 Task: Search for a house in Madinat Sittah Uktubar, Egypt, for 6 guests from 6th to 15th September, with a price range of 8000 to 12000, including Wifi, Free parking, TV, Gym, Breakfast, and Self check-in, with English-speaking hosts.
Action: Mouse moved to (452, 92)
Screenshot: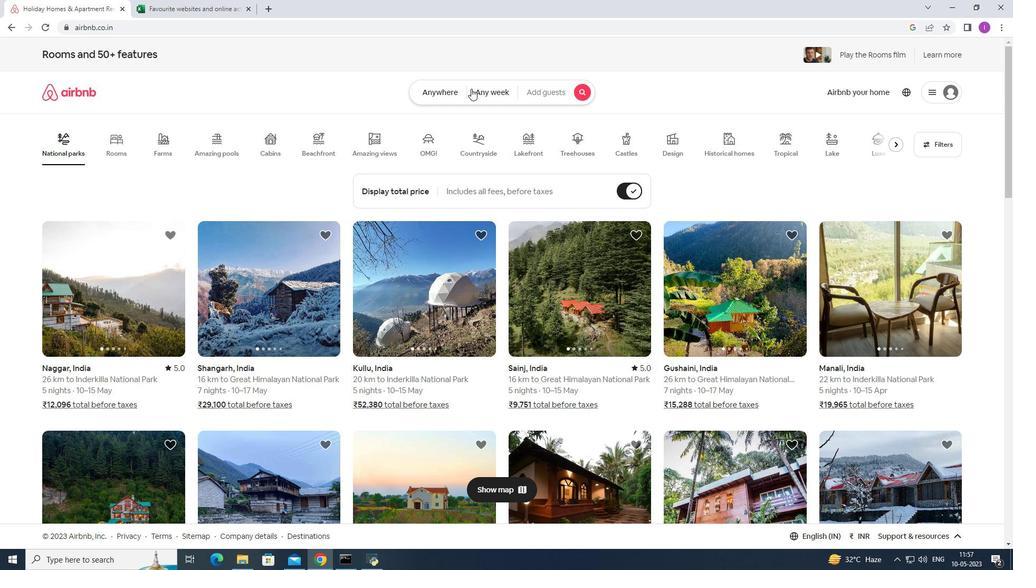 
Action: Mouse pressed left at (452, 92)
Screenshot: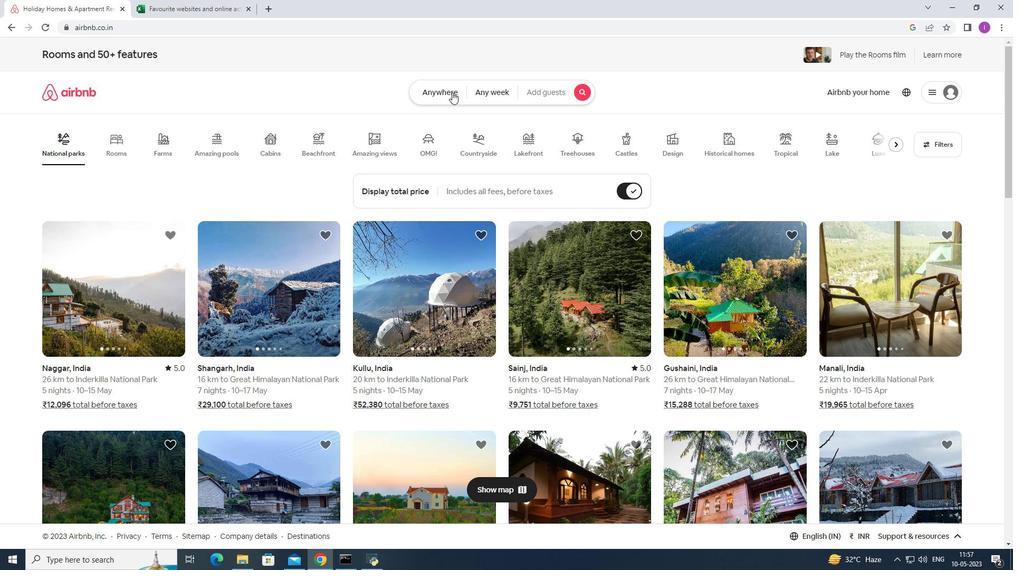 
Action: Mouse moved to (356, 131)
Screenshot: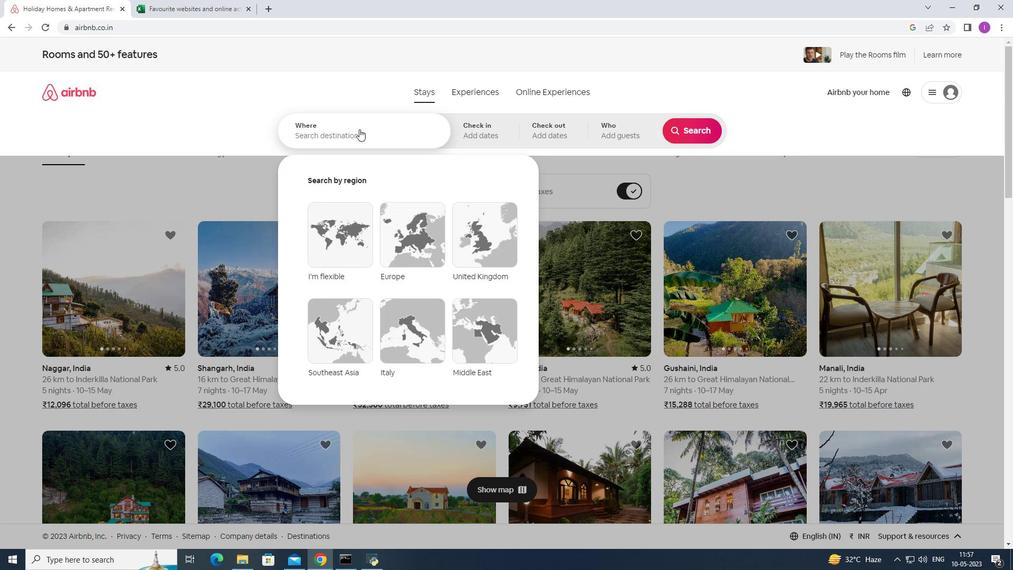 
Action: Mouse pressed left at (356, 131)
Screenshot: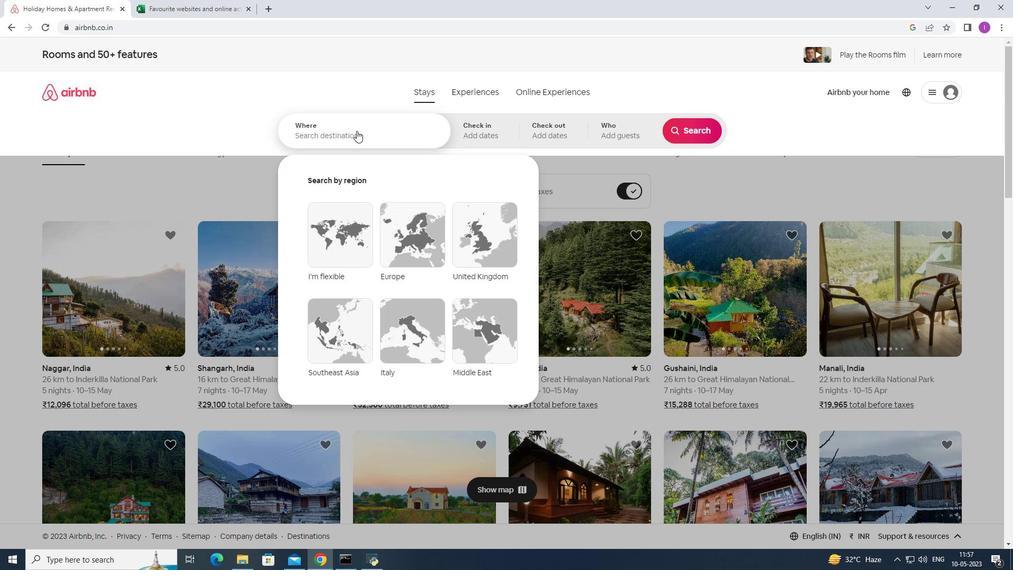 
Action: Mouse moved to (356, 126)
Screenshot: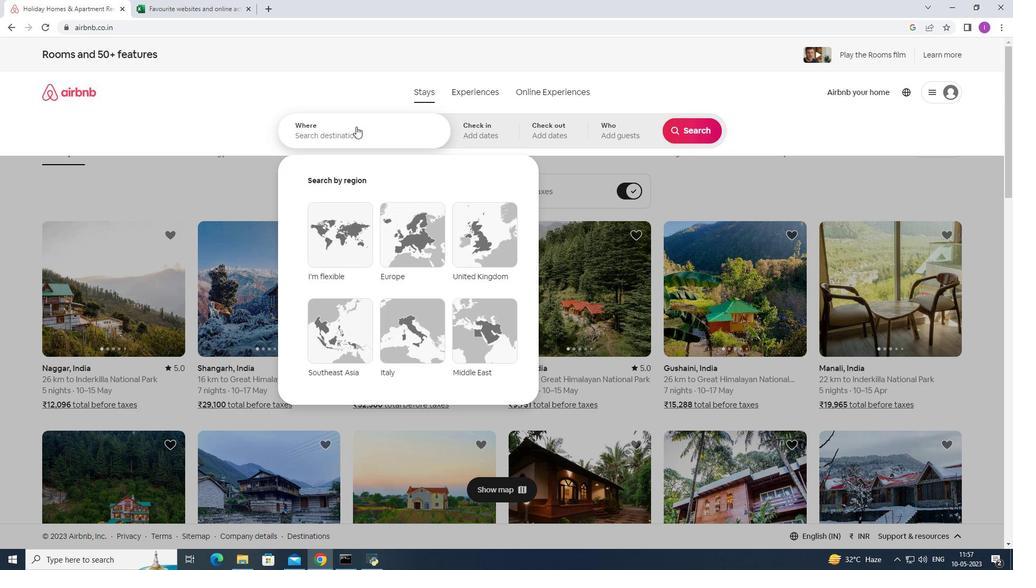 
Action: Key pressed <Key.shift>Madinat<Key.space><Key.shift>Sittah<Key.space><Key.shift>Uktubar,<Key.shift><Key.shift><Key.shift><Key.shift><Key.shift>Egypt
Screenshot: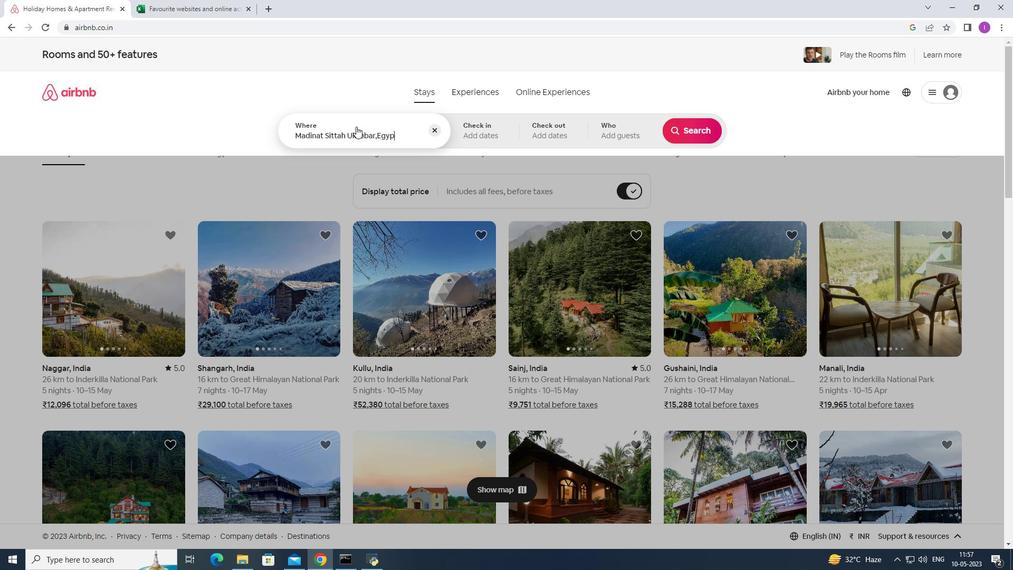 
Action: Mouse moved to (473, 138)
Screenshot: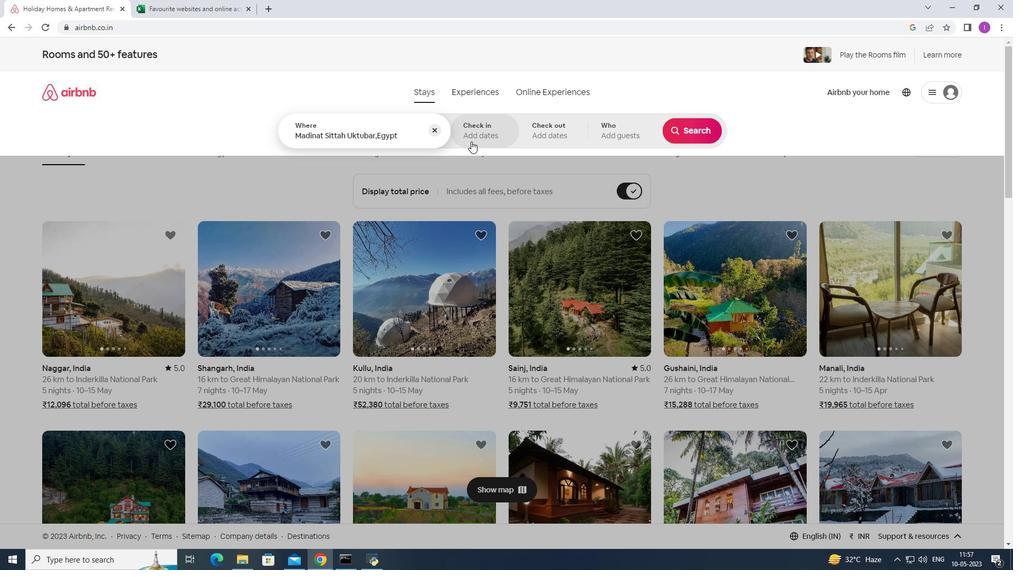 
Action: Mouse pressed left at (473, 138)
Screenshot: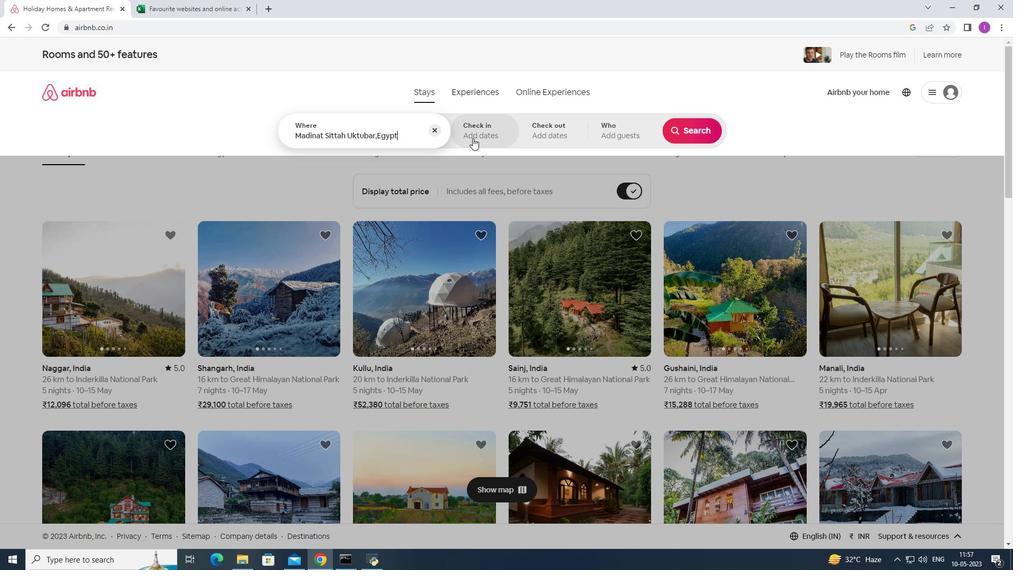 
Action: Mouse moved to (688, 220)
Screenshot: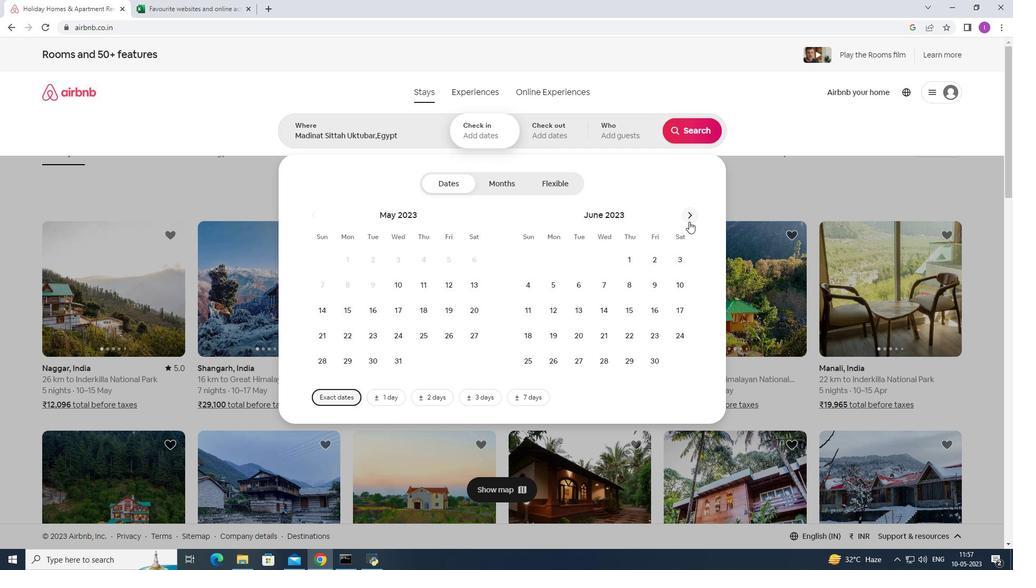 
Action: Mouse pressed left at (688, 220)
Screenshot: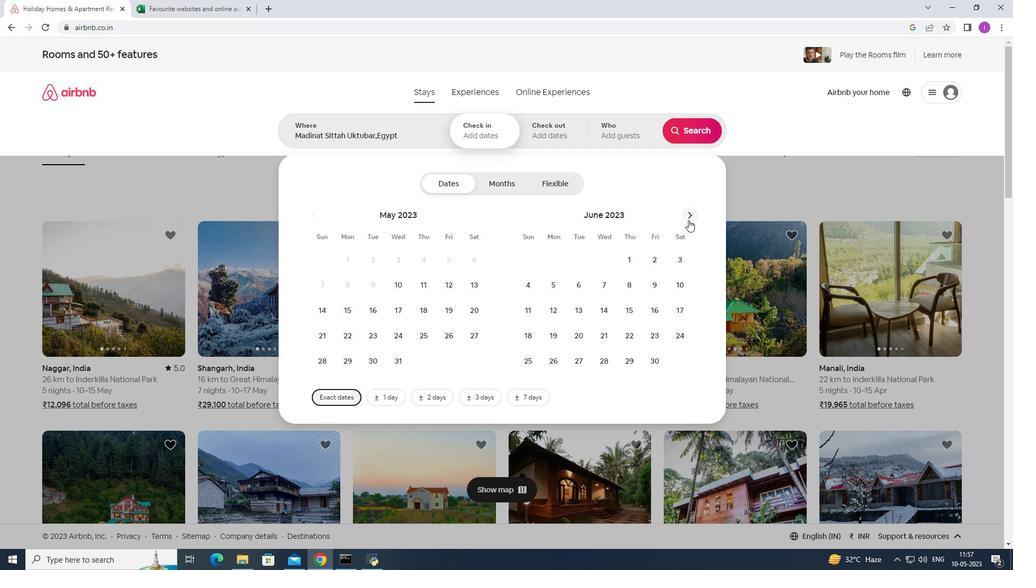 
Action: Mouse pressed left at (688, 220)
Screenshot: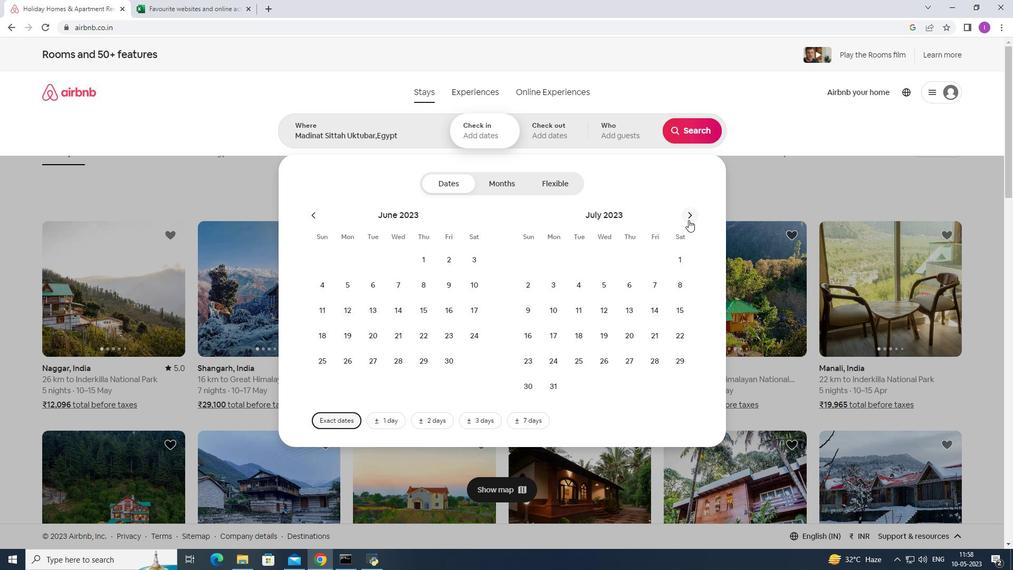 
Action: Mouse pressed left at (688, 220)
Screenshot: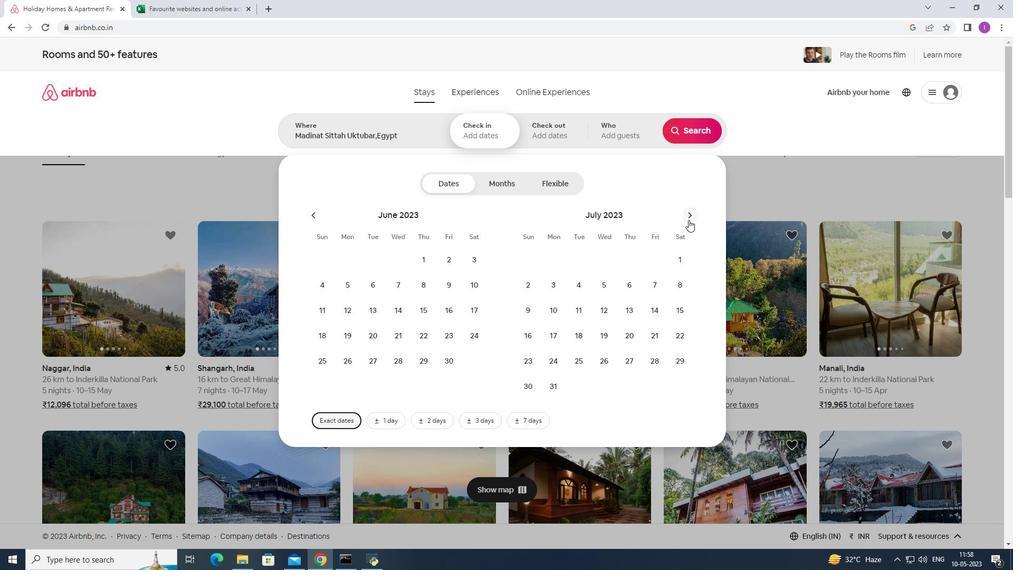 
Action: Mouse moved to (607, 285)
Screenshot: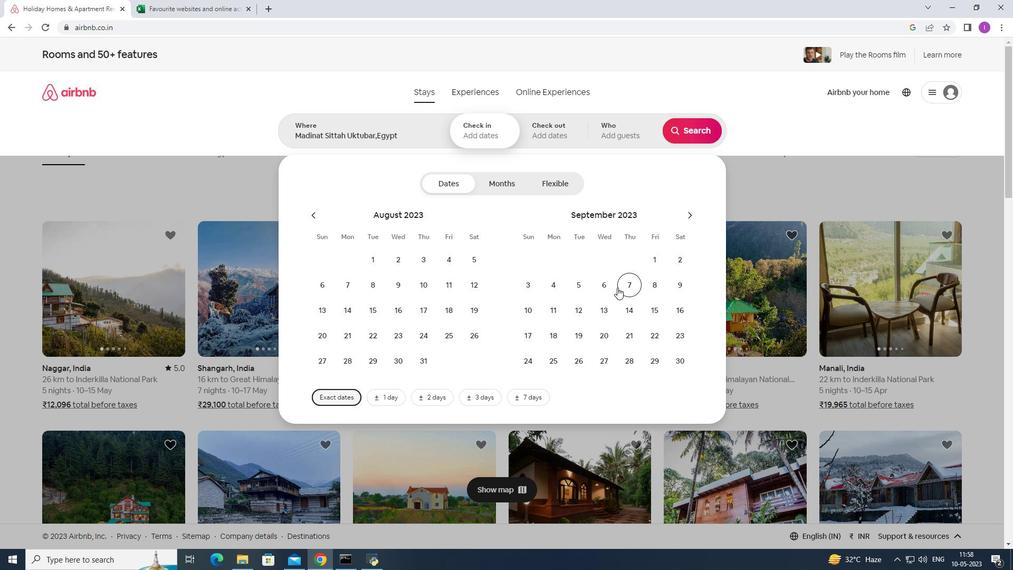 
Action: Mouse pressed left at (607, 285)
Screenshot: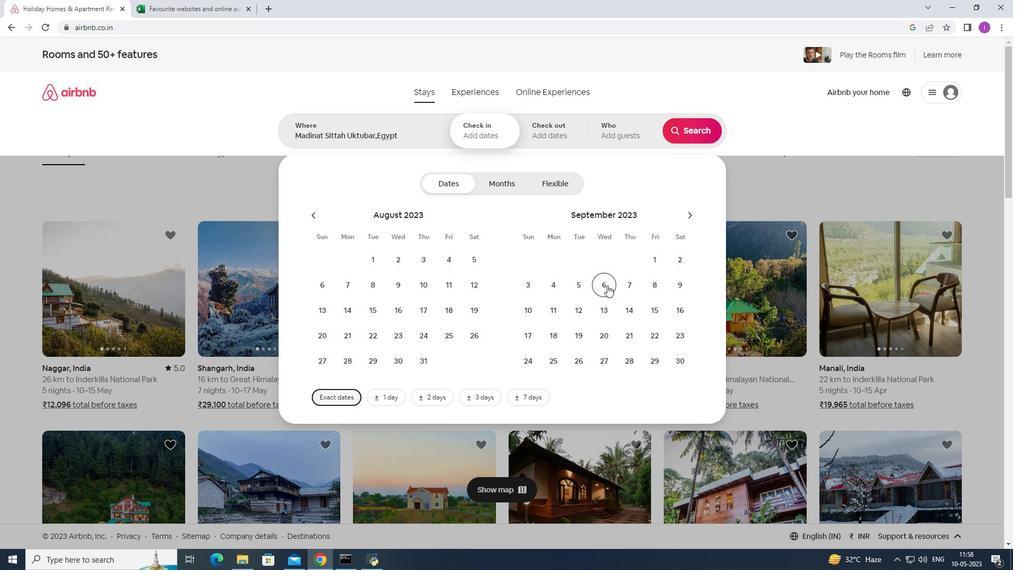 
Action: Mouse moved to (648, 313)
Screenshot: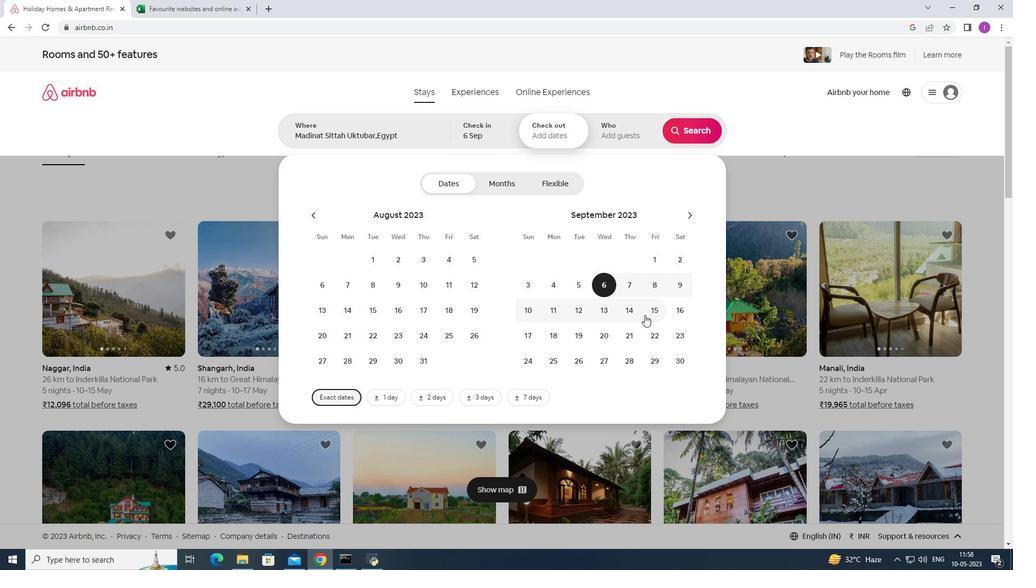 
Action: Mouse pressed left at (648, 313)
Screenshot: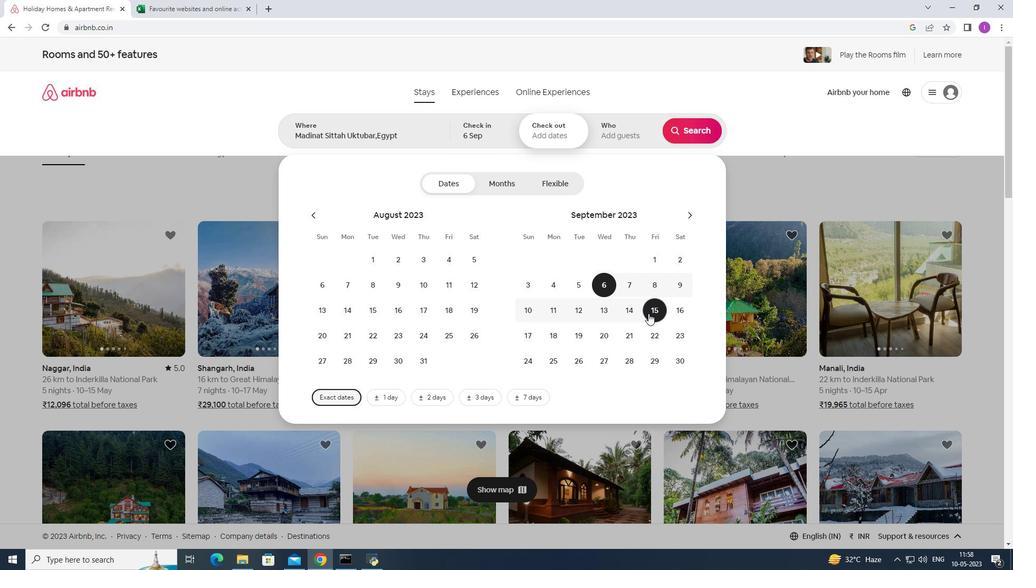 
Action: Mouse moved to (635, 137)
Screenshot: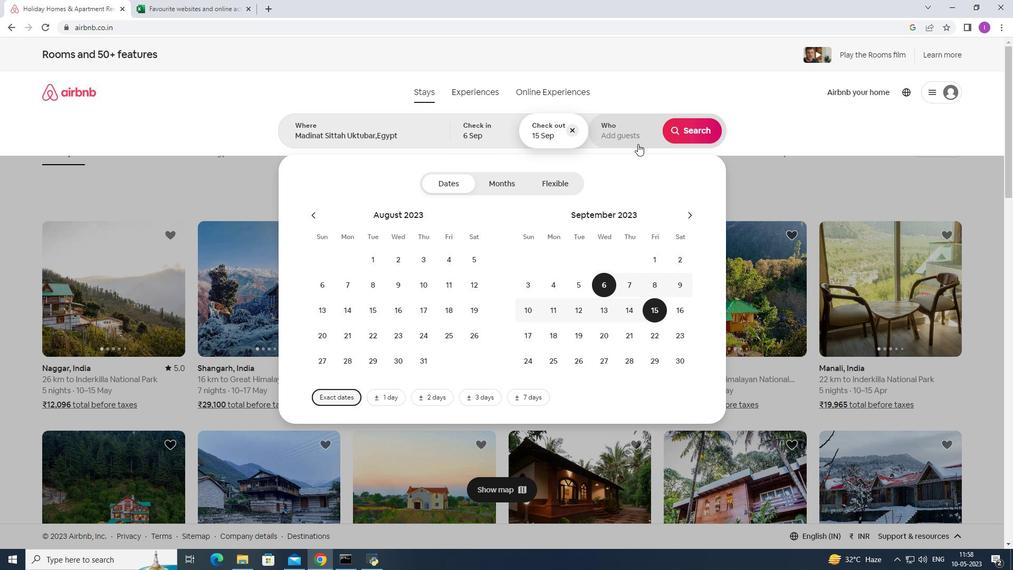 
Action: Mouse pressed left at (635, 137)
Screenshot: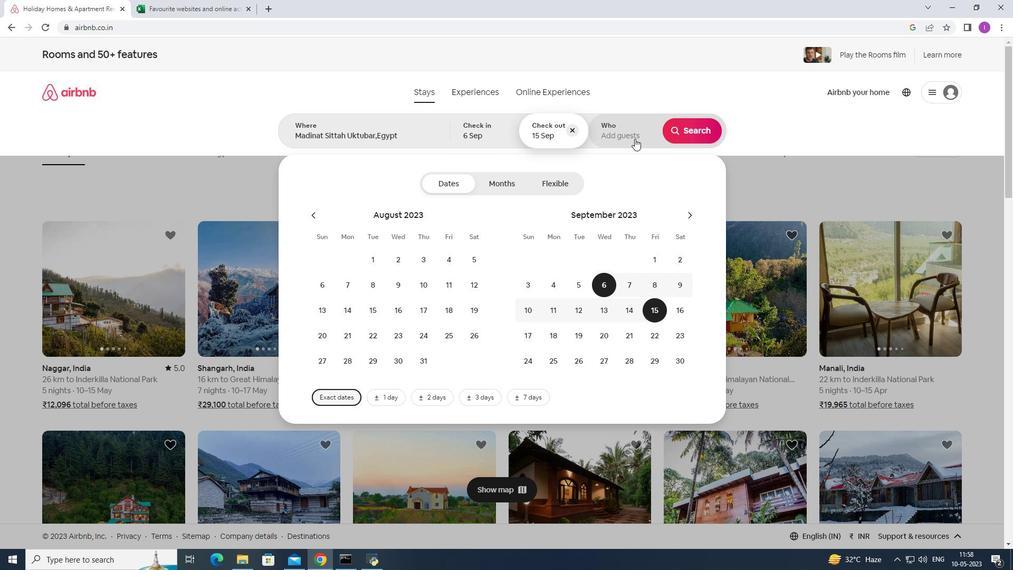 
Action: Mouse moved to (701, 185)
Screenshot: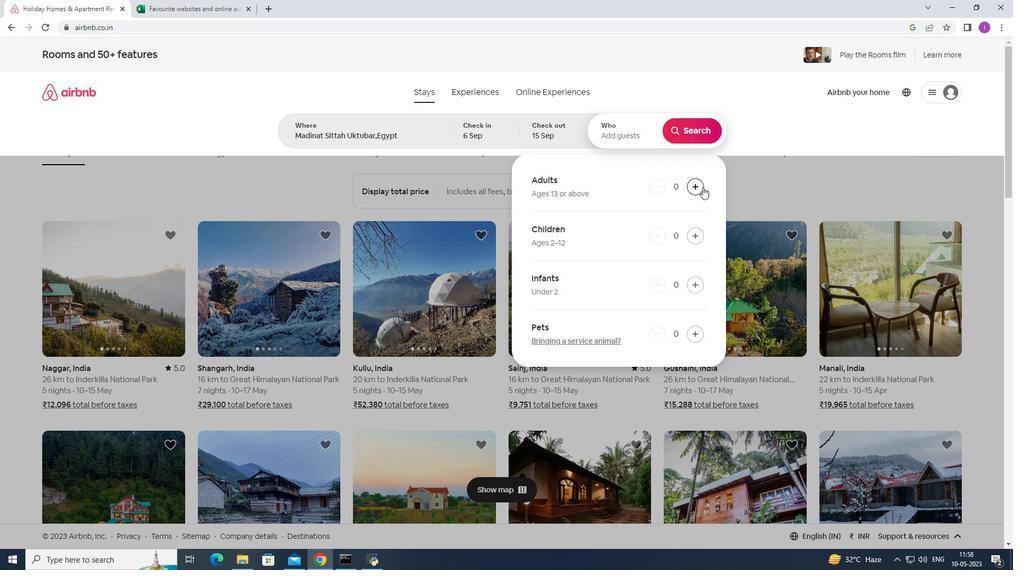 
Action: Mouse pressed left at (701, 185)
Screenshot: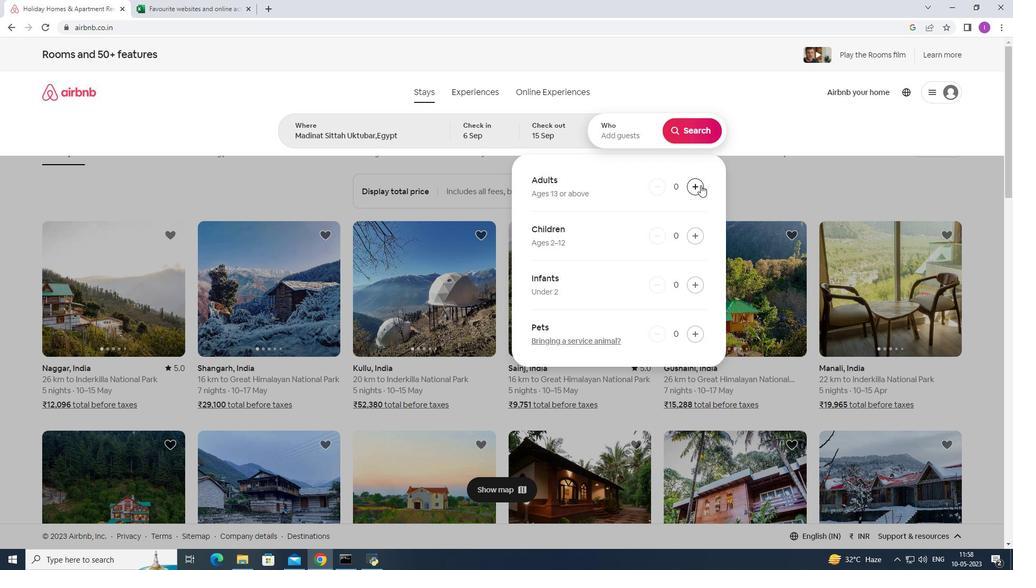 
Action: Mouse pressed left at (701, 185)
Screenshot: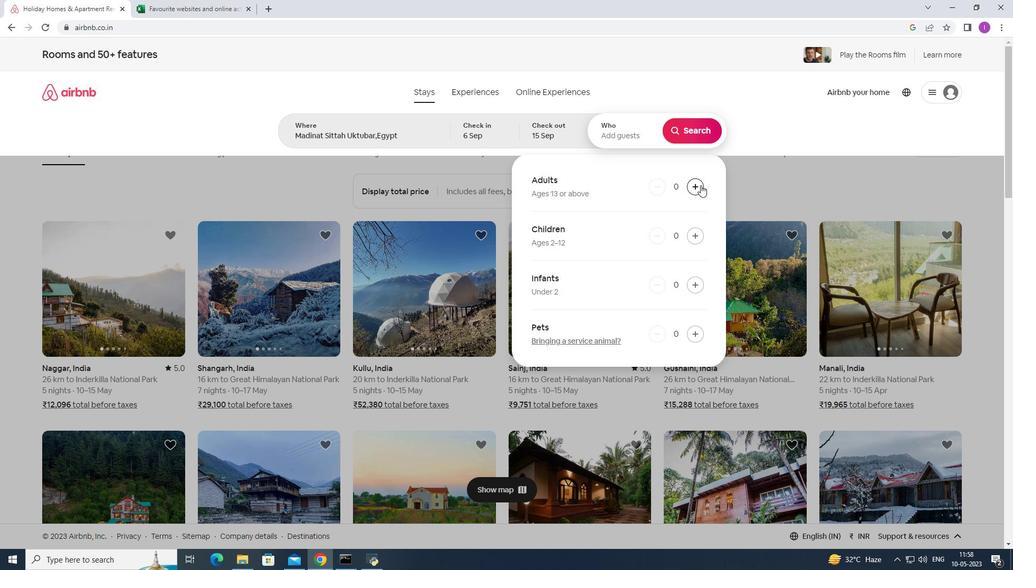 
Action: Mouse pressed left at (701, 185)
Screenshot: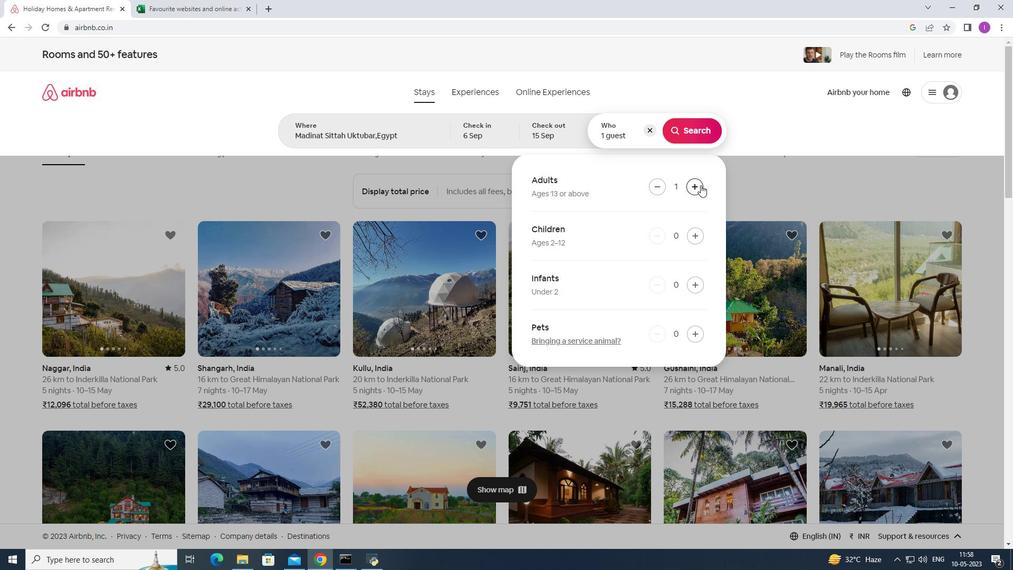 
Action: Mouse moved to (698, 185)
Screenshot: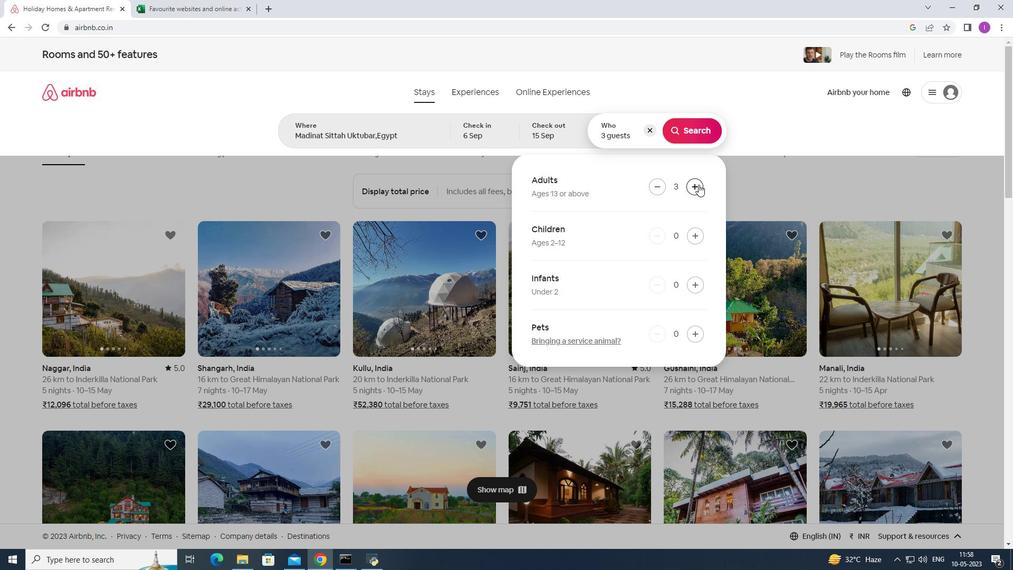 
Action: Mouse pressed left at (698, 185)
Screenshot: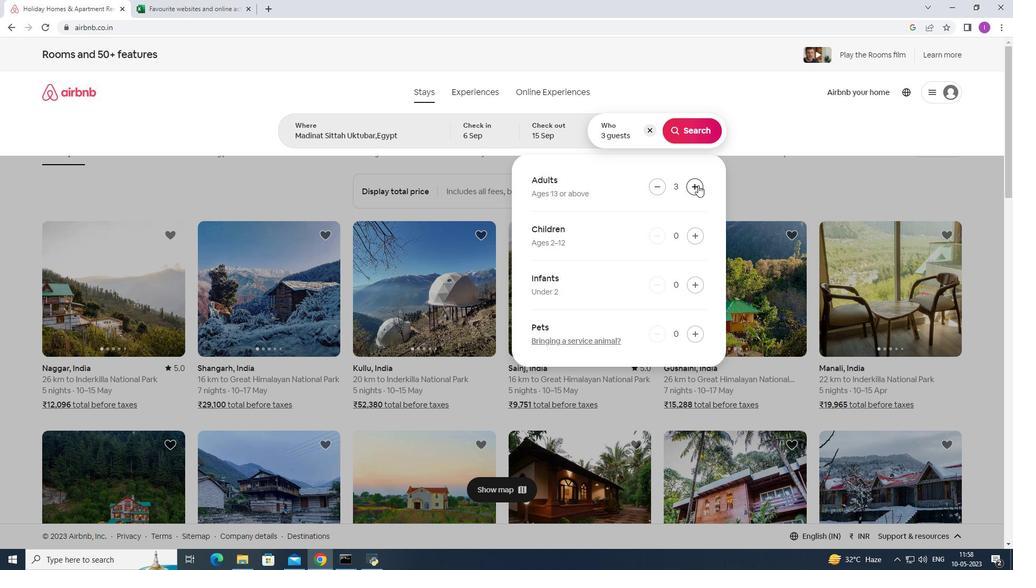 
Action: Mouse moved to (697, 186)
Screenshot: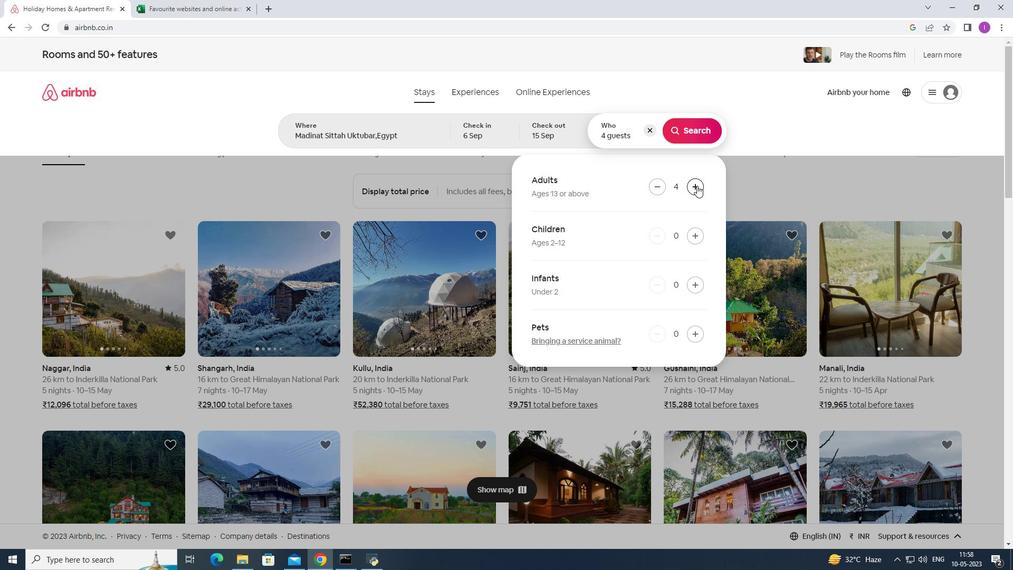 
Action: Mouse pressed left at (697, 186)
Screenshot: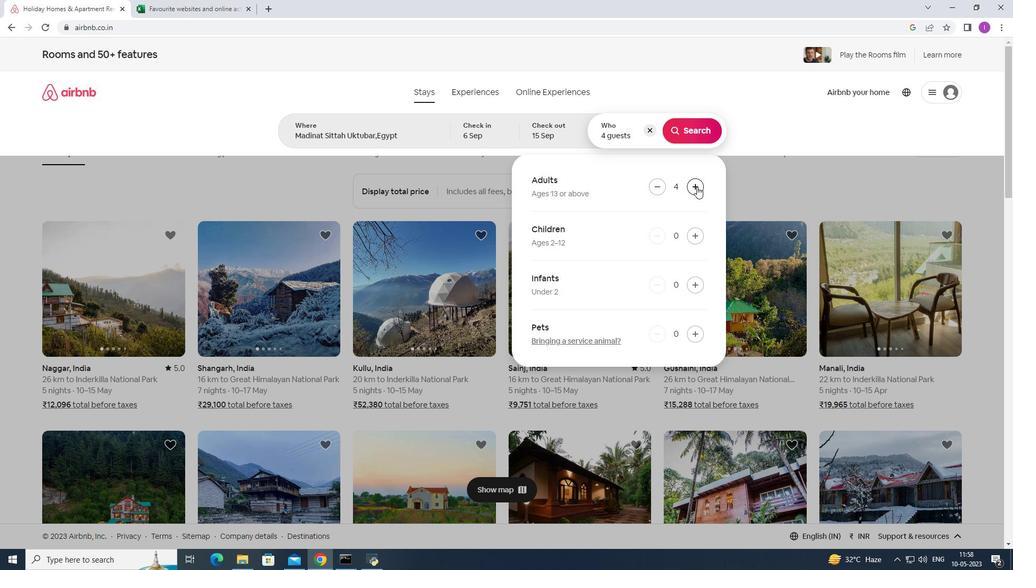 
Action: Mouse pressed left at (697, 186)
Screenshot: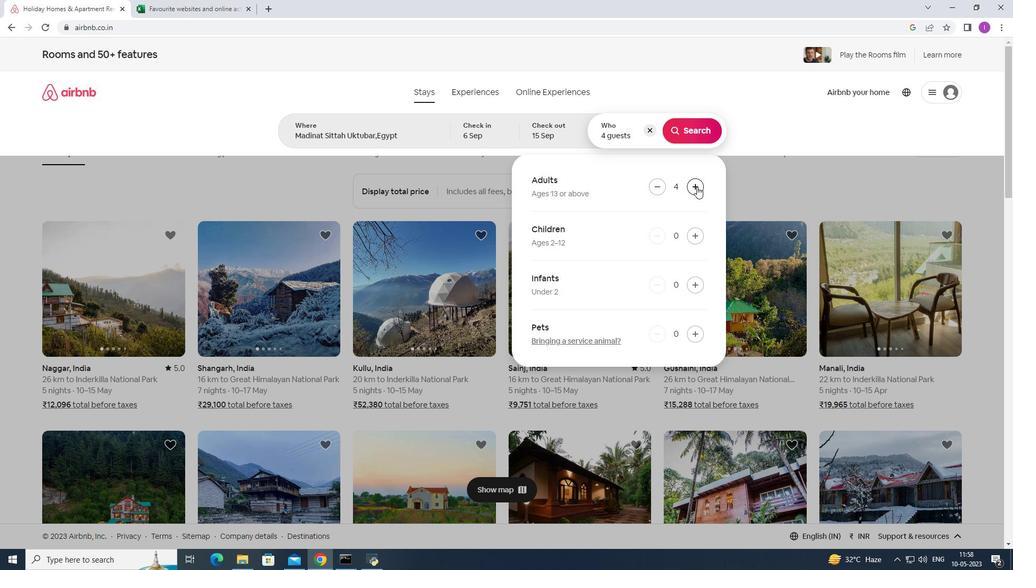 
Action: Mouse moved to (684, 133)
Screenshot: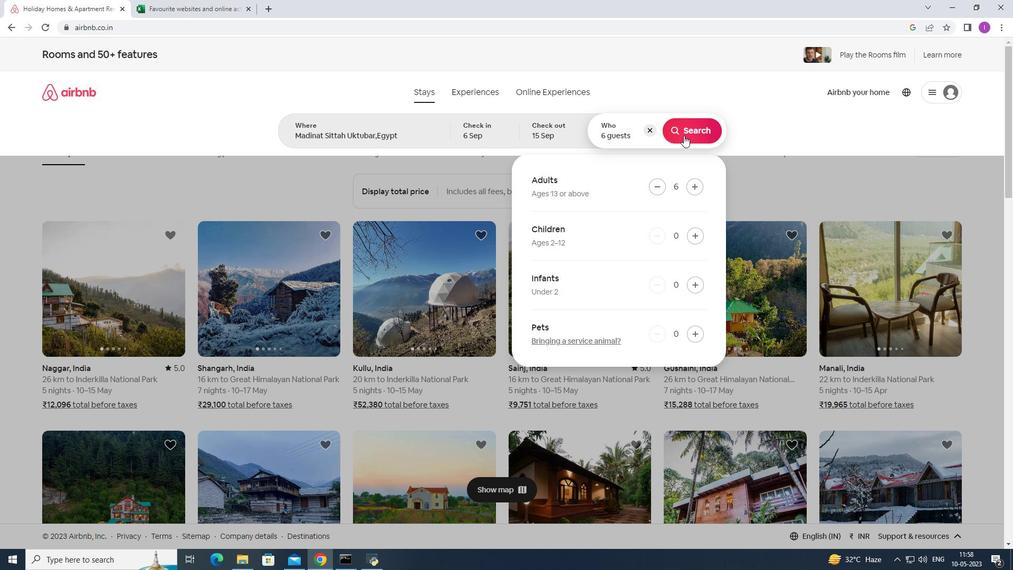 
Action: Mouse pressed left at (684, 133)
Screenshot: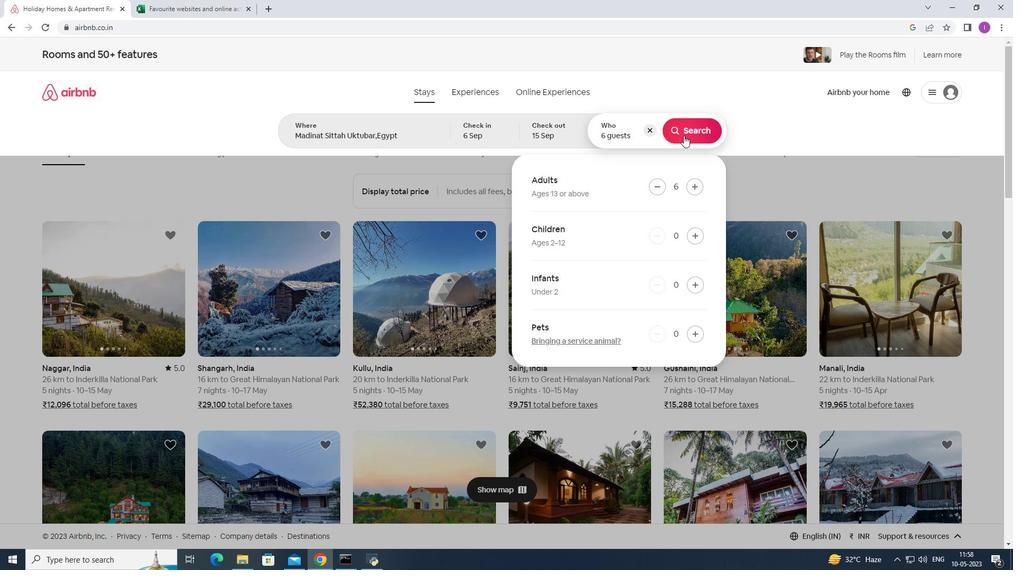 
Action: Mouse moved to (955, 96)
Screenshot: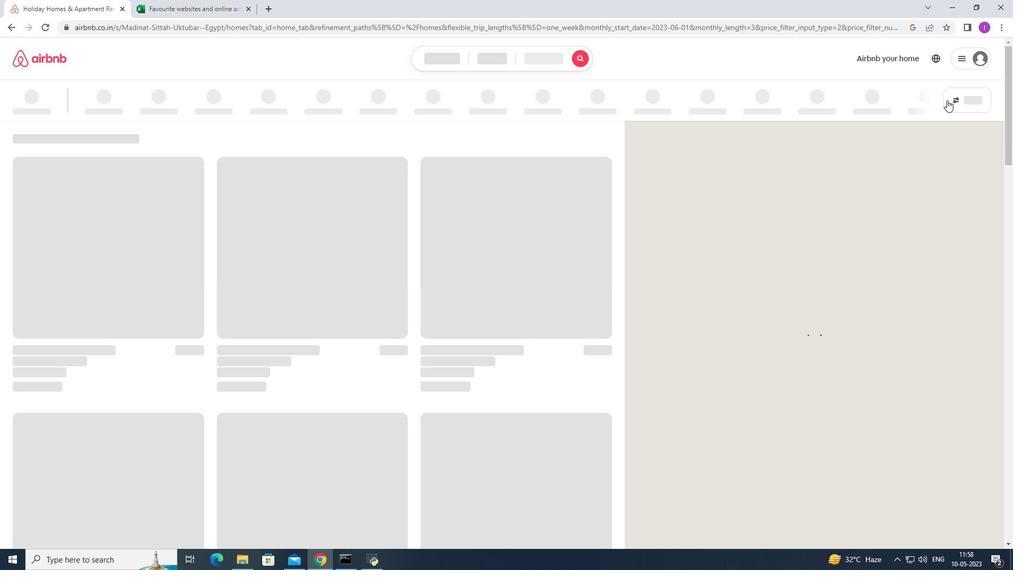 
Action: Mouse pressed left at (955, 96)
Screenshot: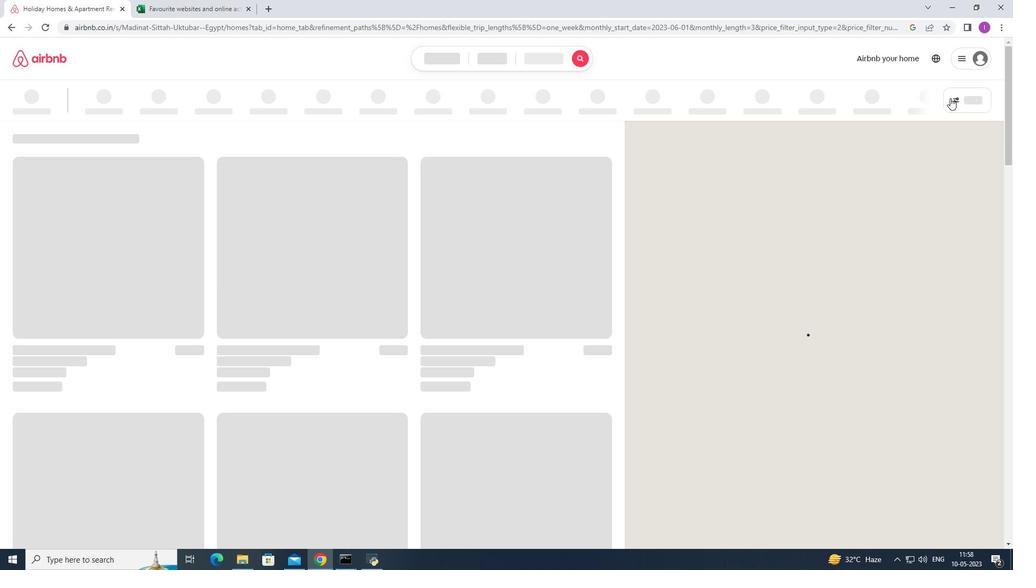 
Action: Mouse moved to (380, 361)
Screenshot: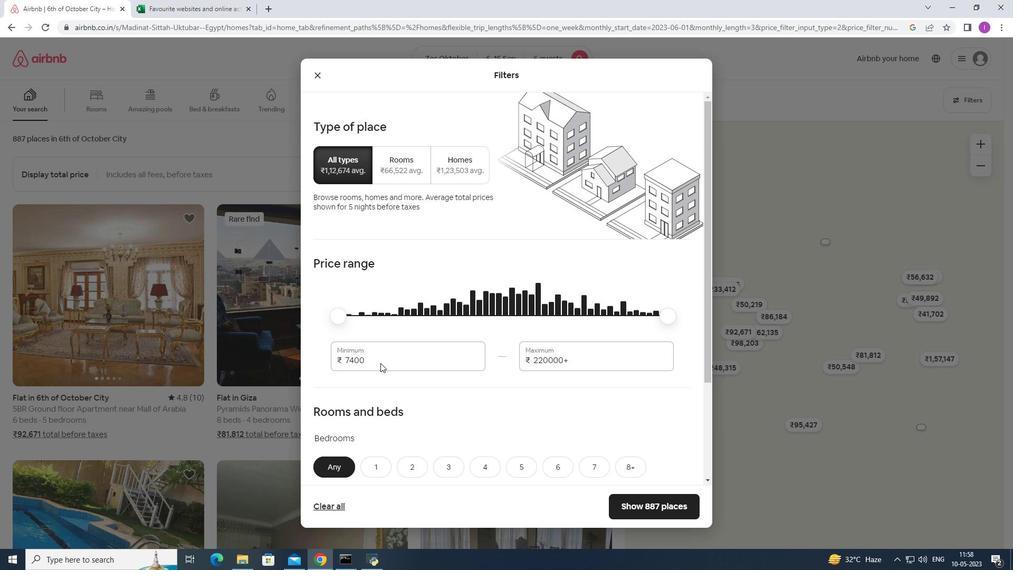 
Action: Mouse pressed left at (380, 361)
Screenshot: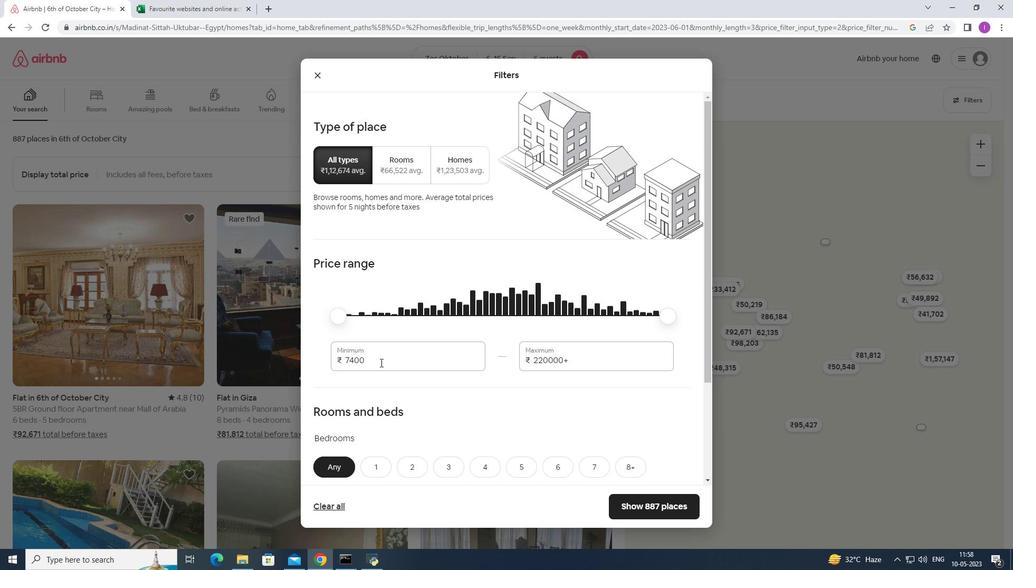 
Action: Mouse moved to (343, 338)
Screenshot: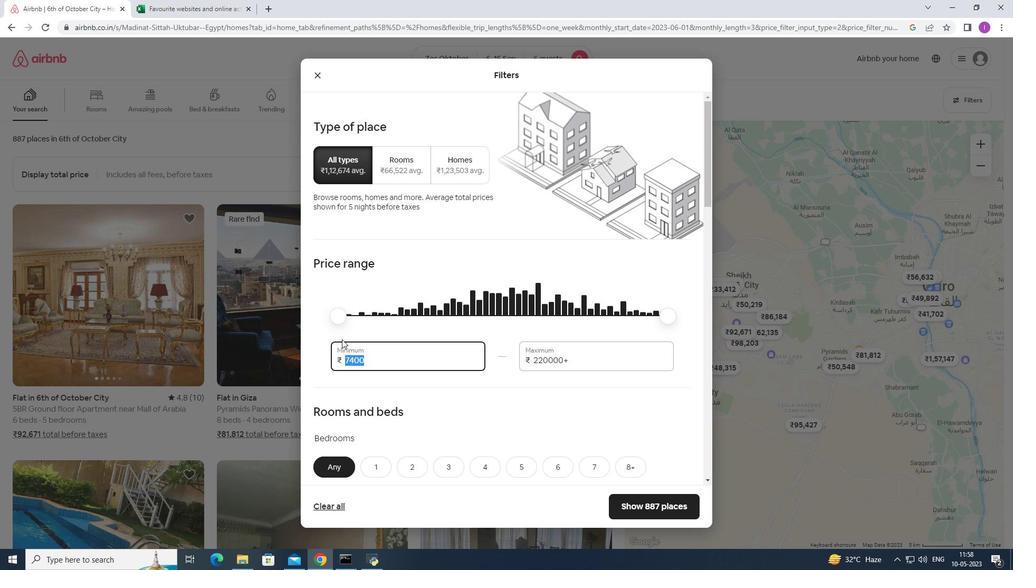 
Action: Key pressed 8000
Screenshot: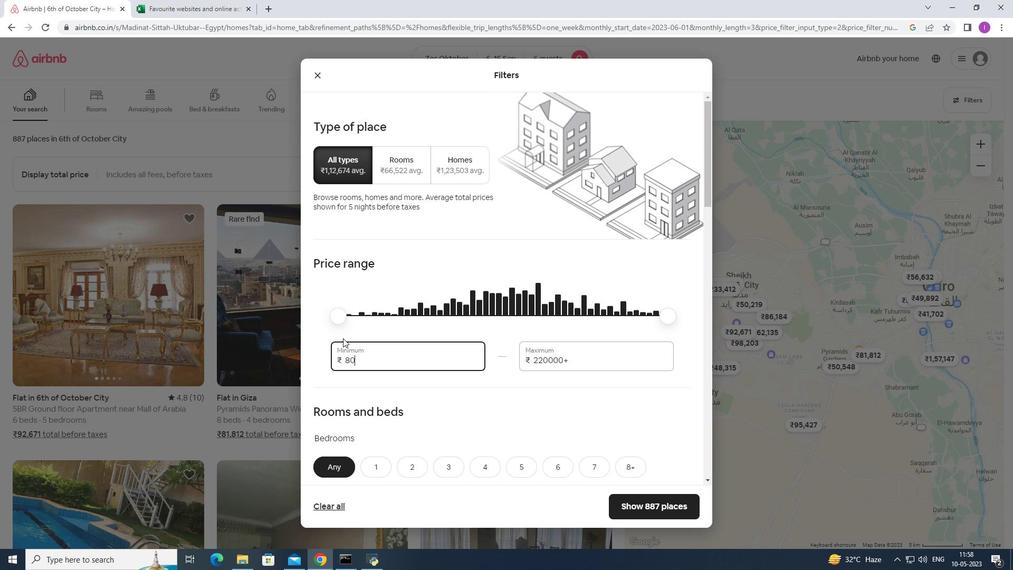 
Action: Mouse moved to (571, 357)
Screenshot: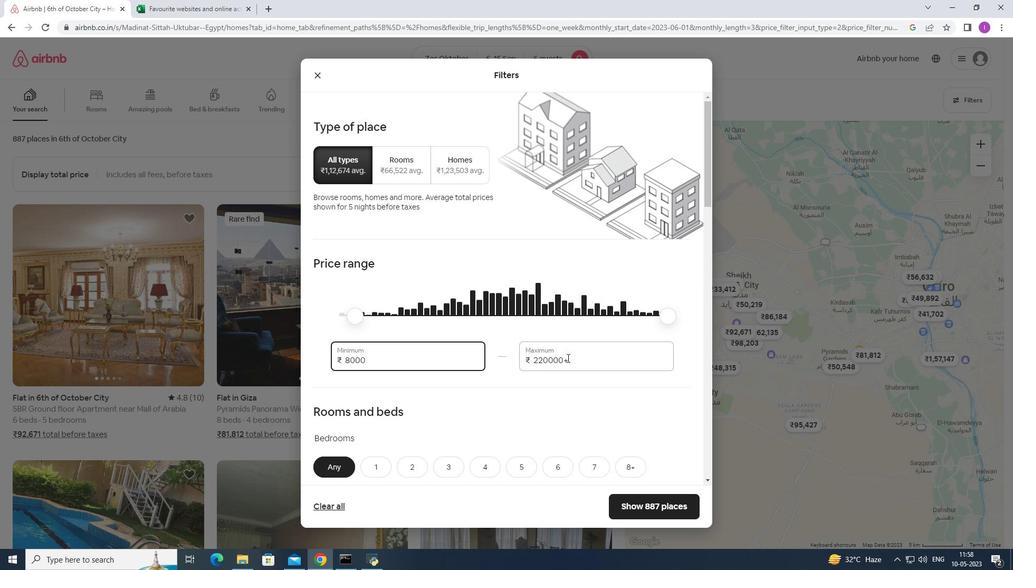 
Action: Mouse pressed left at (571, 357)
Screenshot: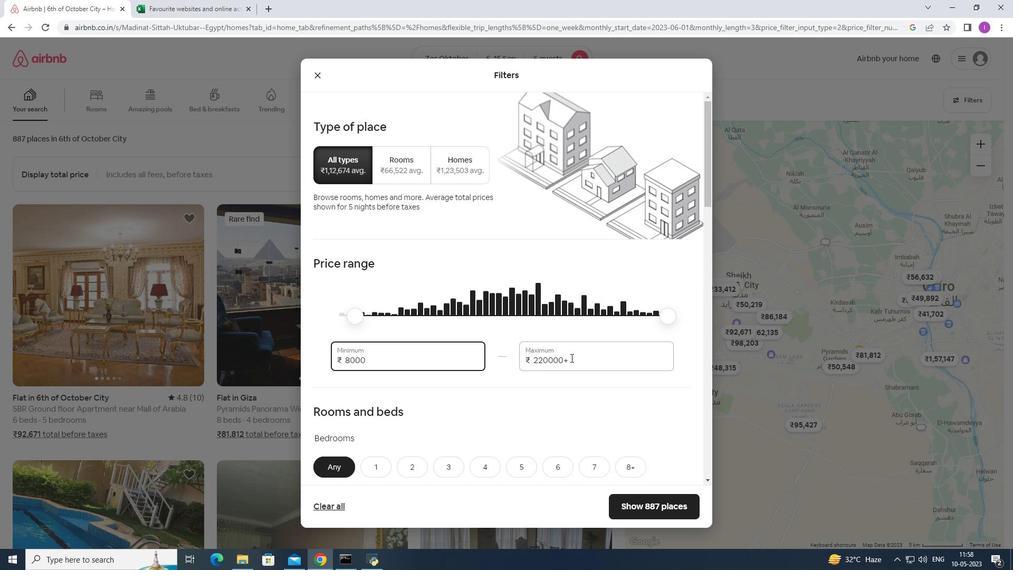 
Action: Mouse moved to (522, 375)
Screenshot: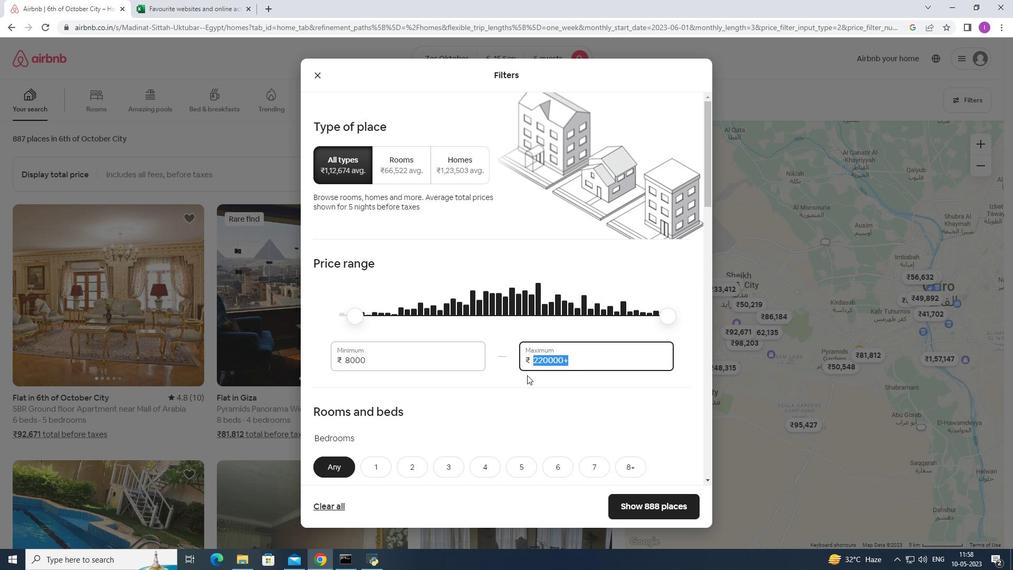 
Action: Key pressed 12
Screenshot: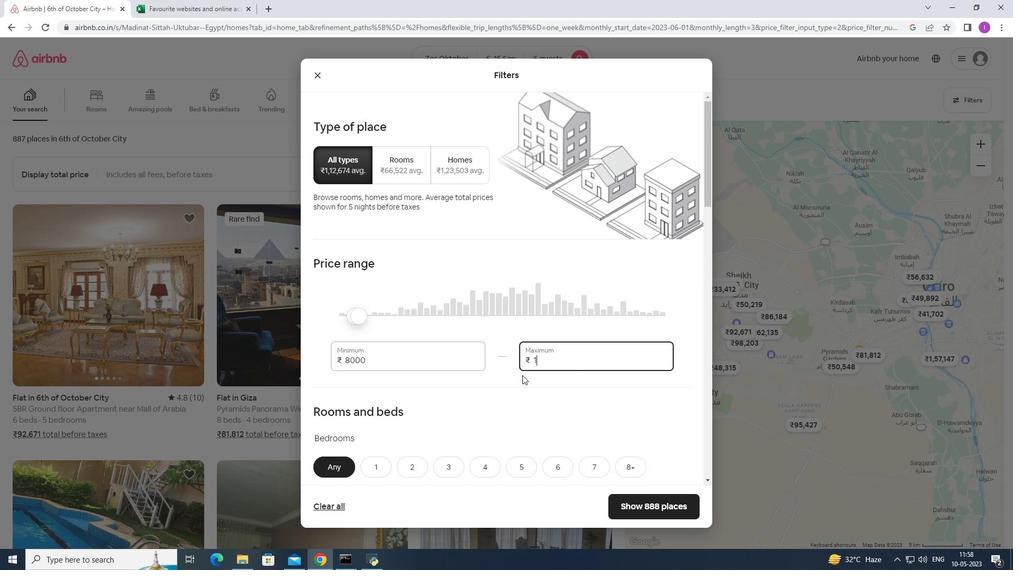 
Action: Mouse moved to (522, 379)
Screenshot: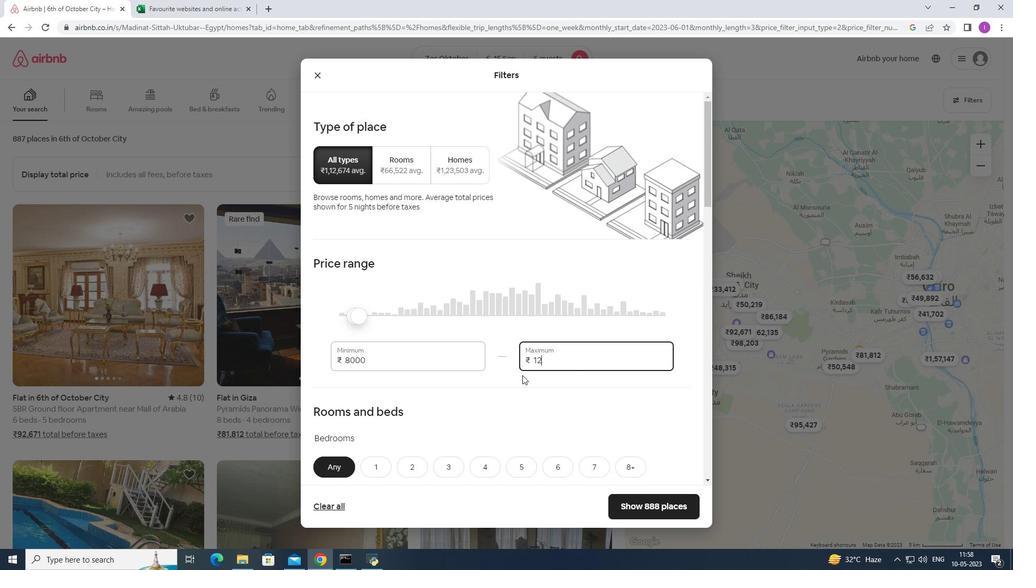
Action: Key pressed 000
Screenshot: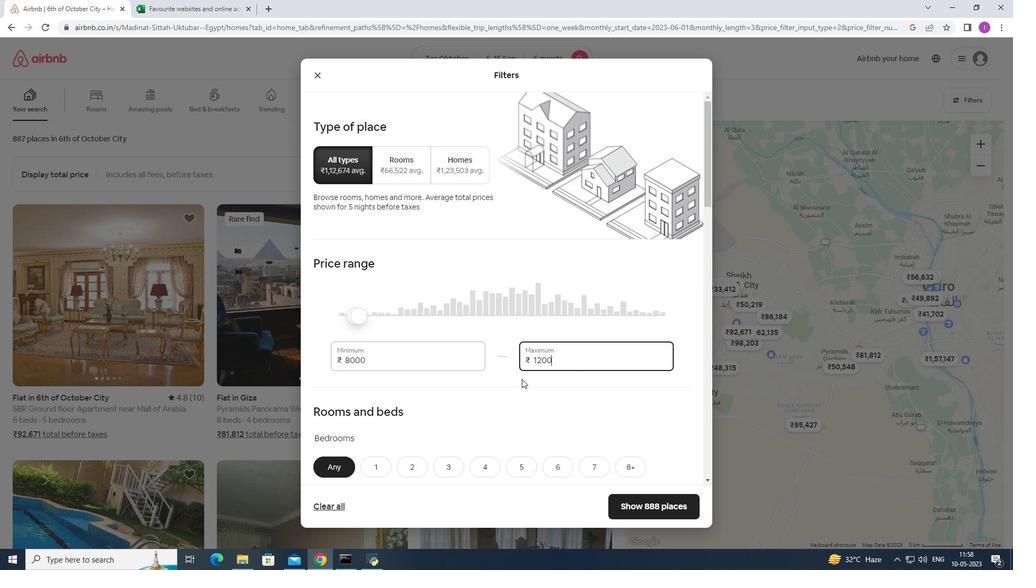 
Action: Mouse moved to (525, 436)
Screenshot: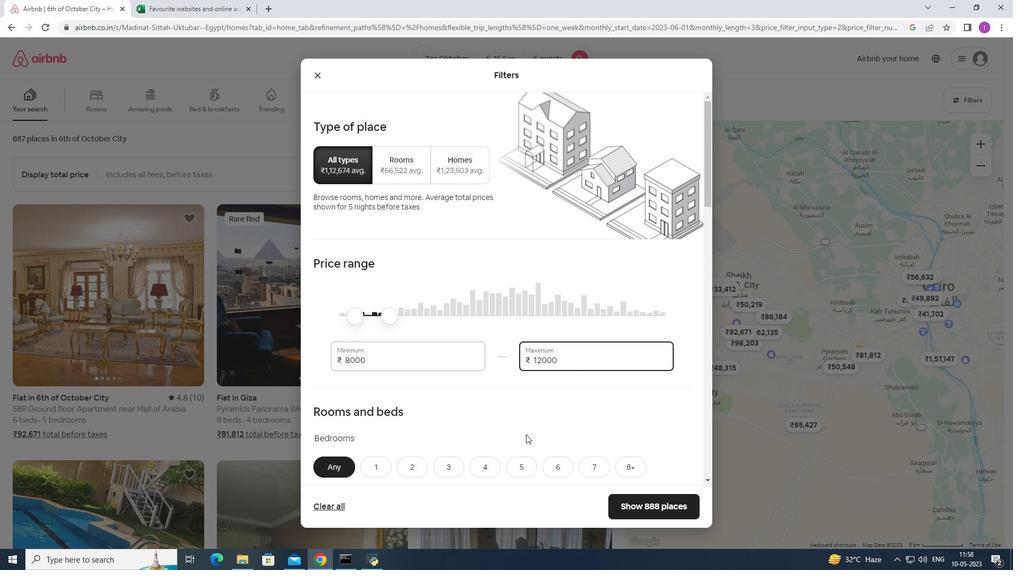 
Action: Mouse scrolled (525, 436) with delta (0, 0)
Screenshot: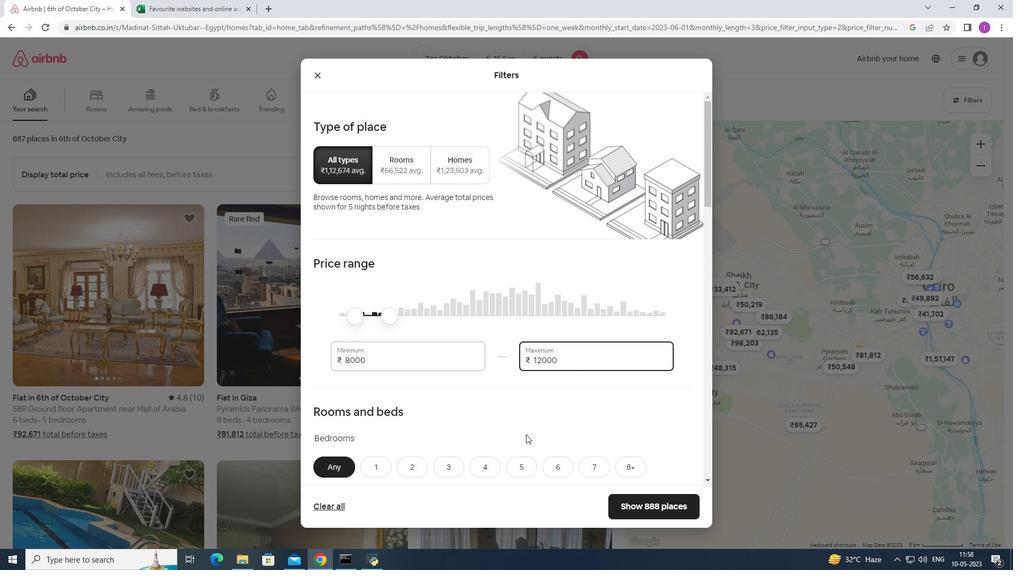 
Action: Mouse scrolled (525, 436) with delta (0, 0)
Screenshot: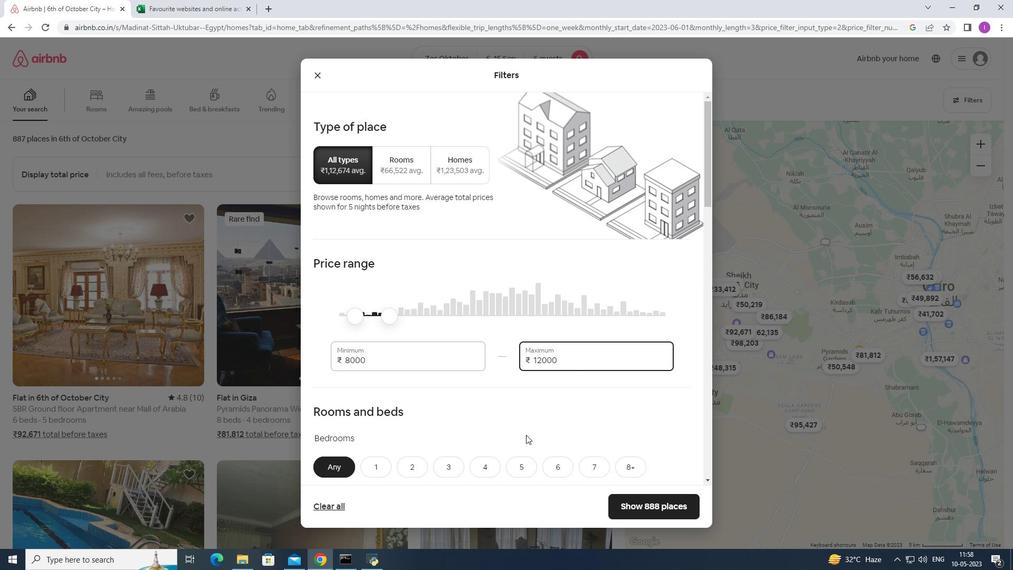 
Action: Mouse moved to (525, 430)
Screenshot: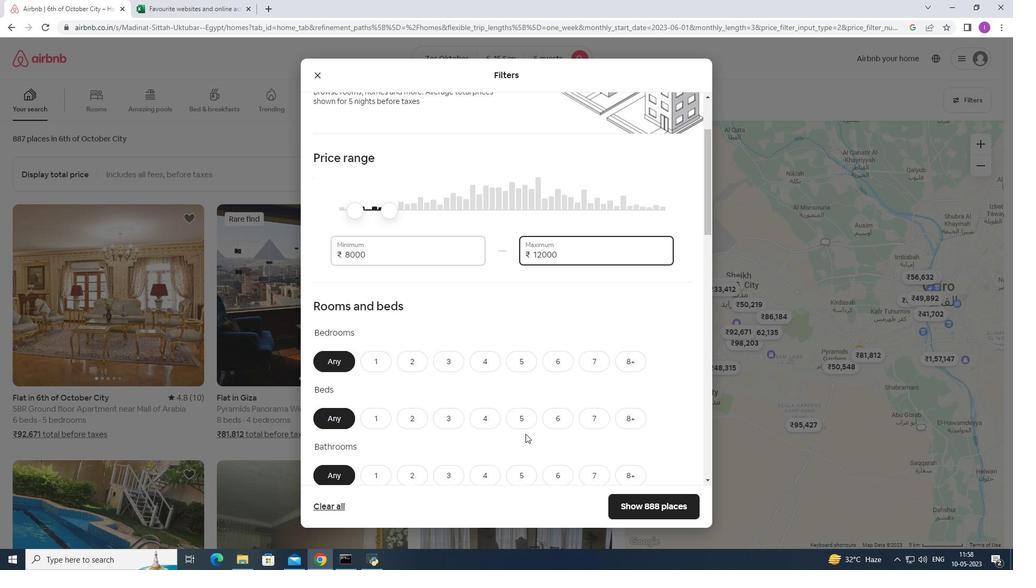 
Action: Mouse scrolled (525, 429) with delta (0, 0)
Screenshot: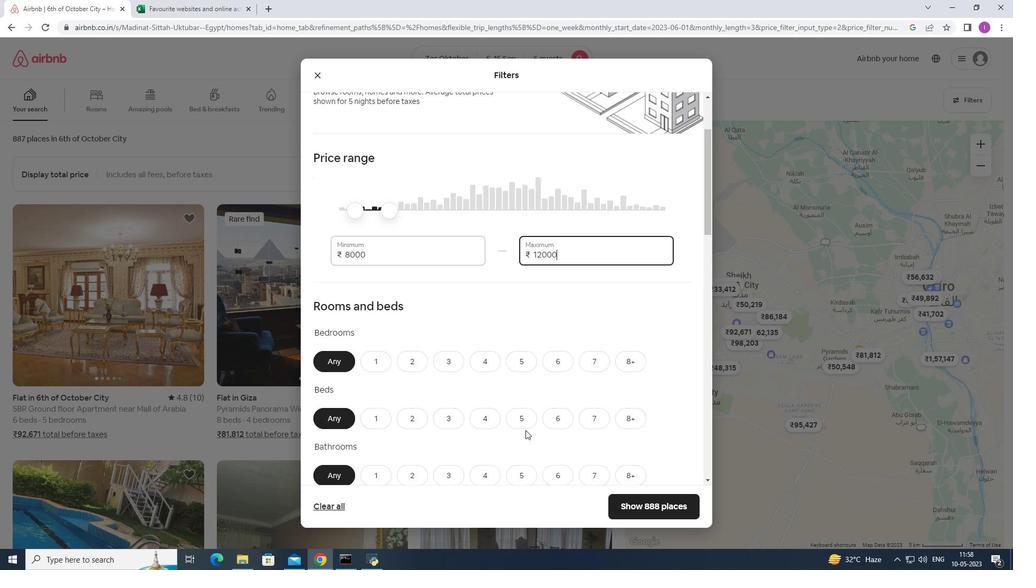 
Action: Mouse moved to (525, 429)
Screenshot: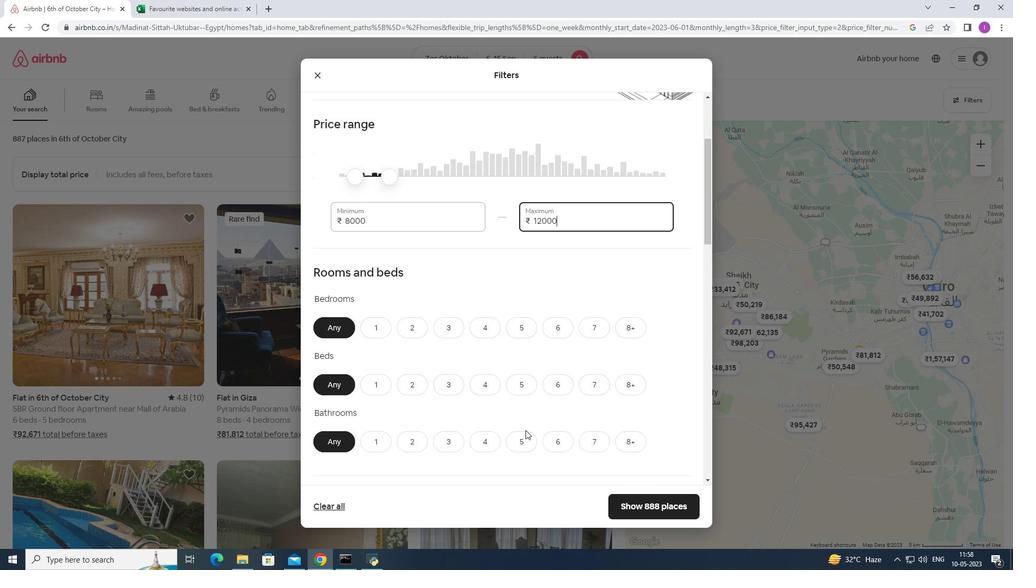 
Action: Mouse scrolled (525, 429) with delta (0, 0)
Screenshot: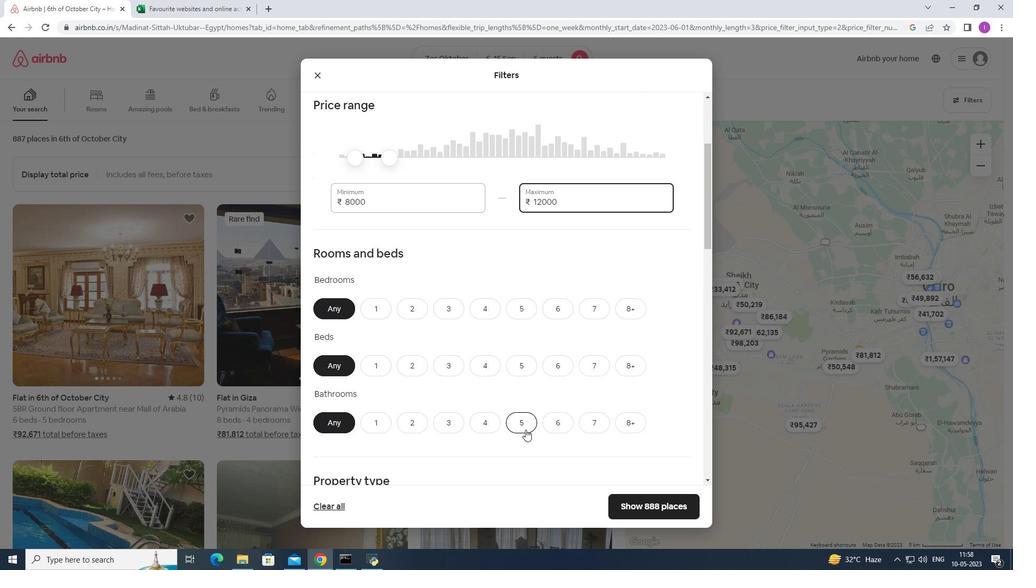 
Action: Mouse scrolled (525, 429) with delta (0, 0)
Screenshot: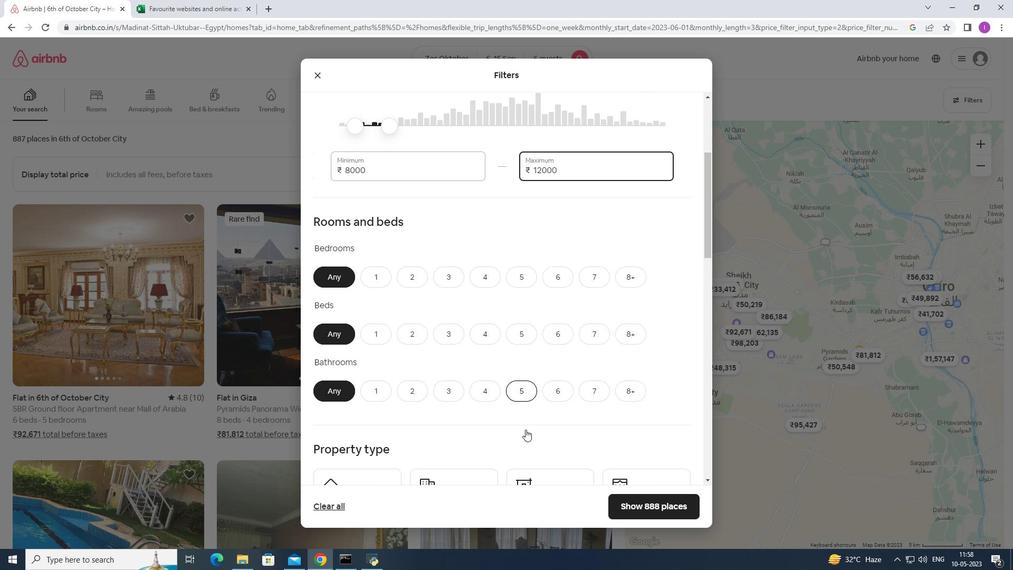 
Action: Mouse scrolled (525, 429) with delta (0, 0)
Screenshot: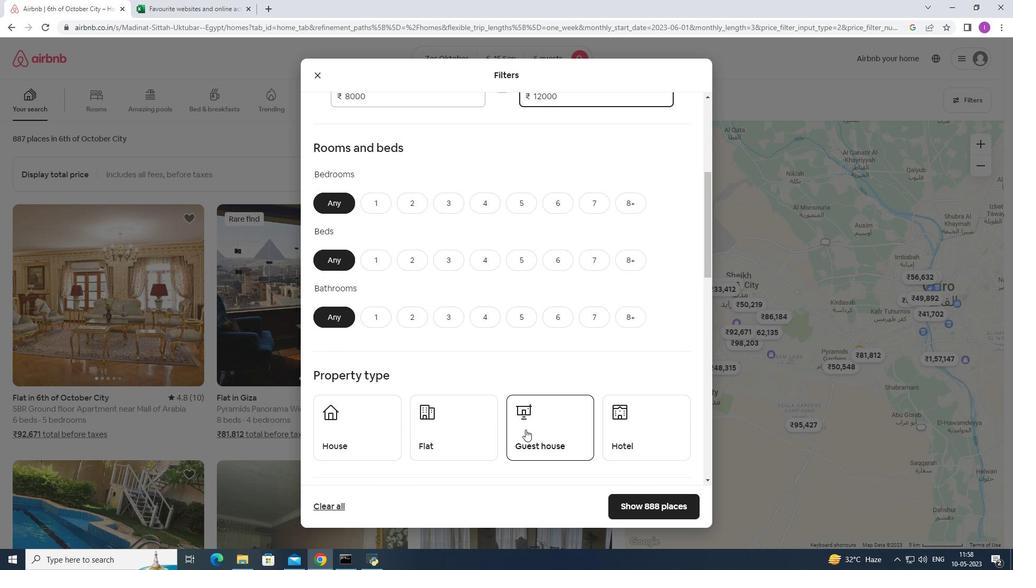 
Action: Mouse moved to (560, 152)
Screenshot: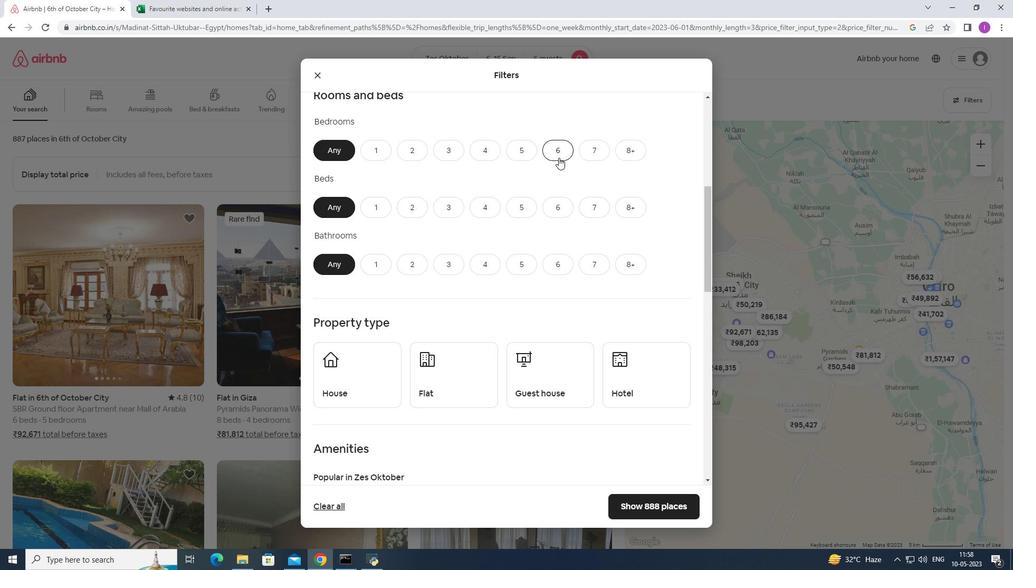 
Action: Mouse pressed left at (560, 152)
Screenshot: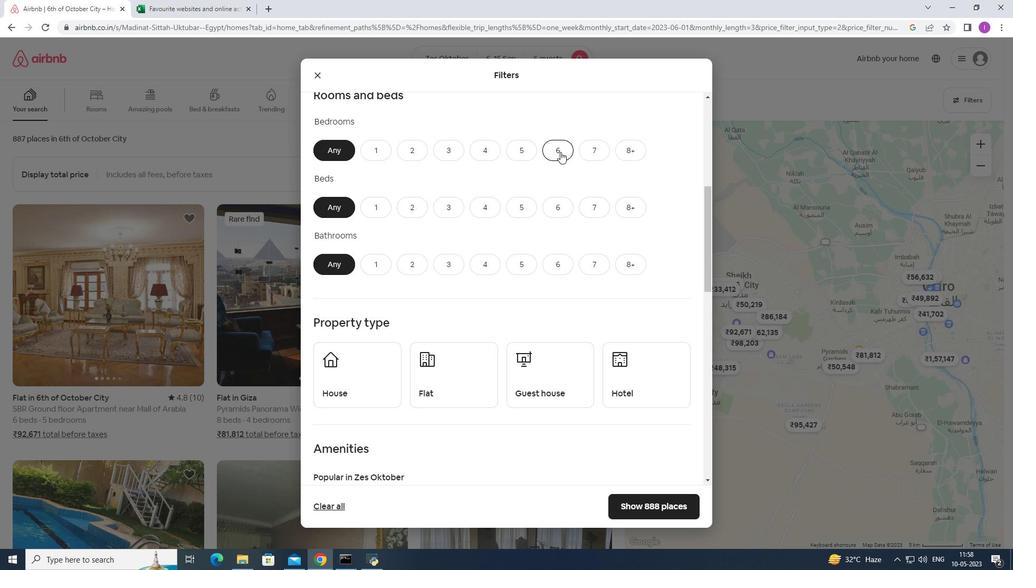 
Action: Mouse moved to (556, 212)
Screenshot: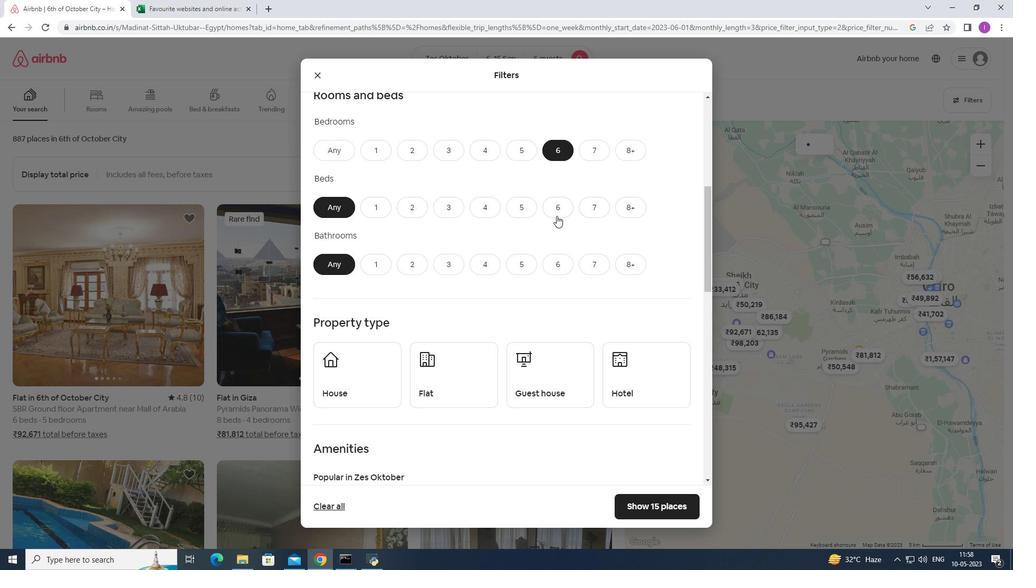 
Action: Mouse pressed left at (556, 212)
Screenshot: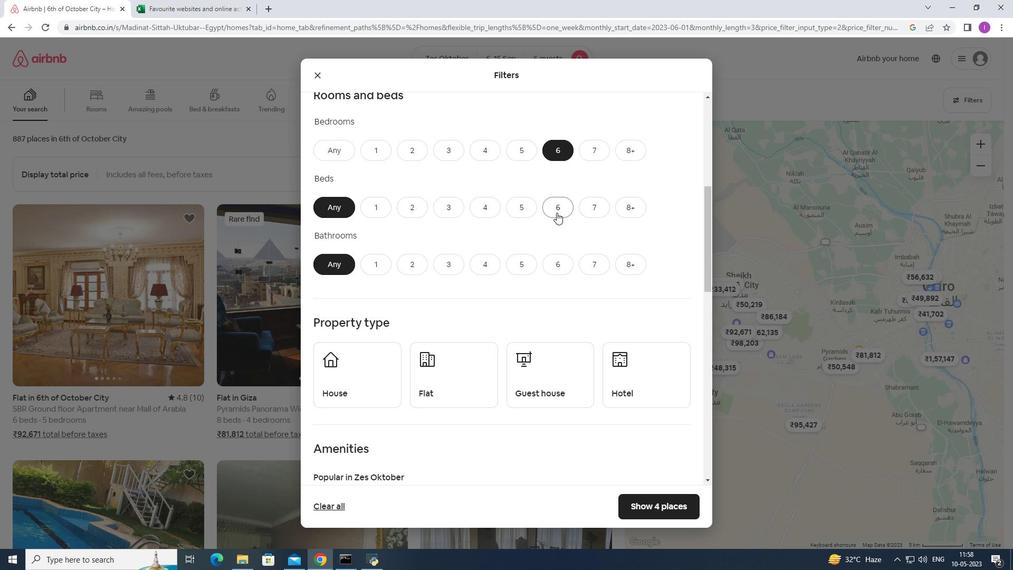 
Action: Mouse moved to (561, 260)
Screenshot: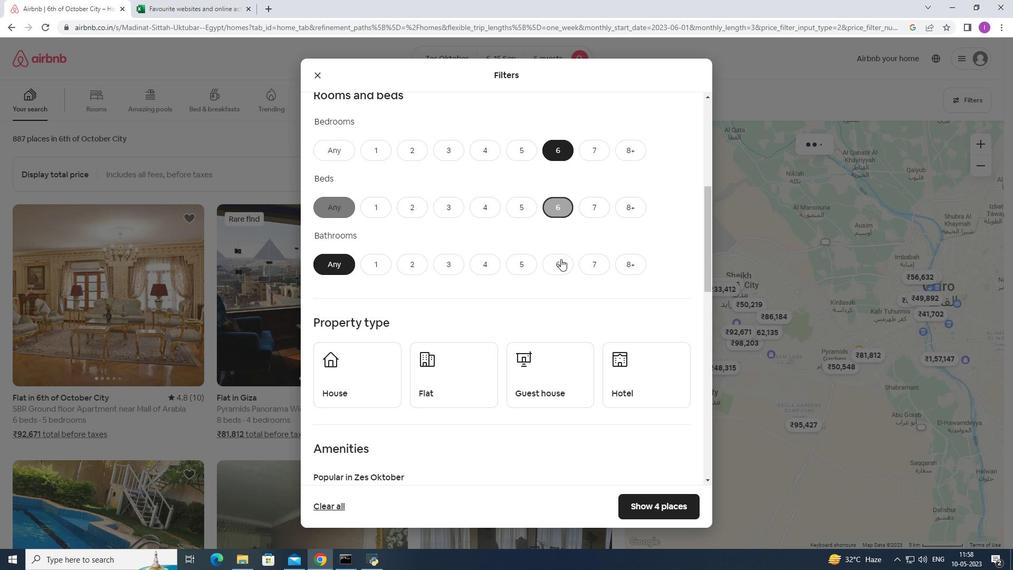 
Action: Mouse pressed left at (561, 260)
Screenshot: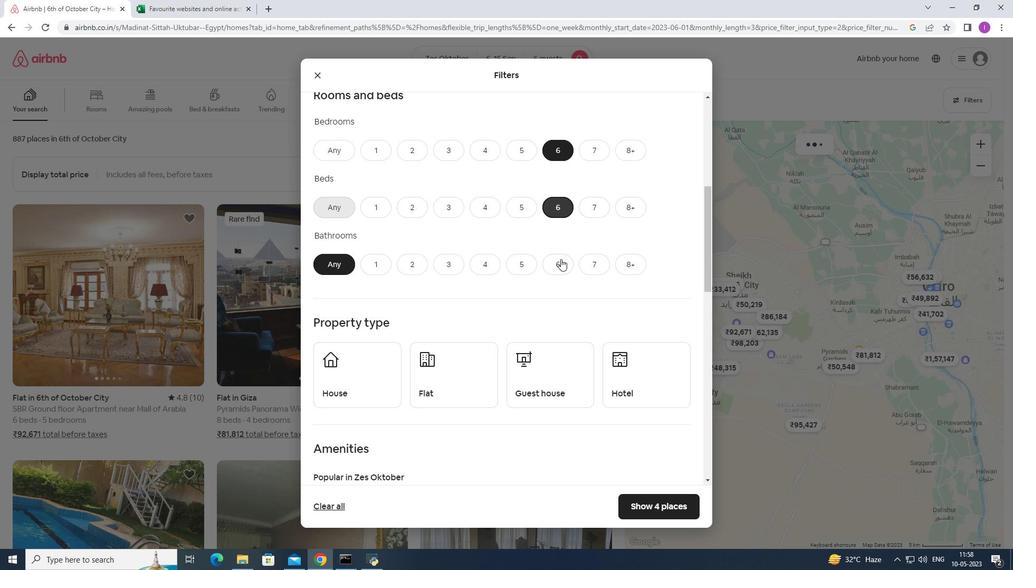 
Action: Mouse moved to (393, 371)
Screenshot: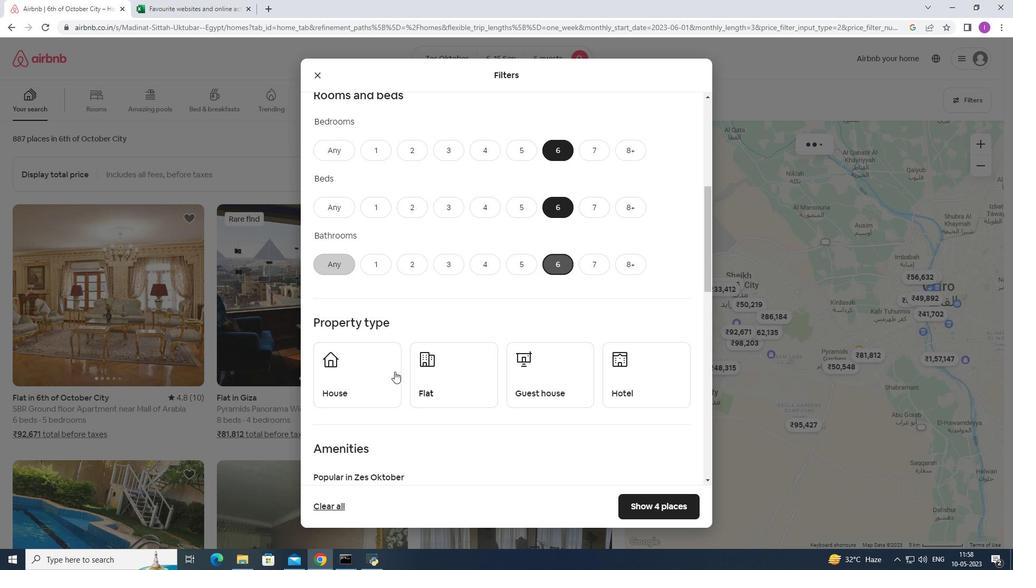 
Action: Mouse scrolled (393, 371) with delta (0, 0)
Screenshot: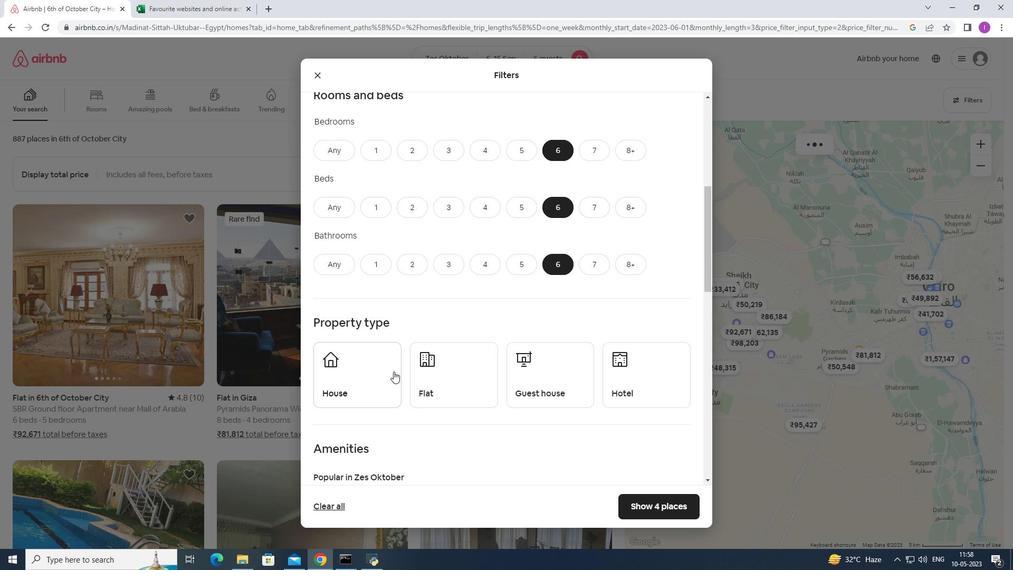 
Action: Mouse scrolled (393, 371) with delta (0, 0)
Screenshot: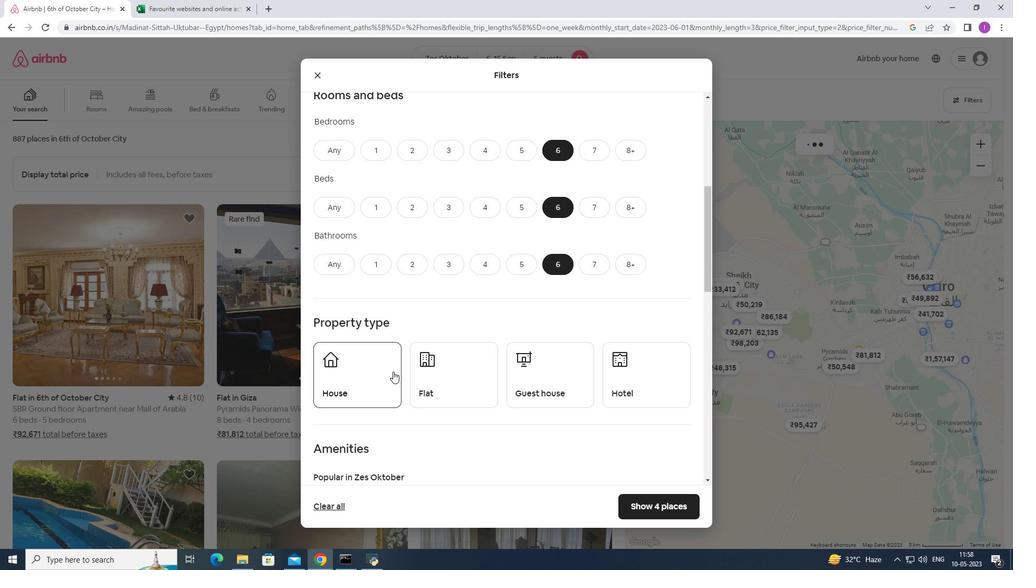 
Action: Mouse scrolled (393, 371) with delta (0, 0)
Screenshot: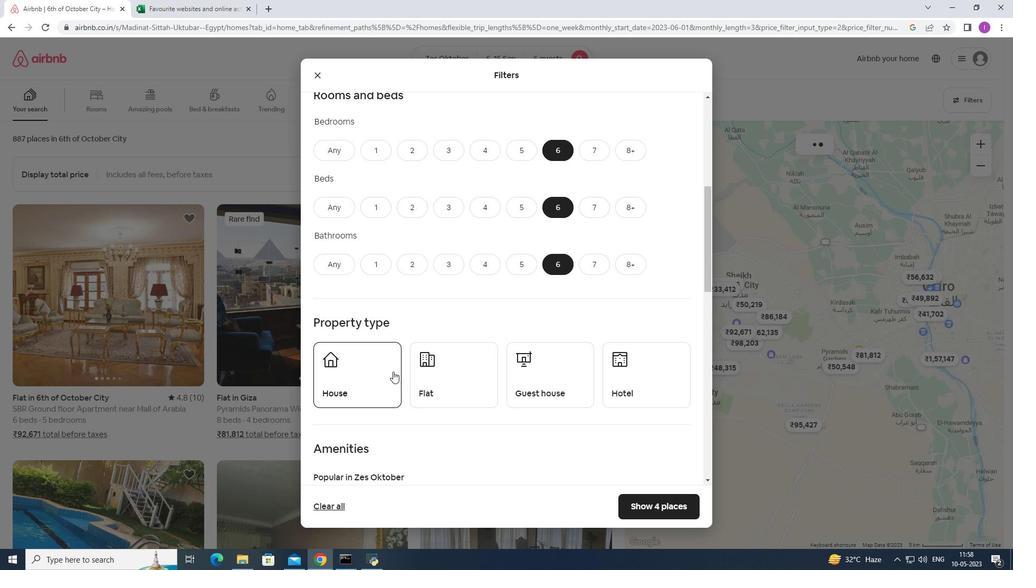 
Action: Mouse moved to (360, 209)
Screenshot: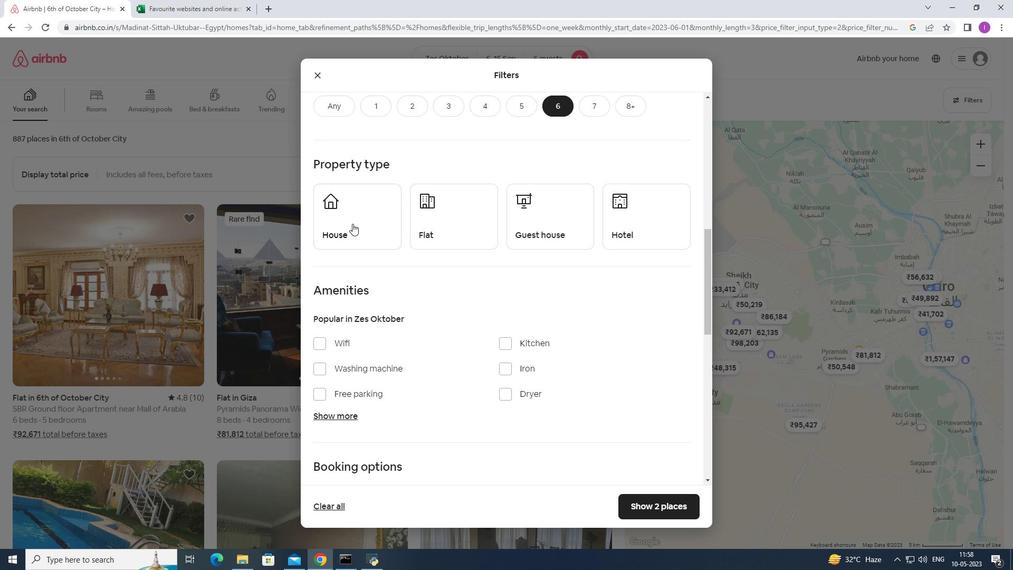 
Action: Mouse pressed left at (360, 209)
Screenshot: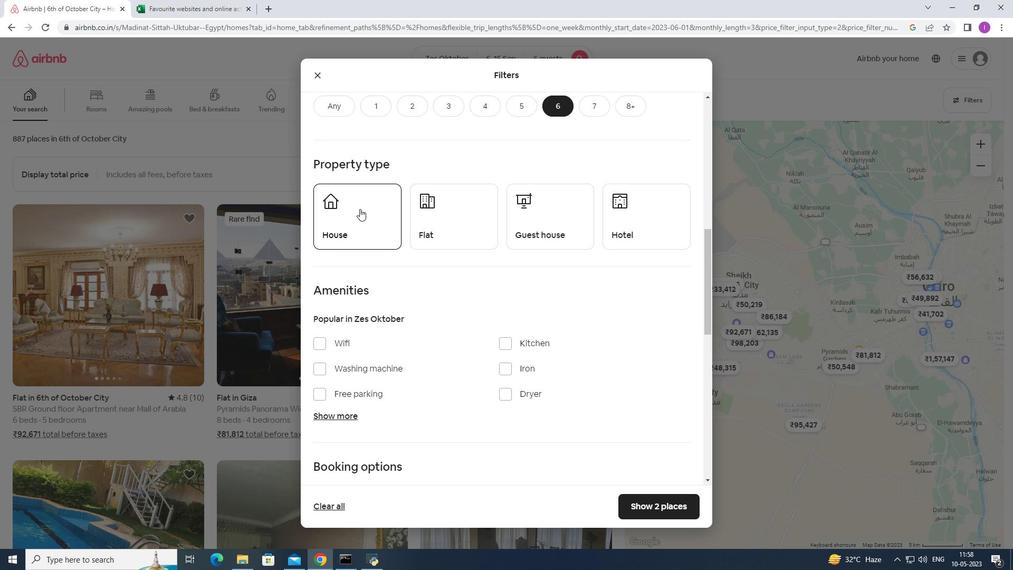 
Action: Mouse moved to (456, 230)
Screenshot: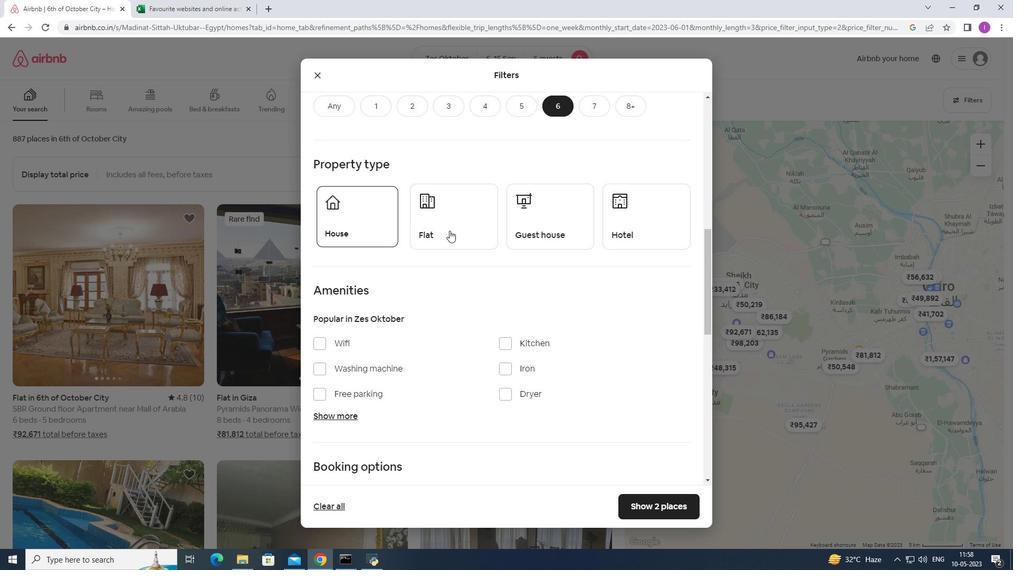 
Action: Mouse pressed left at (456, 230)
Screenshot: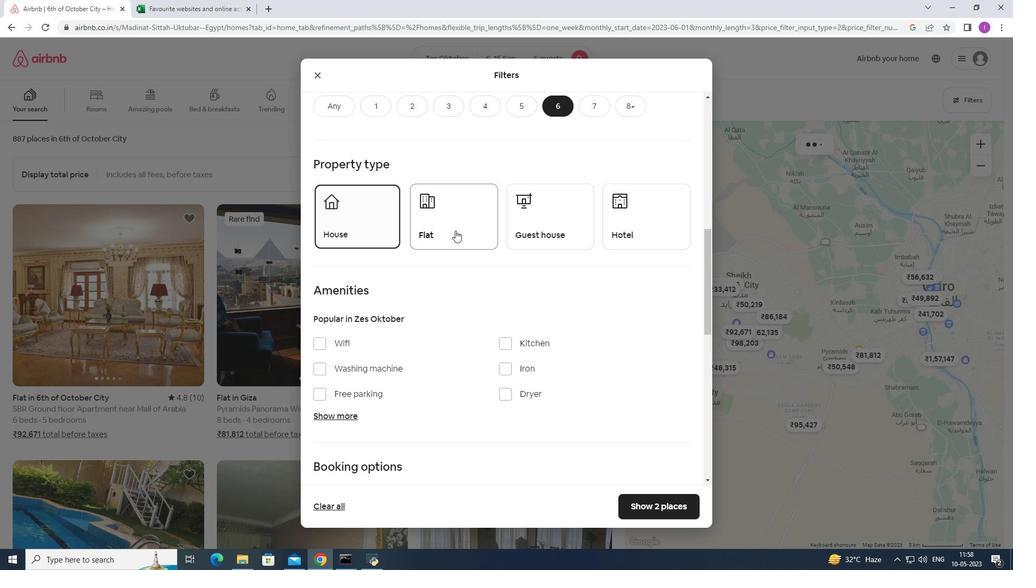 
Action: Mouse moved to (561, 230)
Screenshot: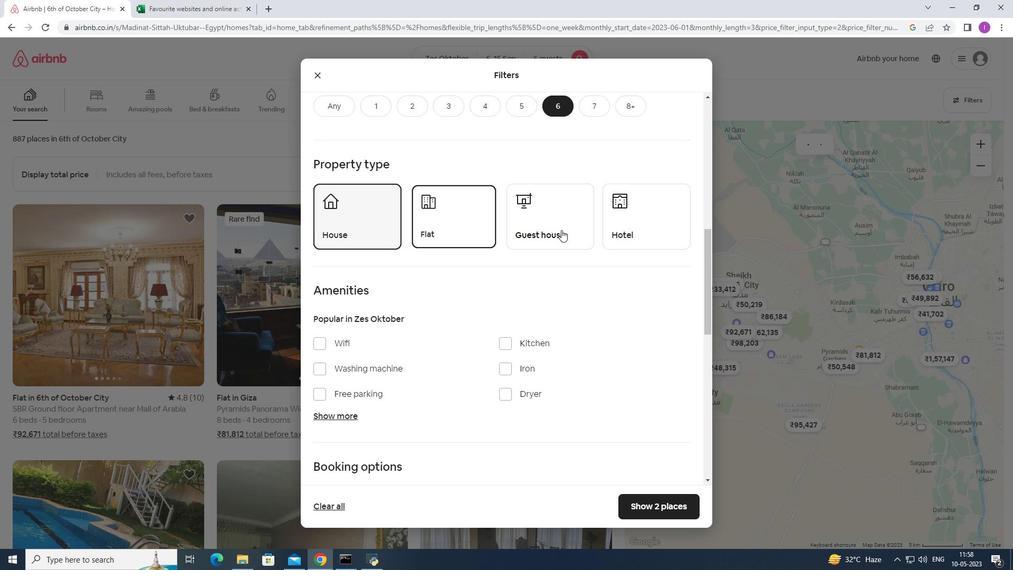 
Action: Mouse pressed left at (561, 230)
Screenshot: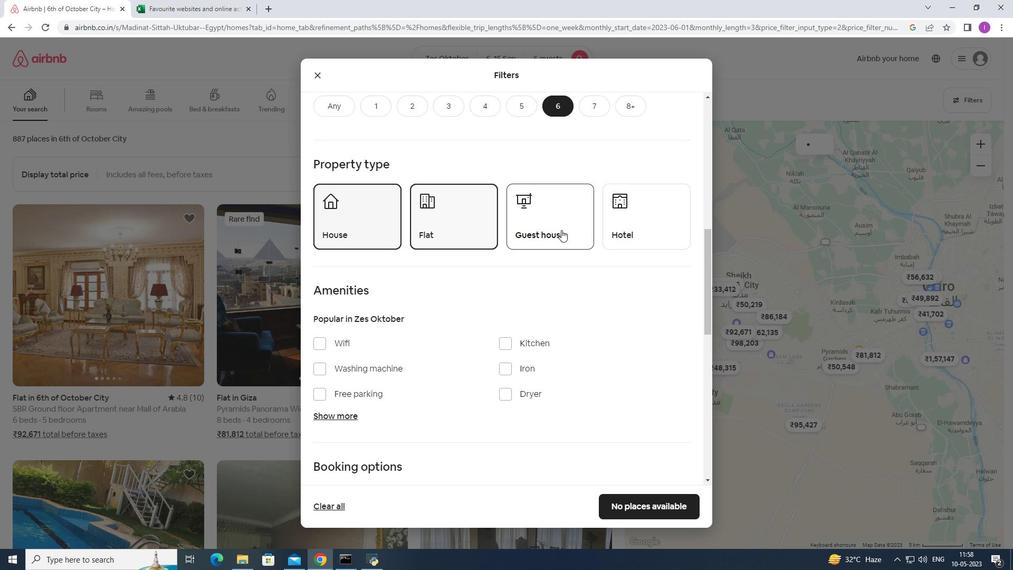 
Action: Mouse moved to (625, 306)
Screenshot: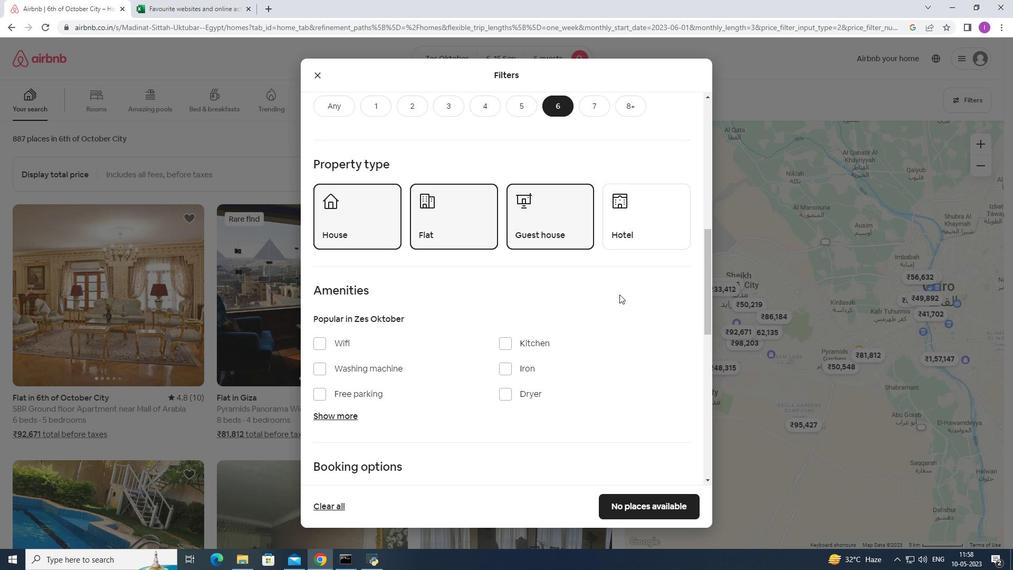 
Action: Mouse scrolled (625, 305) with delta (0, 0)
Screenshot: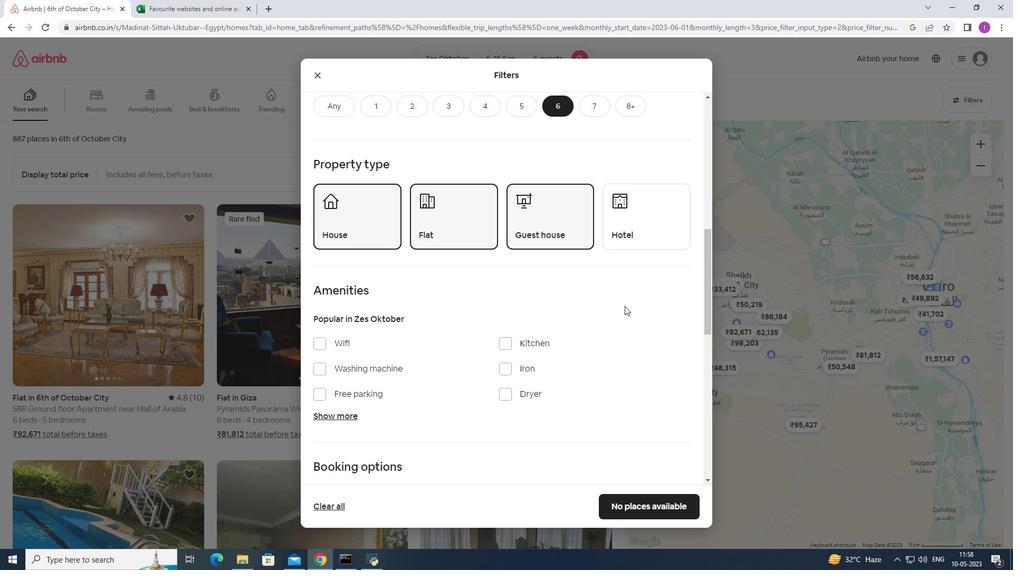
Action: Mouse moved to (624, 308)
Screenshot: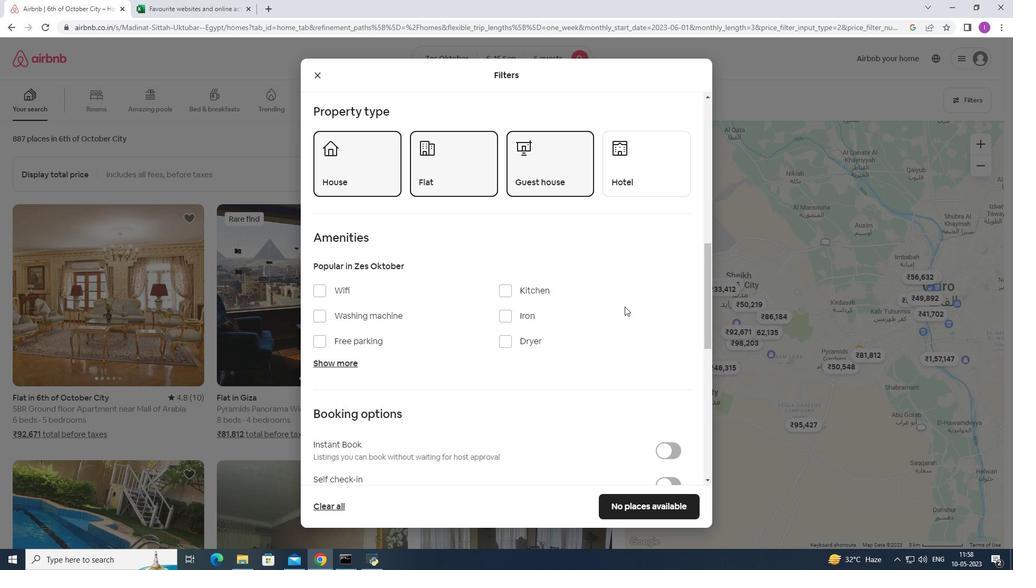 
Action: Mouse scrolled (624, 307) with delta (0, 0)
Screenshot: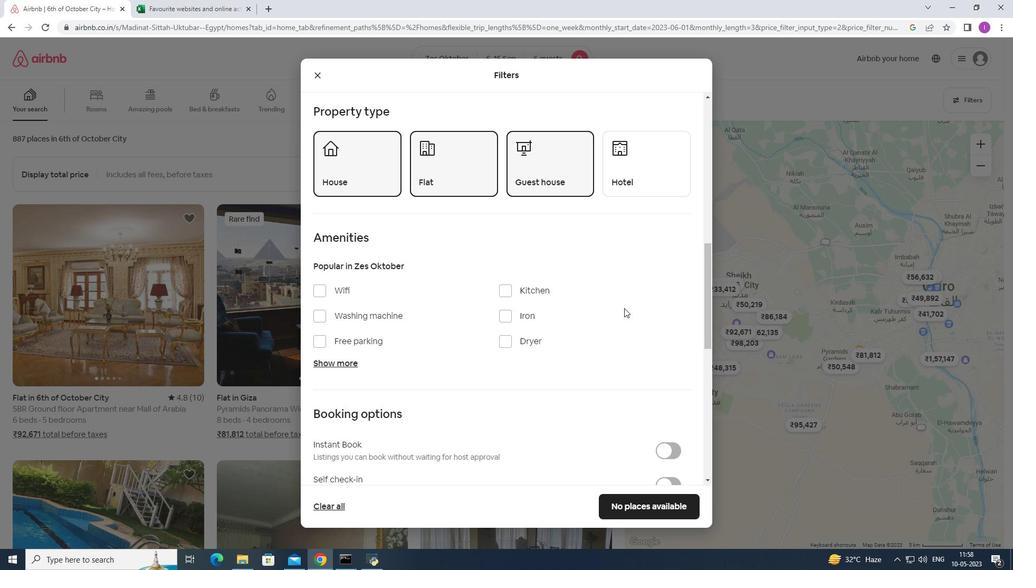 
Action: Mouse moved to (624, 304)
Screenshot: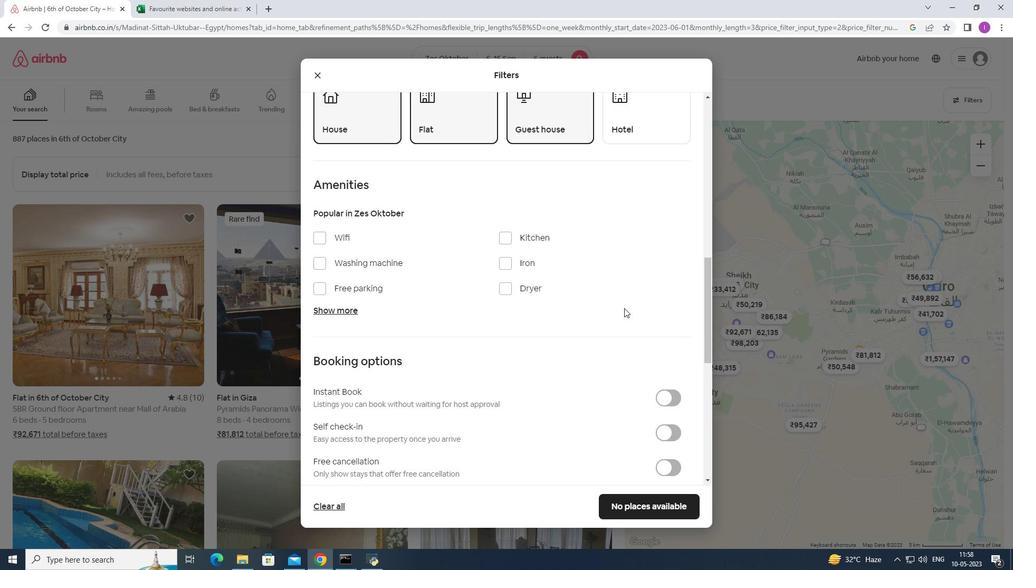 
Action: Mouse scrolled (624, 303) with delta (0, 0)
Screenshot: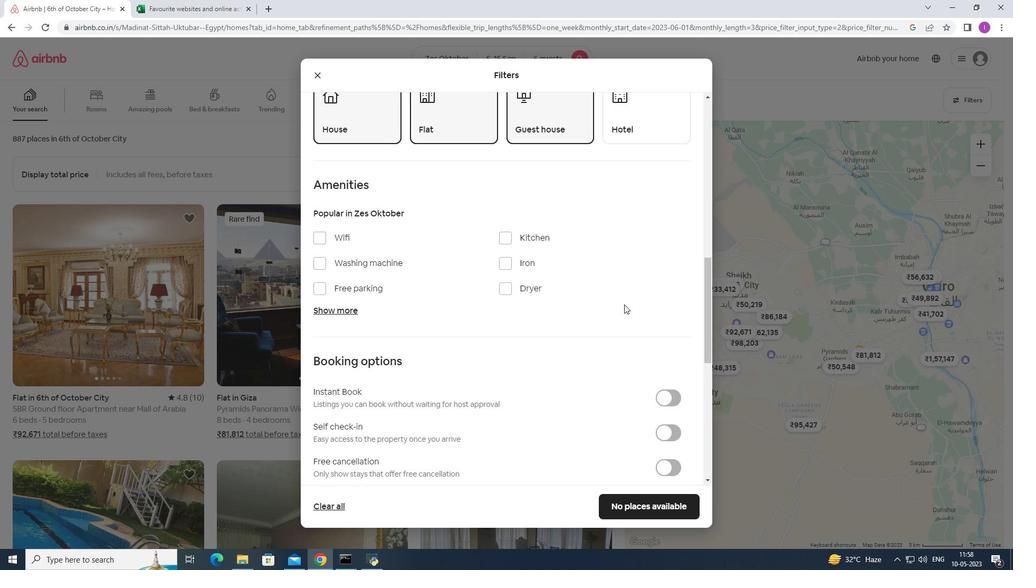 
Action: Mouse moved to (325, 183)
Screenshot: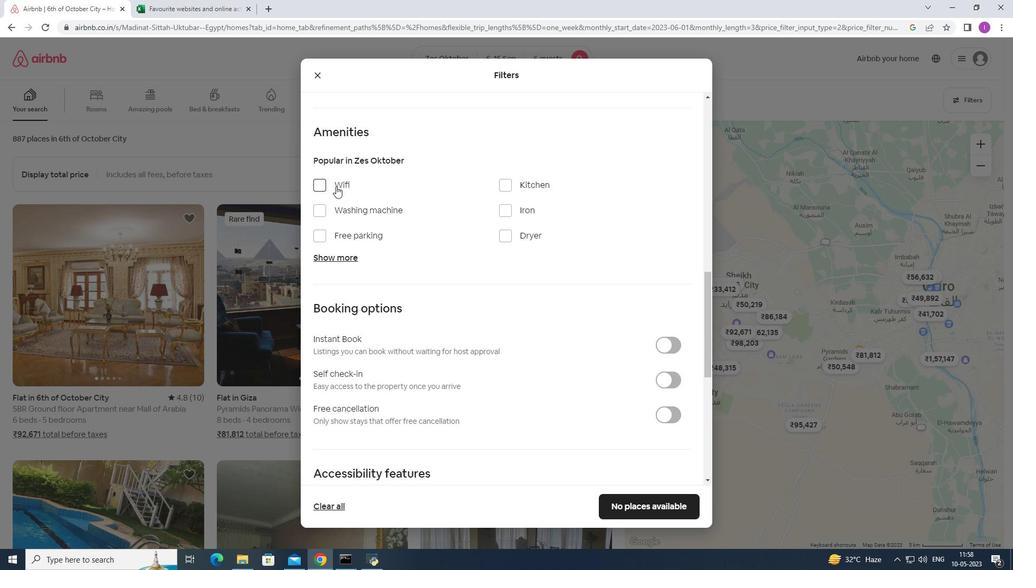 
Action: Mouse pressed left at (325, 183)
Screenshot: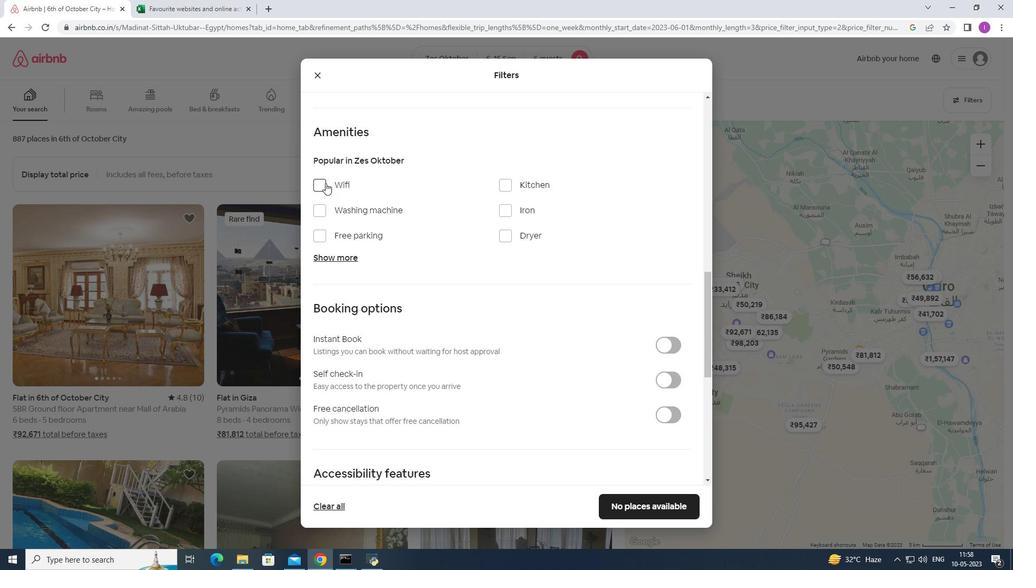 
Action: Mouse moved to (340, 231)
Screenshot: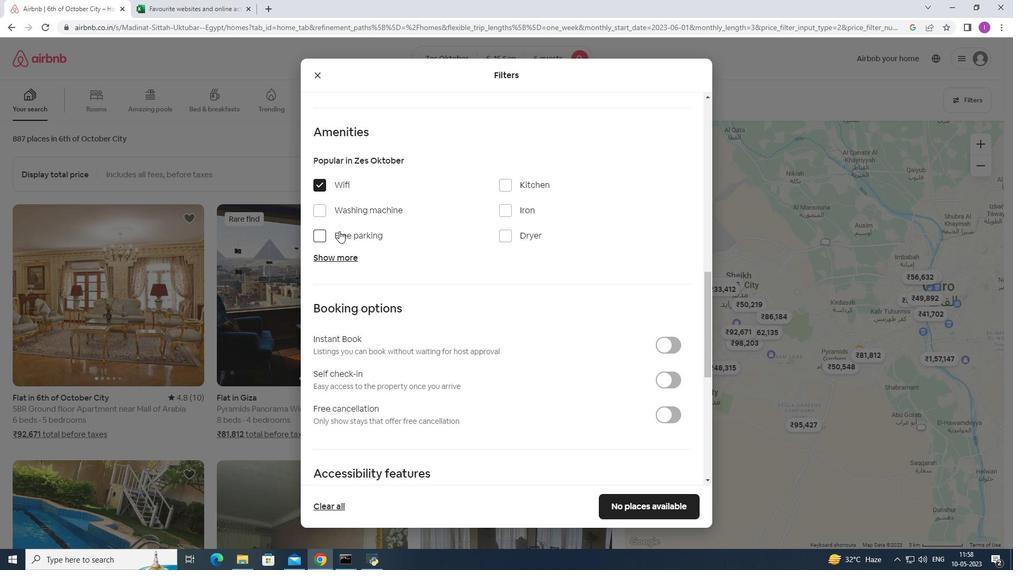
Action: Mouse scrolled (340, 231) with delta (0, 0)
Screenshot: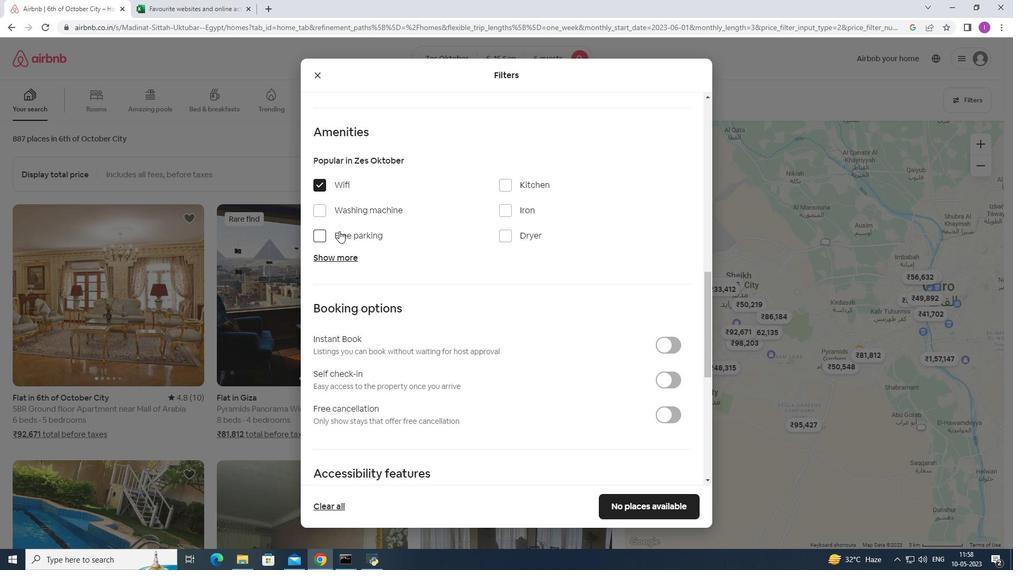 
Action: Mouse moved to (333, 182)
Screenshot: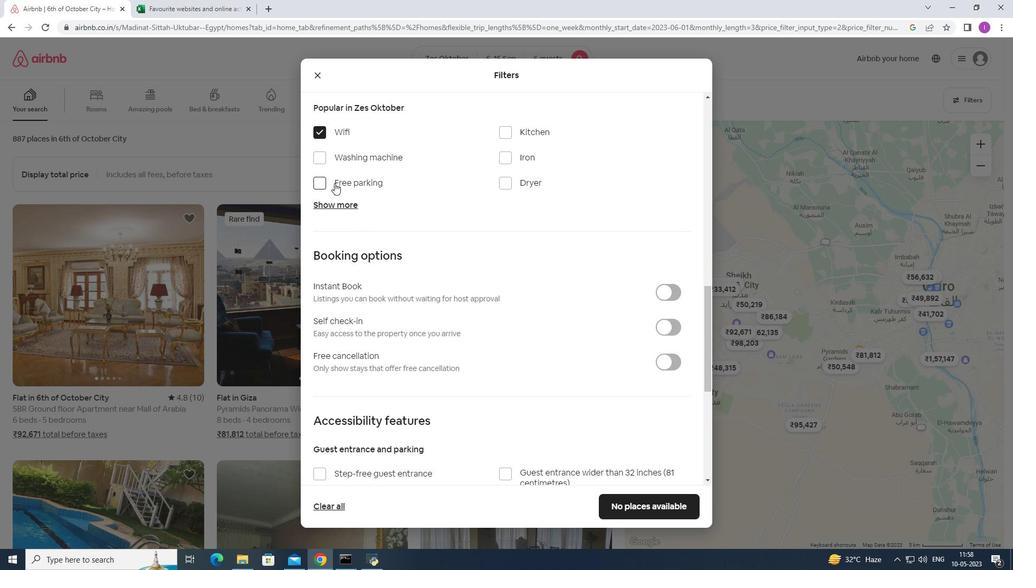 
Action: Mouse pressed left at (333, 182)
Screenshot: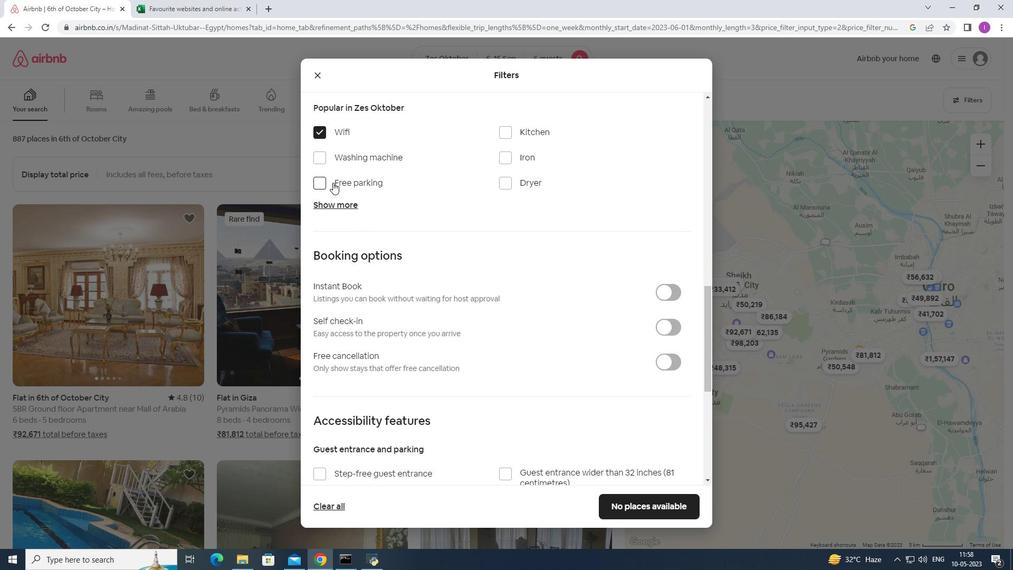
Action: Mouse moved to (331, 203)
Screenshot: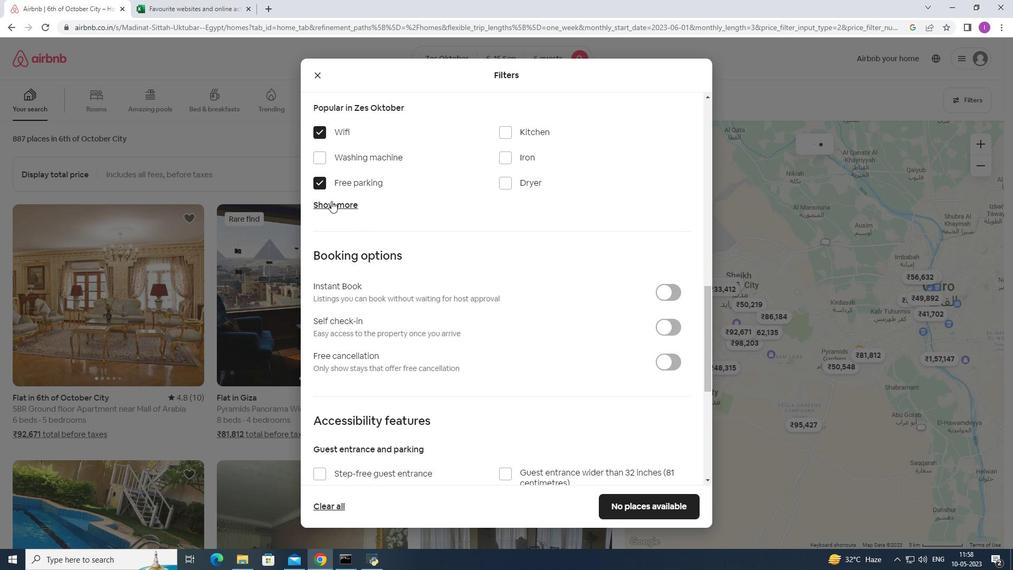 
Action: Mouse pressed left at (331, 203)
Screenshot: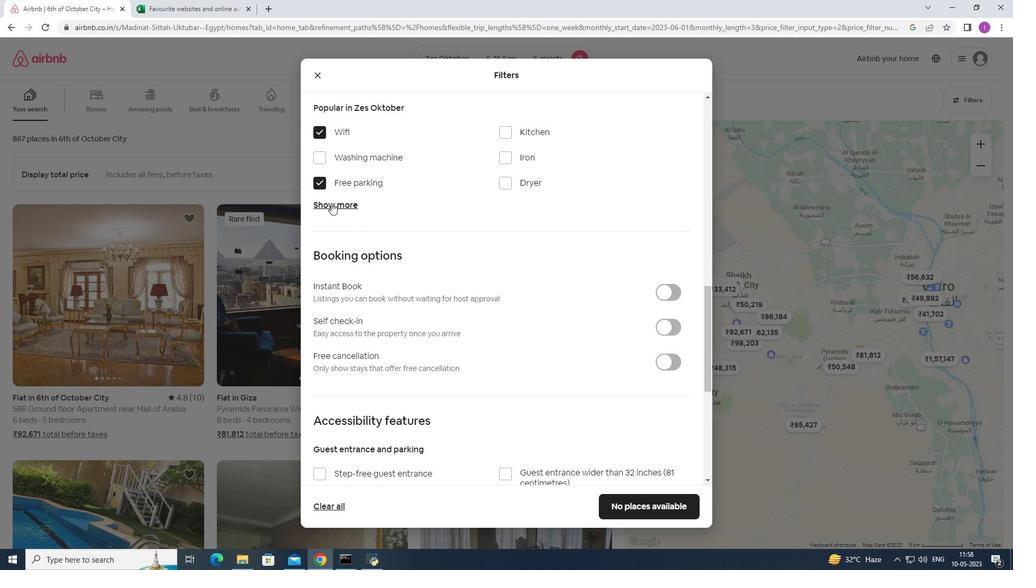 
Action: Mouse moved to (506, 267)
Screenshot: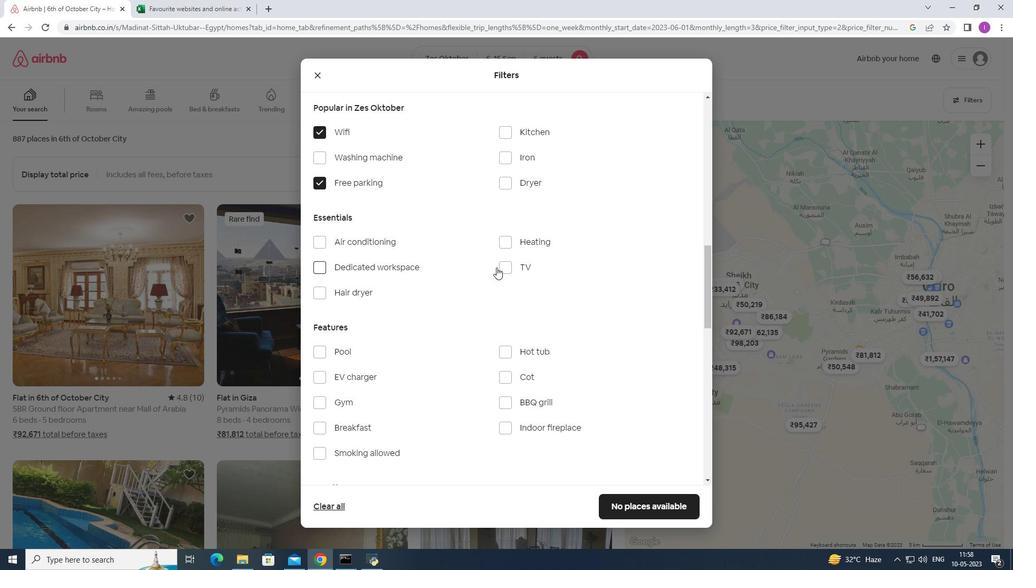 
Action: Mouse pressed left at (506, 267)
Screenshot: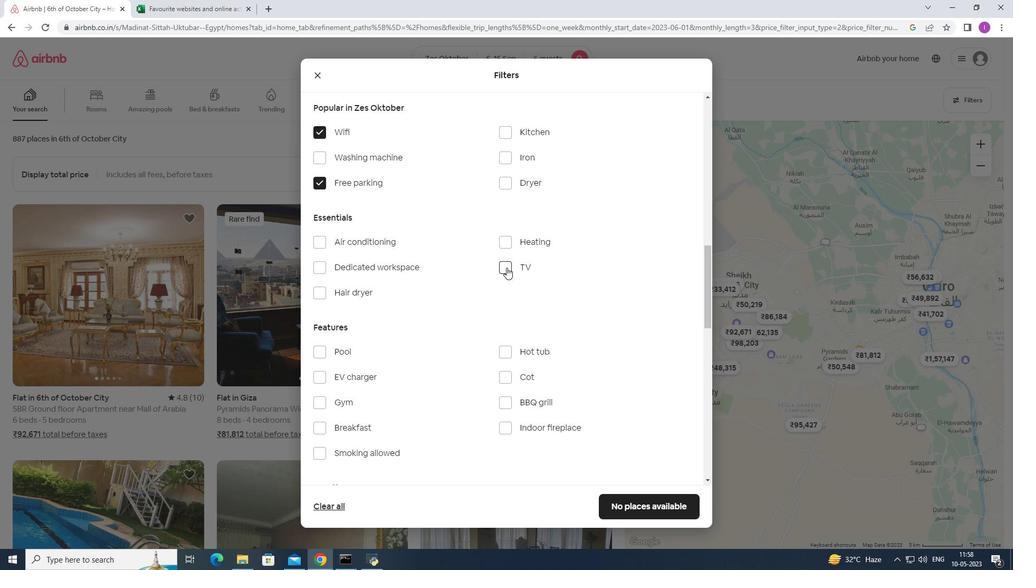 
Action: Mouse moved to (313, 398)
Screenshot: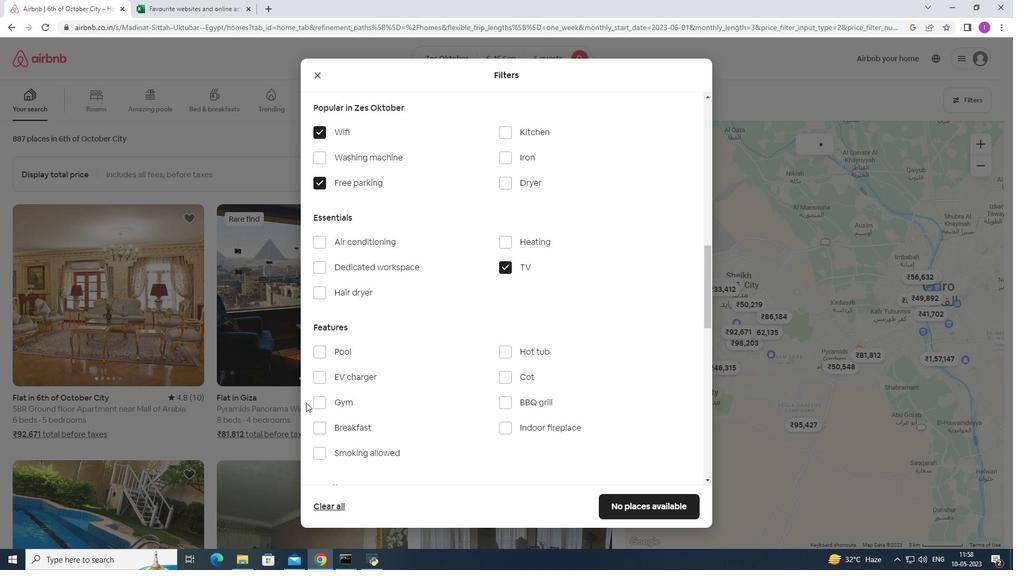 
Action: Mouse pressed left at (313, 398)
Screenshot: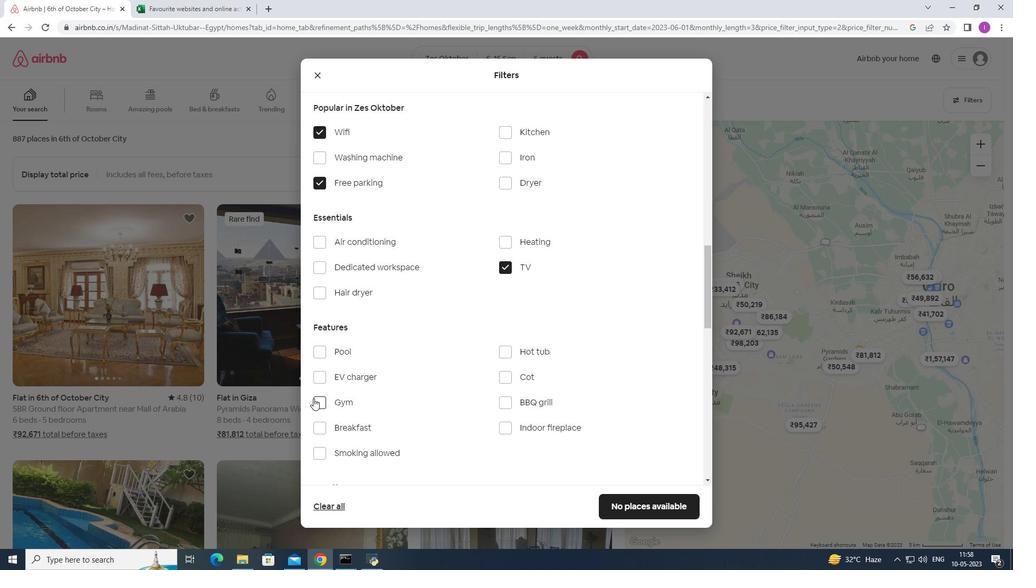 
Action: Mouse moved to (314, 424)
Screenshot: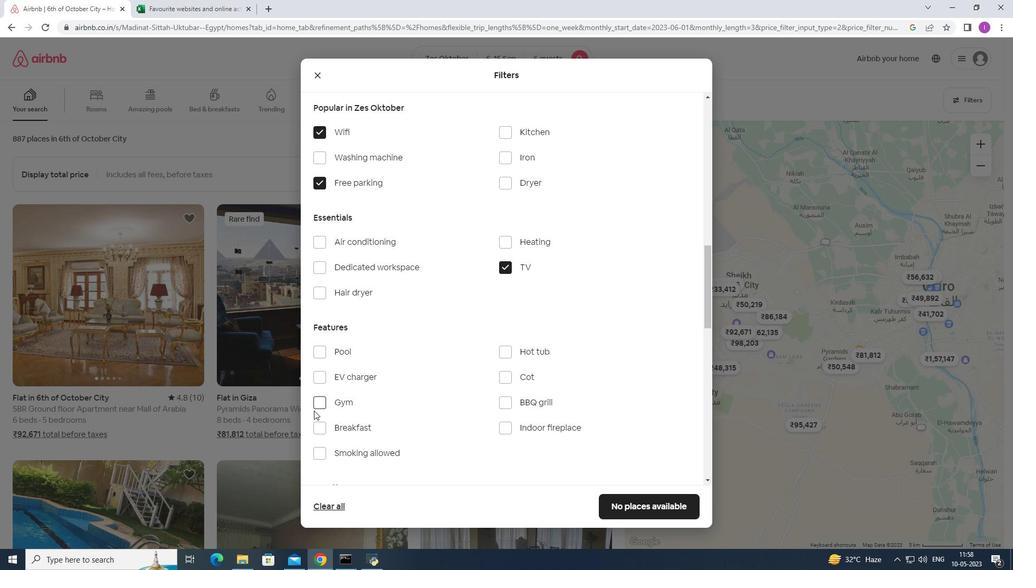 
Action: Mouse pressed left at (314, 424)
Screenshot: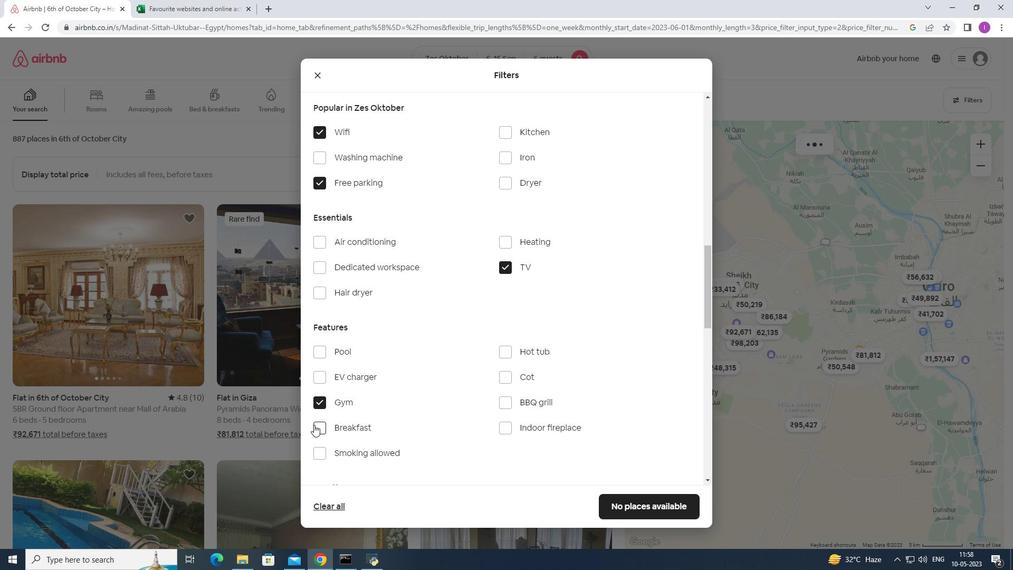 
Action: Mouse moved to (313, 412)
Screenshot: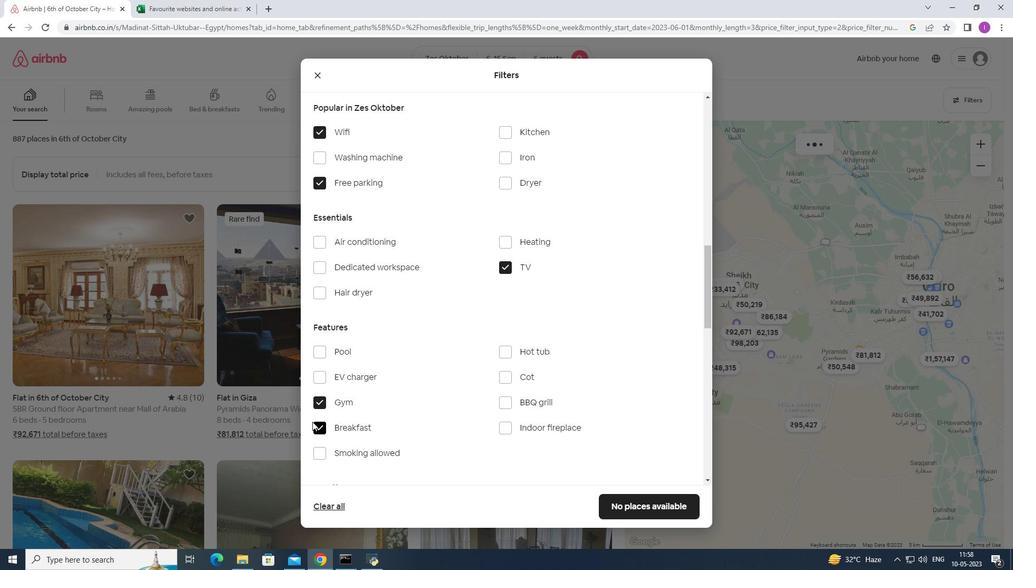 
Action: Mouse scrolled (313, 412) with delta (0, 0)
Screenshot: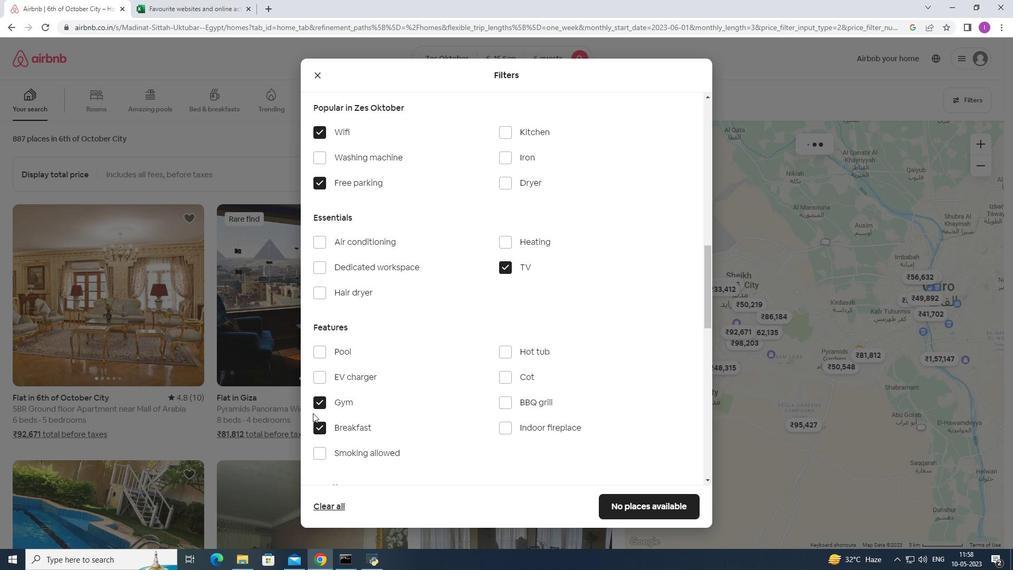 
Action: Mouse scrolled (313, 412) with delta (0, 0)
Screenshot: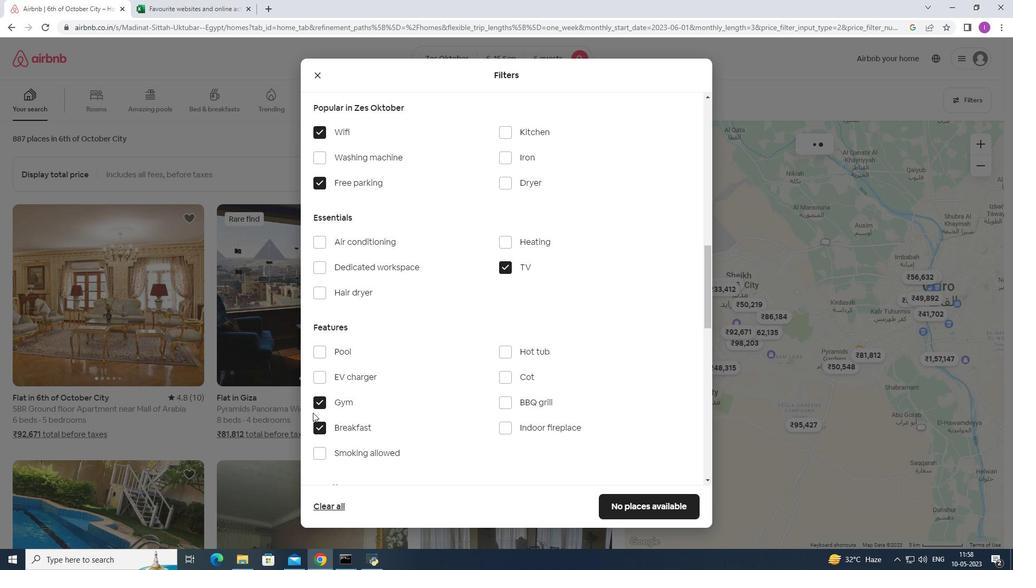 
Action: Mouse scrolled (313, 412) with delta (0, 0)
Screenshot: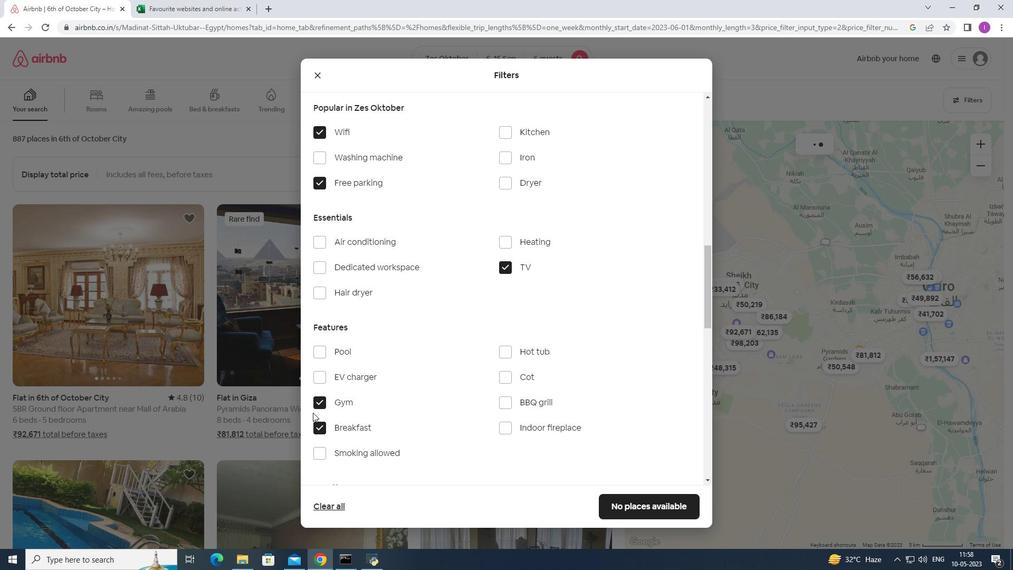 
Action: Mouse moved to (317, 403)
Screenshot: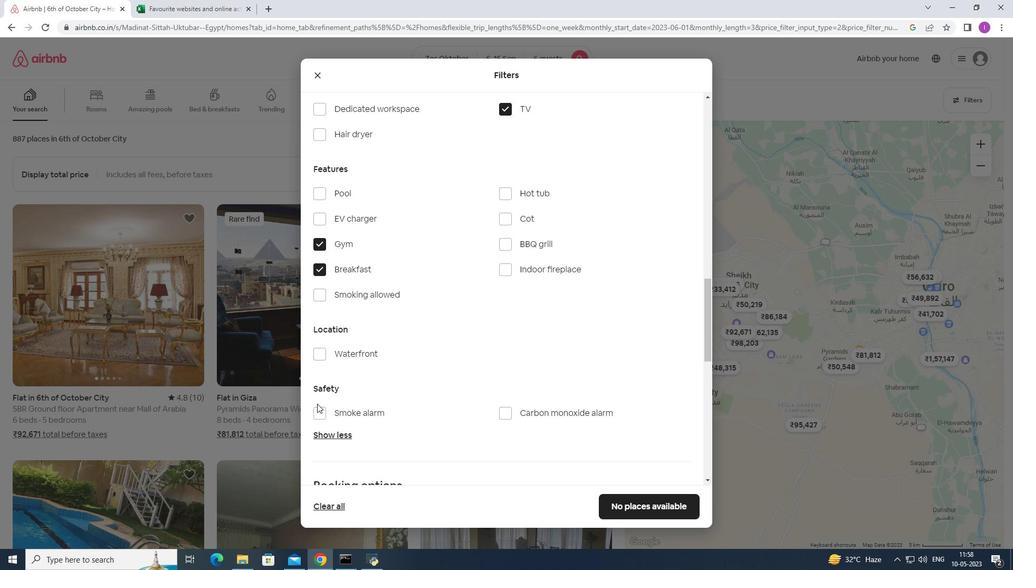 
Action: Mouse scrolled (317, 402) with delta (0, 0)
Screenshot: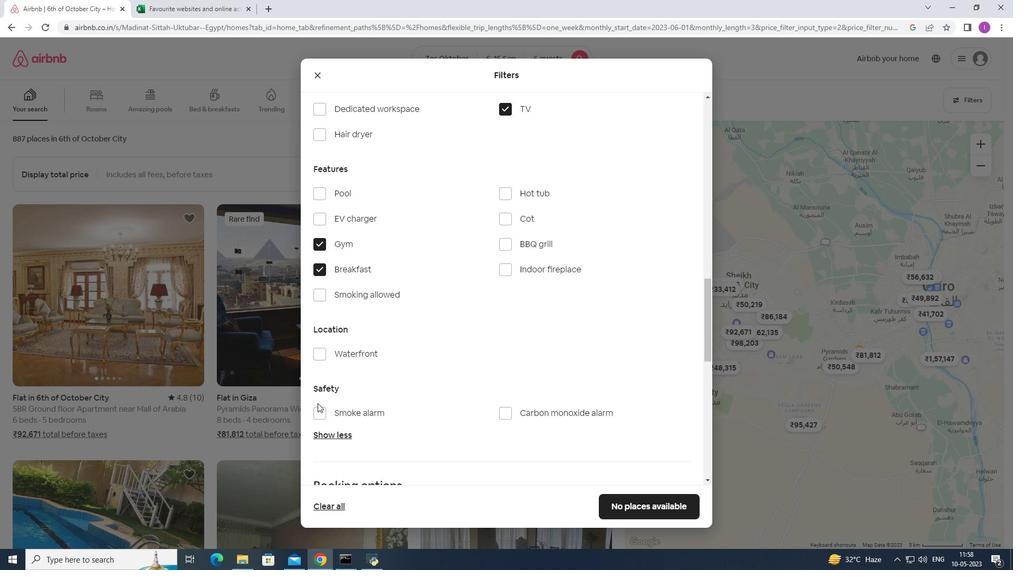 
Action: Mouse moved to (319, 399)
Screenshot: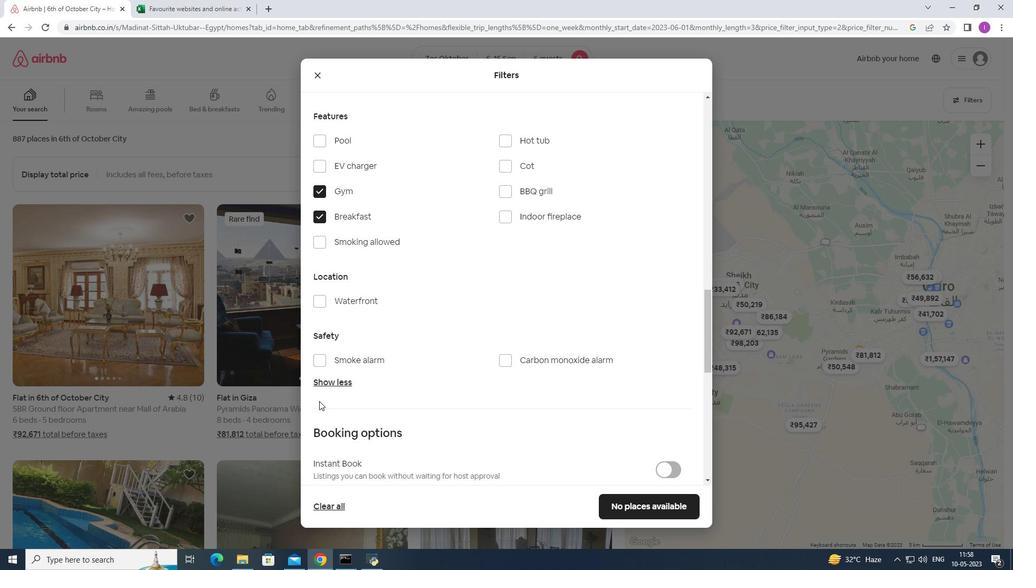 
Action: Mouse scrolled (319, 399) with delta (0, 0)
Screenshot: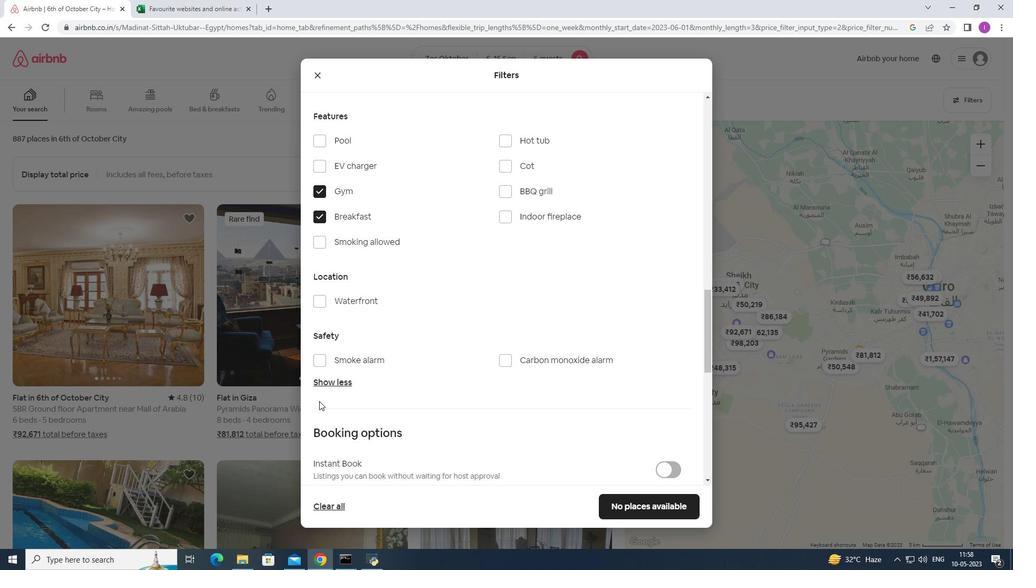 
Action: Mouse scrolled (319, 399) with delta (0, 0)
Screenshot: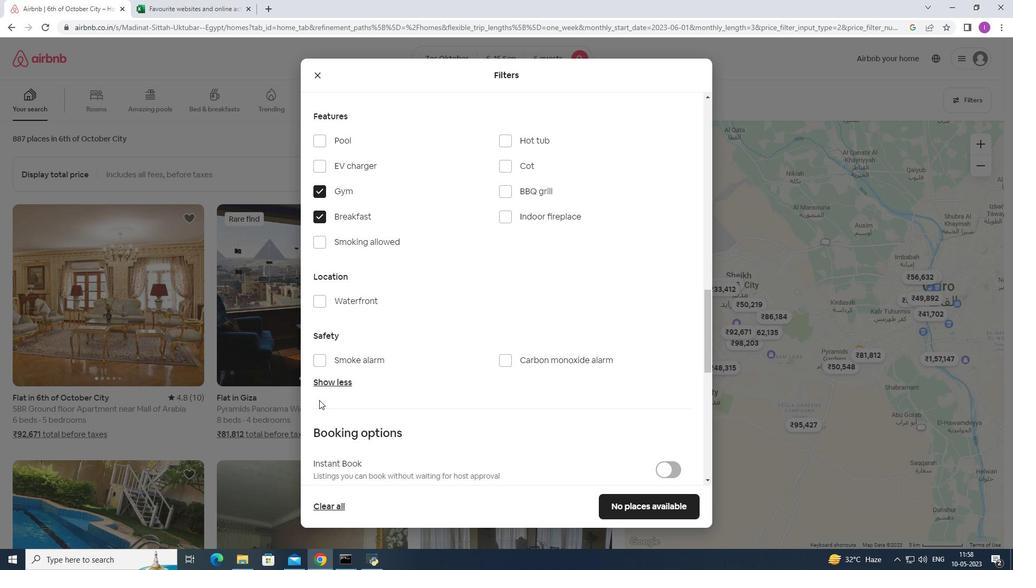 
Action: Mouse moved to (320, 399)
Screenshot: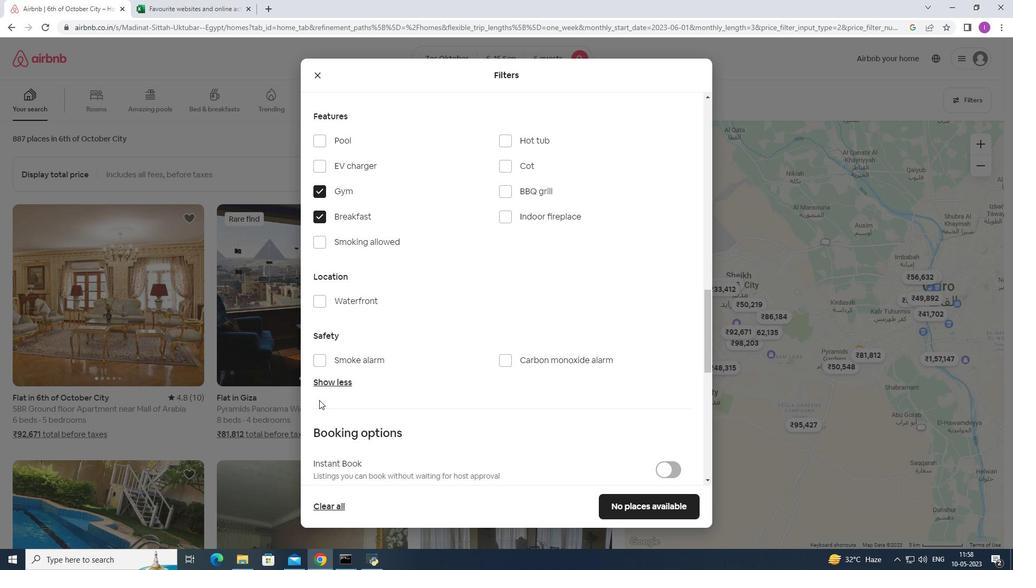 
Action: Mouse scrolled (320, 398) with delta (0, 0)
Screenshot: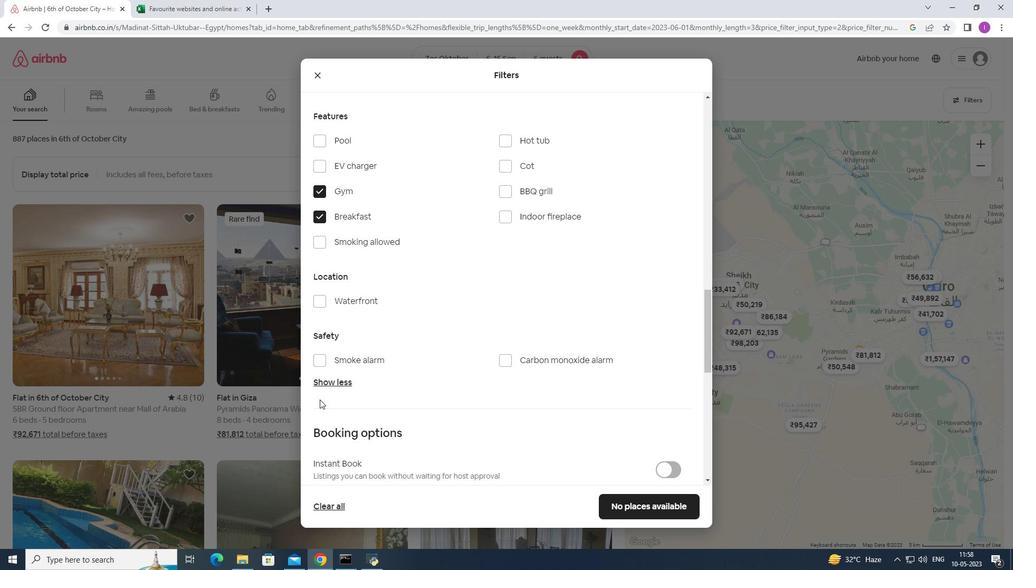 
Action: Mouse moved to (667, 340)
Screenshot: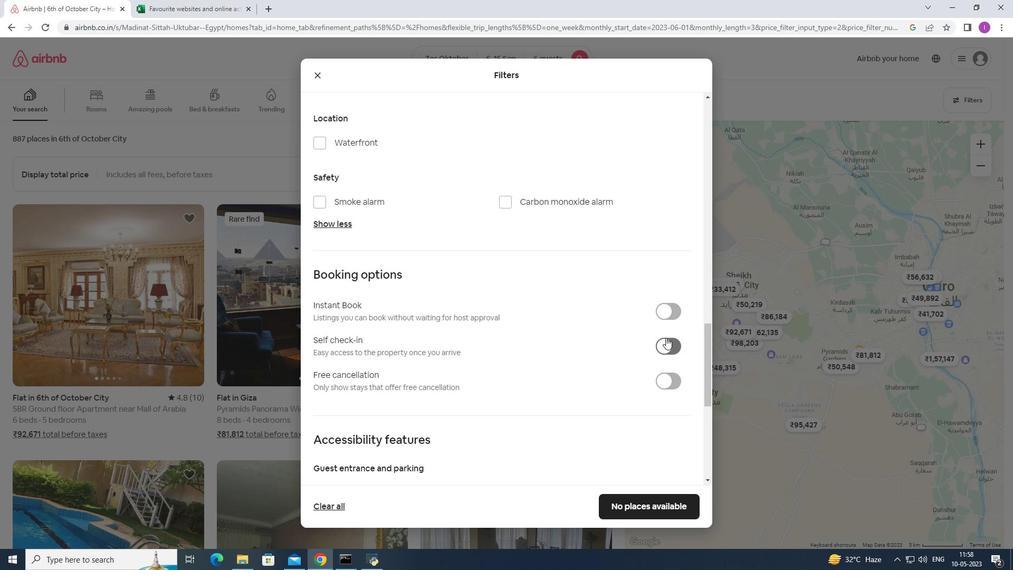 
Action: Mouse pressed left at (667, 340)
Screenshot: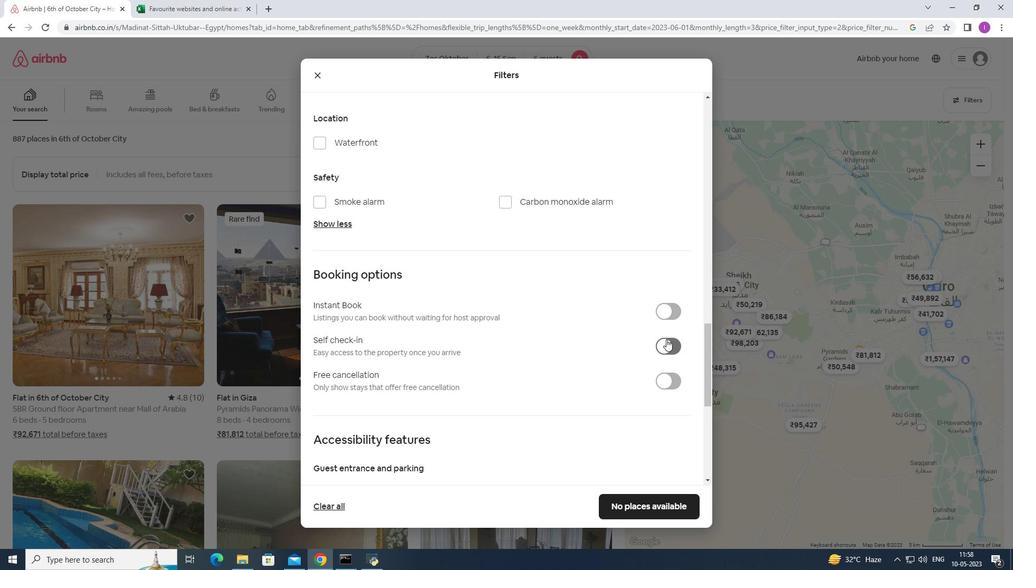 
Action: Mouse moved to (309, 464)
Screenshot: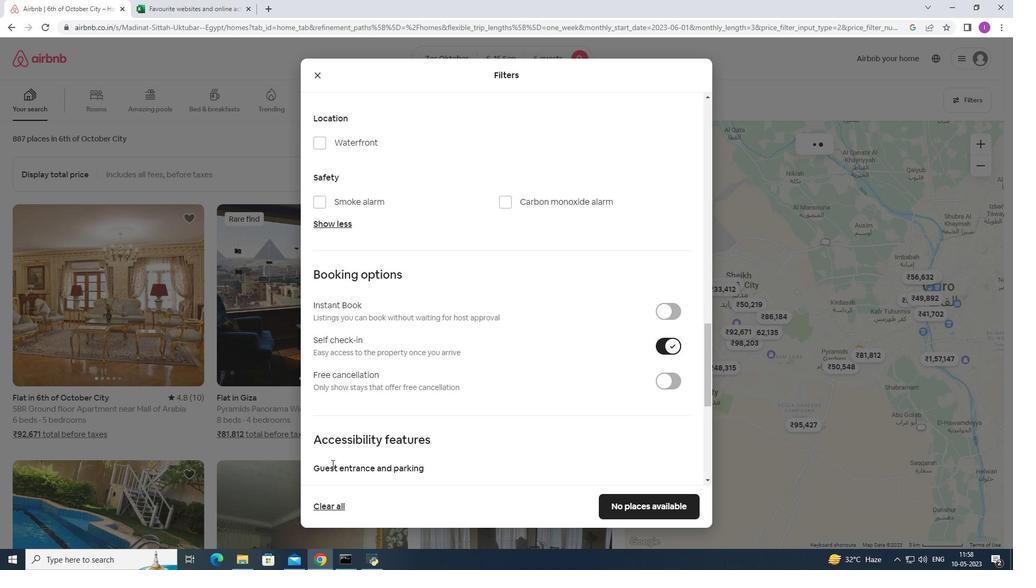 
Action: Mouse scrolled (309, 464) with delta (0, 0)
Screenshot: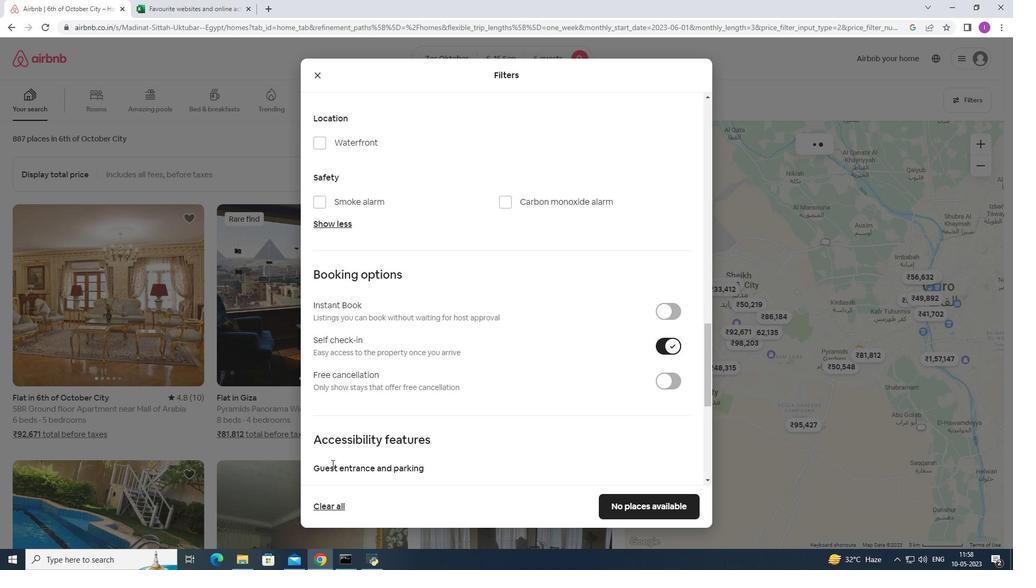 
Action: Mouse scrolled (309, 464) with delta (0, 0)
Screenshot: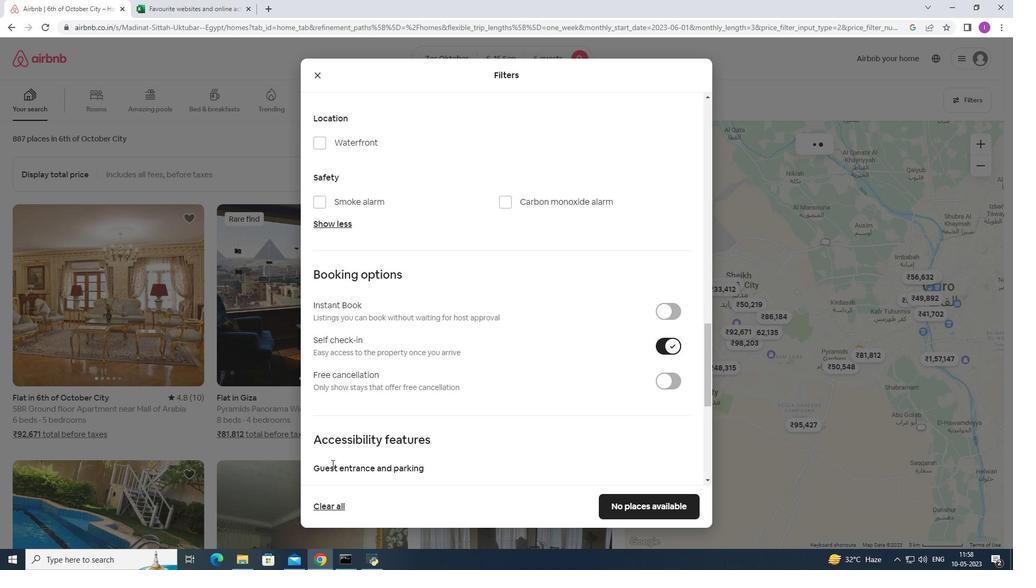 
Action: Mouse scrolled (309, 464) with delta (0, 0)
Screenshot: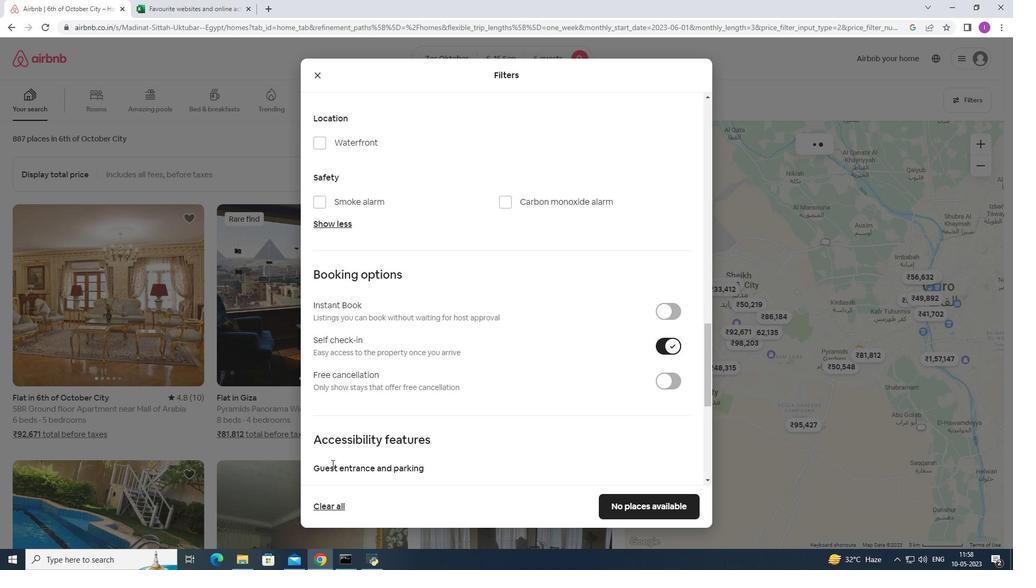 
Action: Mouse scrolled (309, 464) with delta (0, 0)
Screenshot: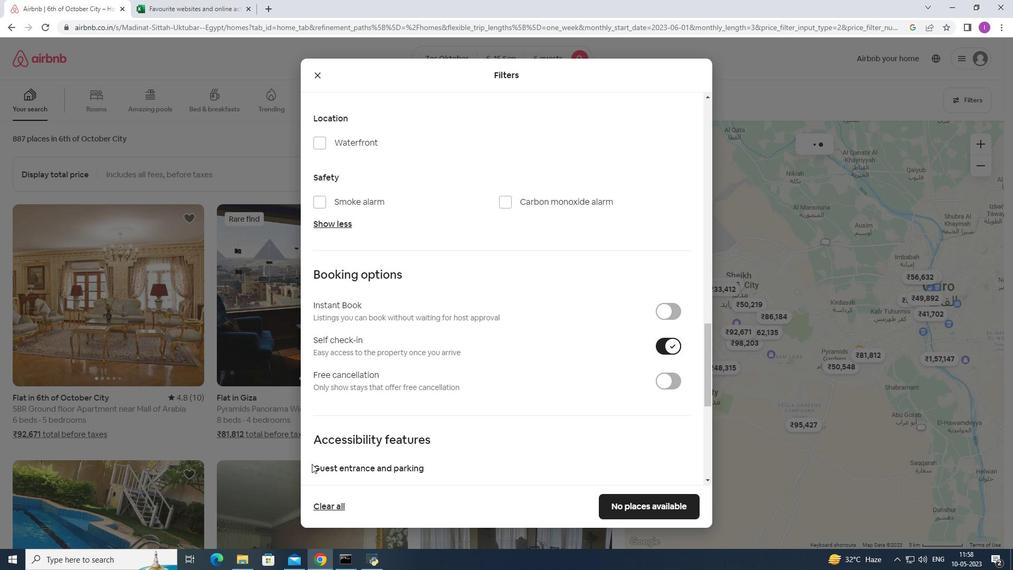 
Action: Mouse moved to (314, 462)
Screenshot: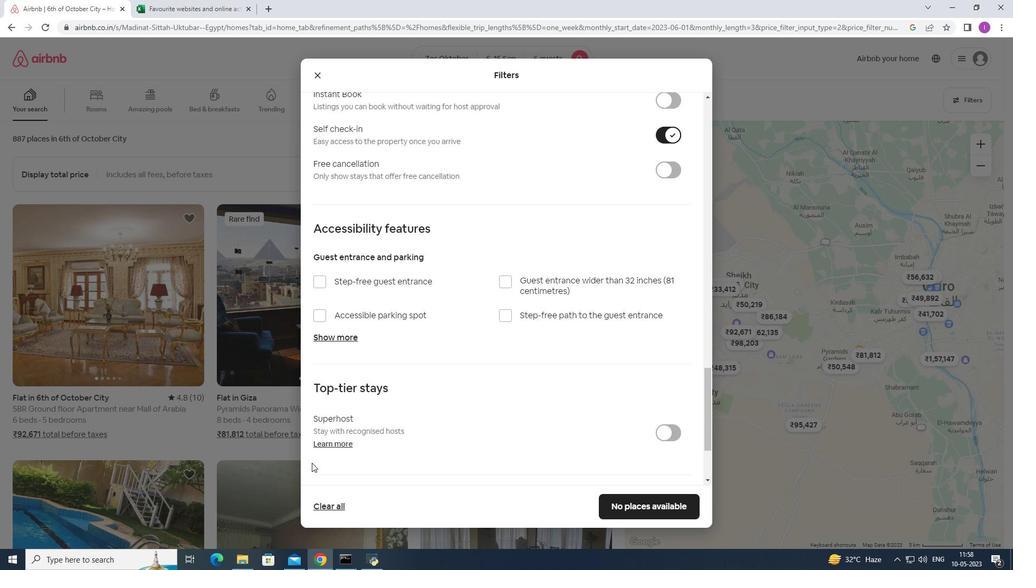 
Action: Mouse scrolled (314, 461) with delta (0, 0)
Screenshot: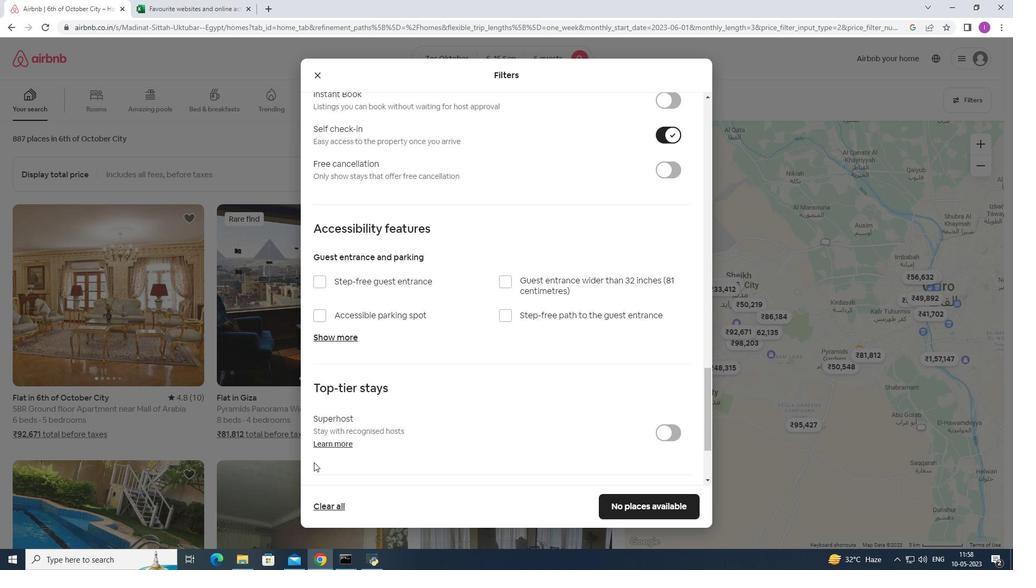
Action: Mouse scrolled (314, 461) with delta (0, 0)
Screenshot: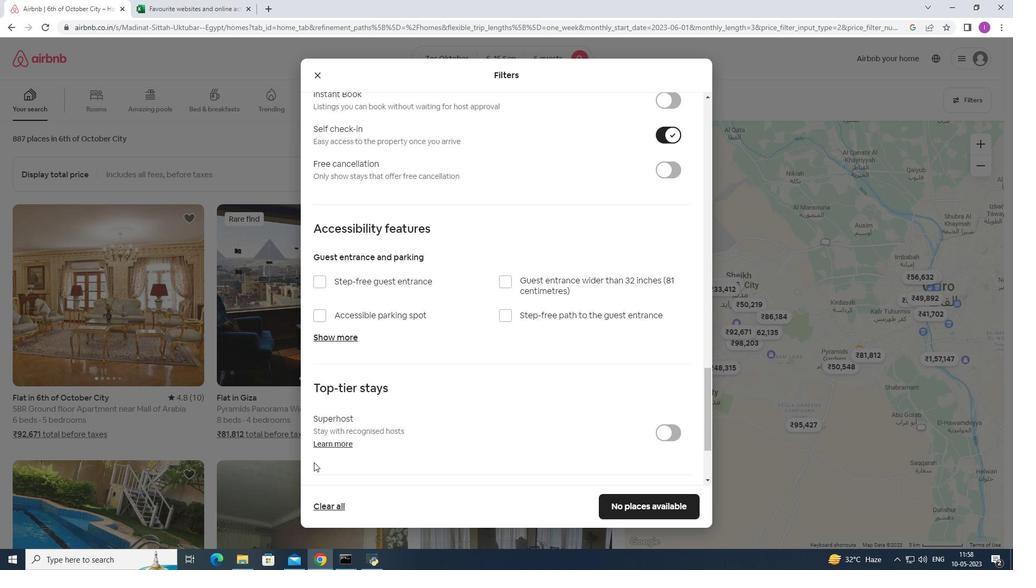 
Action: Mouse scrolled (314, 461) with delta (0, 0)
Screenshot: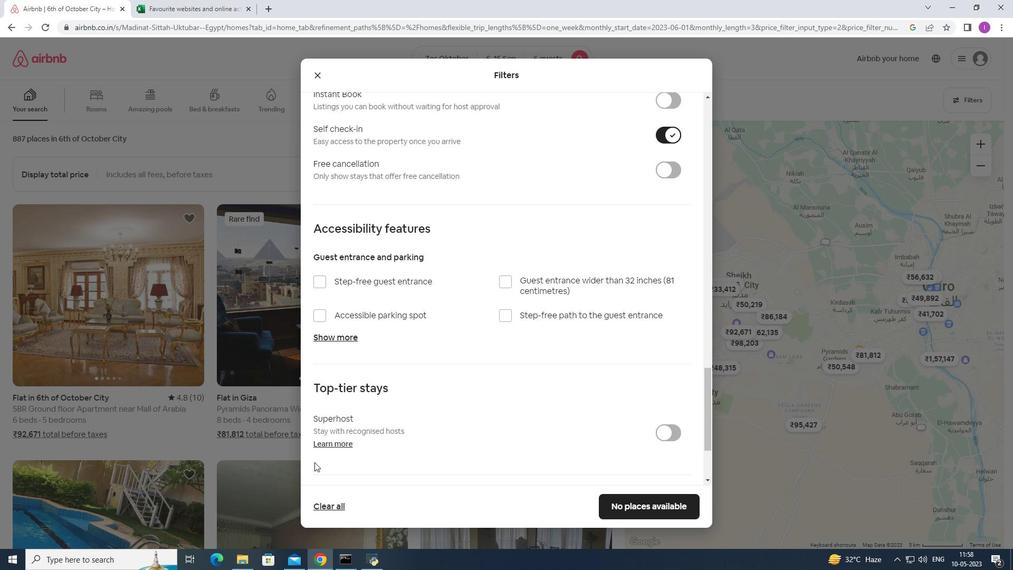
Action: Mouse moved to (314, 461)
Screenshot: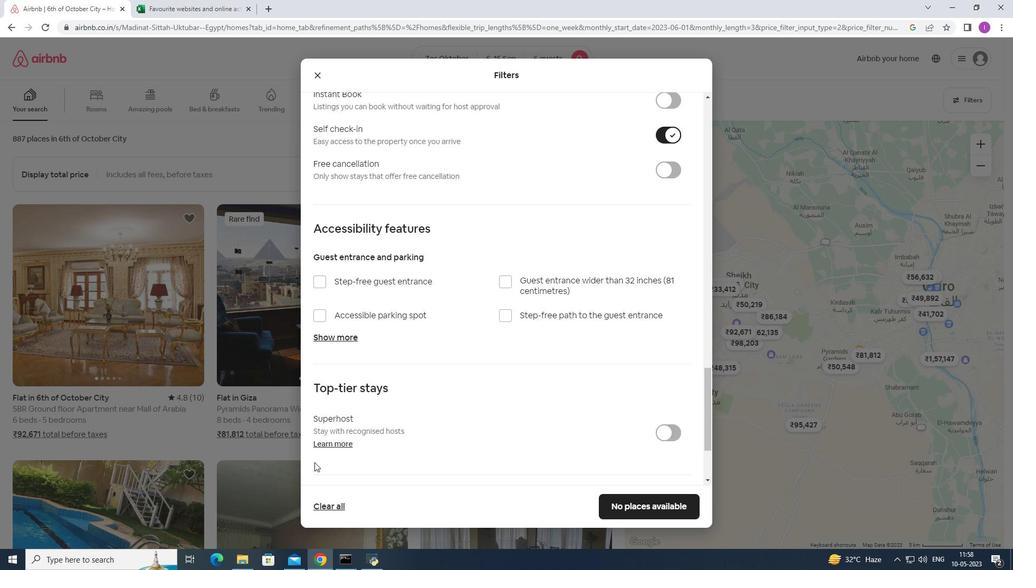 
Action: Mouse scrolled (314, 461) with delta (0, 0)
Screenshot: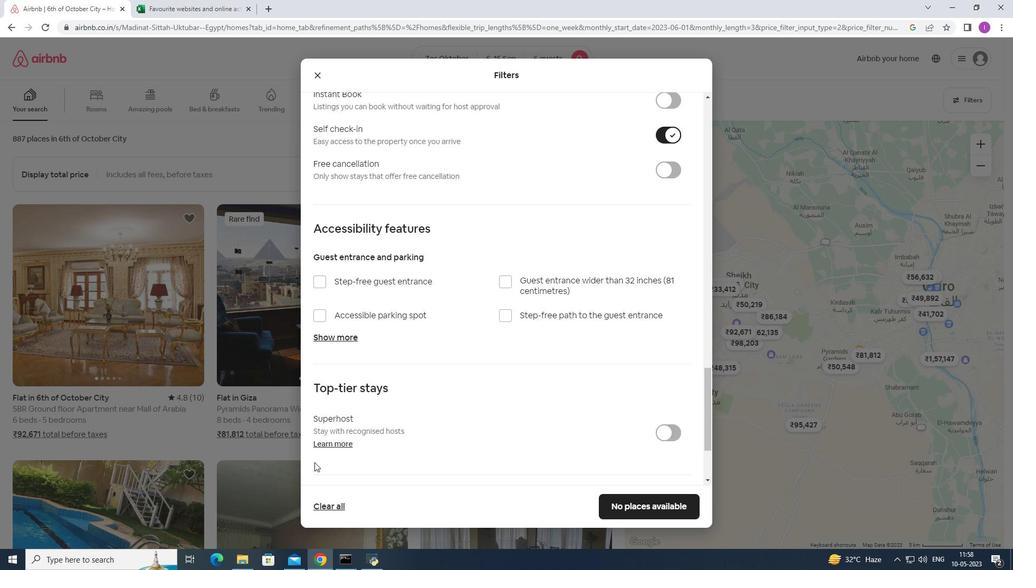 
Action: Mouse moved to (324, 453)
Screenshot: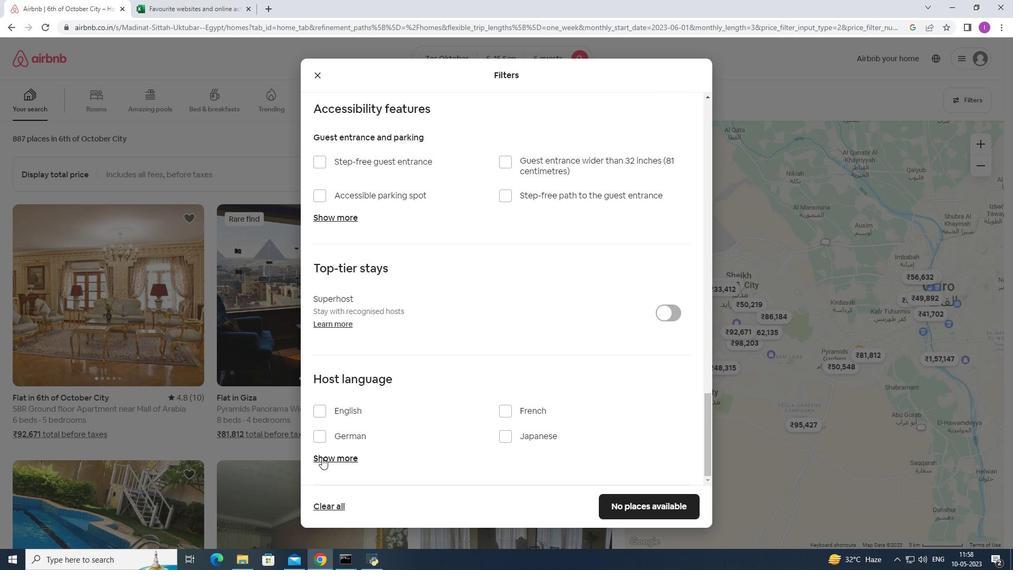 
Action: Mouse scrolled (324, 452) with delta (0, 0)
Screenshot: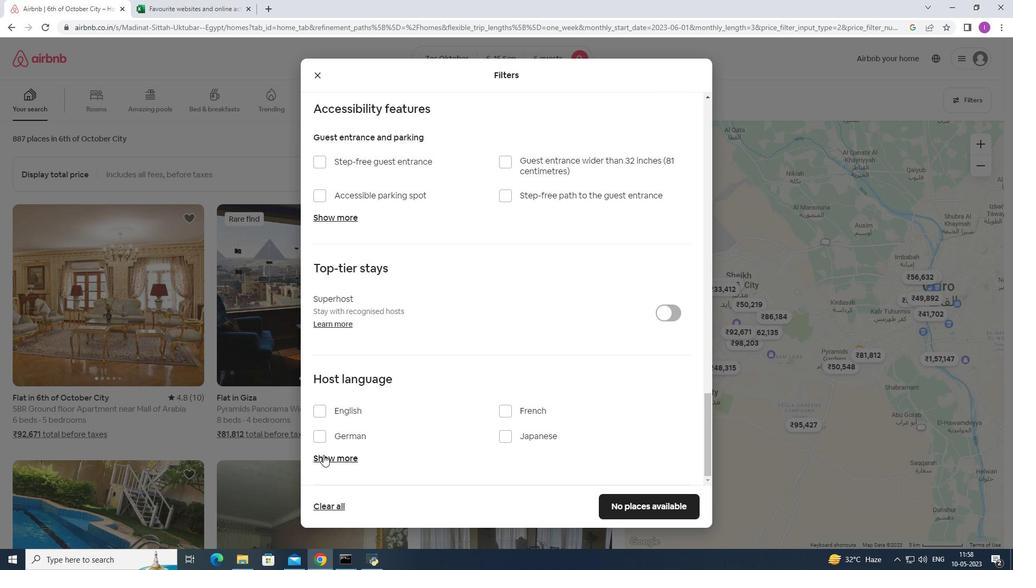 
Action: Mouse scrolled (324, 452) with delta (0, 0)
Screenshot: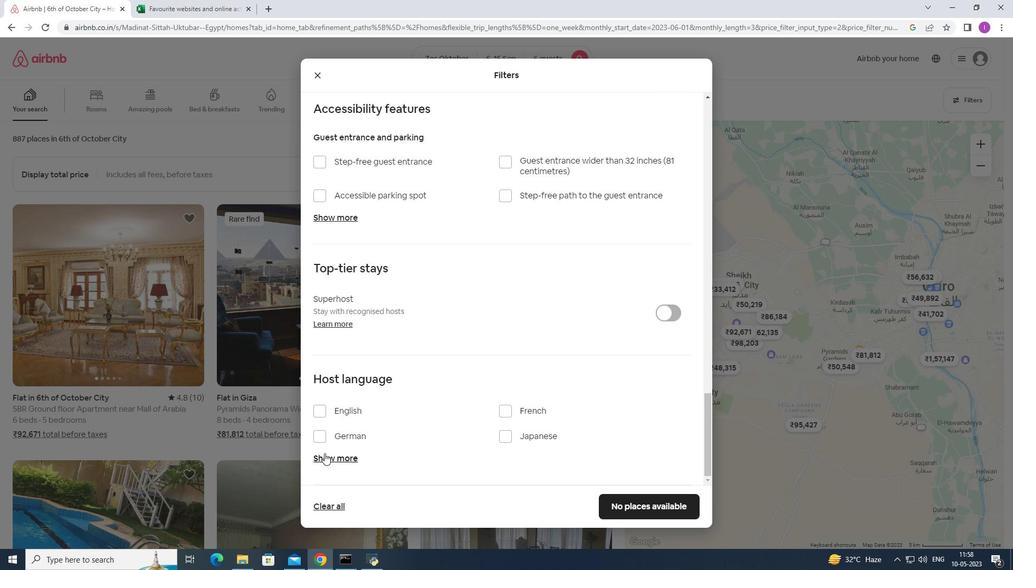 
Action: Mouse moved to (315, 411)
Screenshot: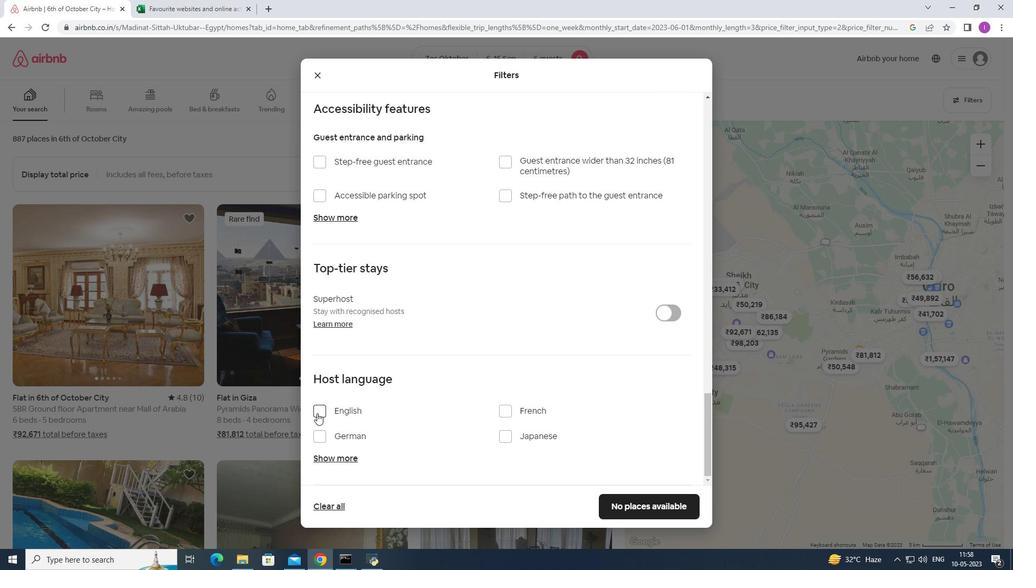 
Action: Mouse pressed left at (315, 411)
Screenshot: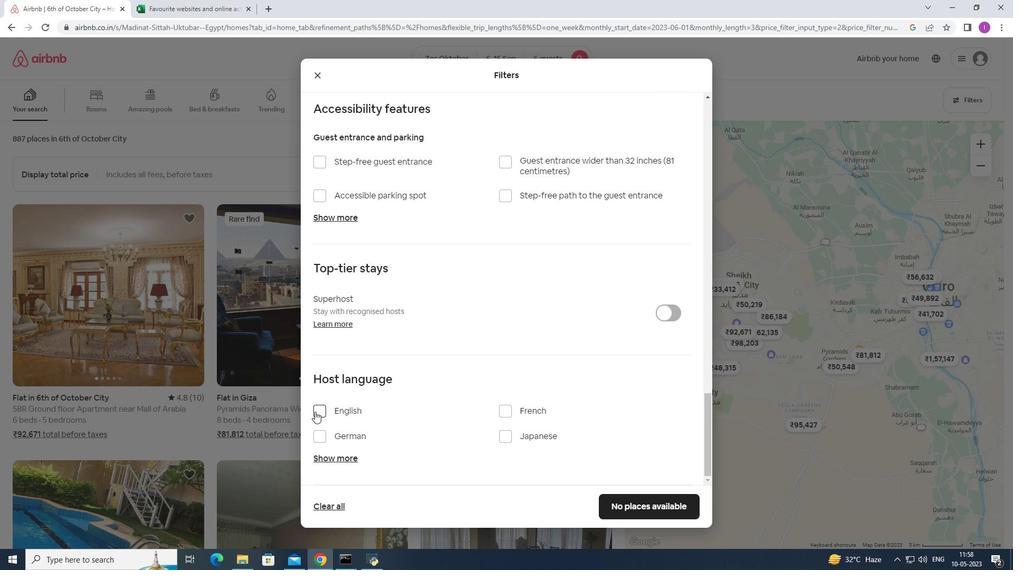 
Action: Mouse moved to (663, 508)
Screenshot: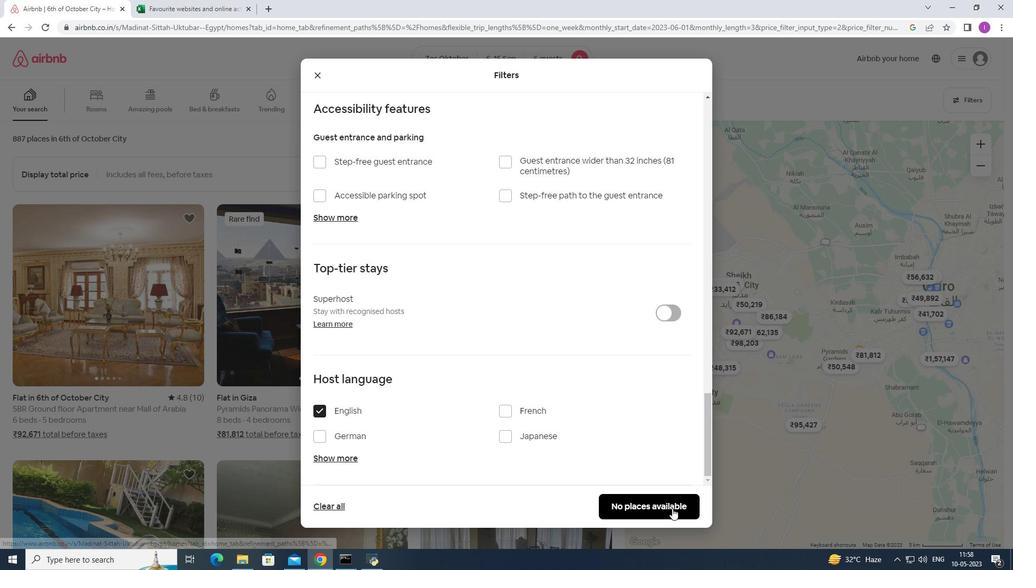 
Action: Mouse pressed left at (663, 508)
Screenshot: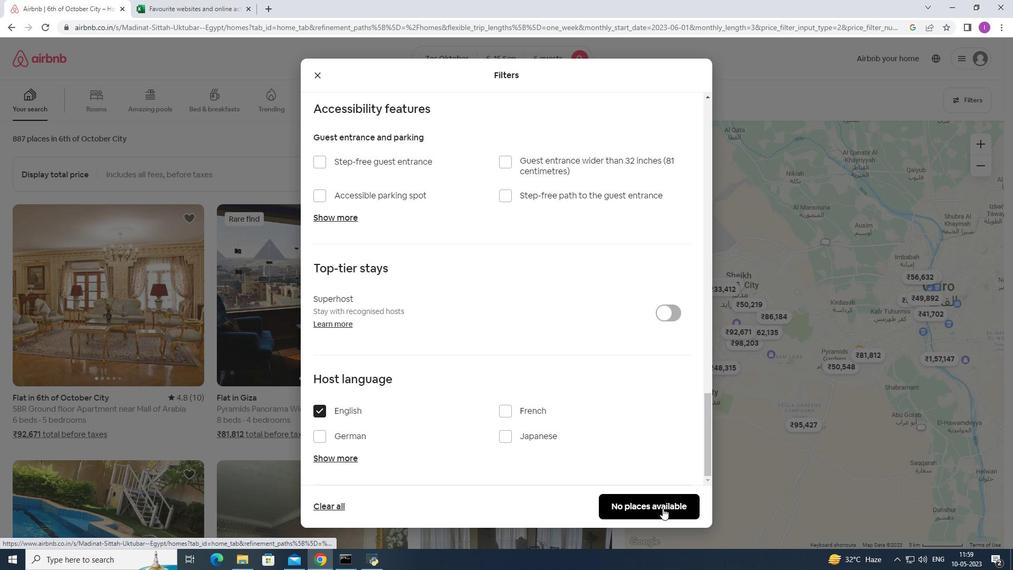 
Action: Mouse moved to (663, 507)
Screenshot: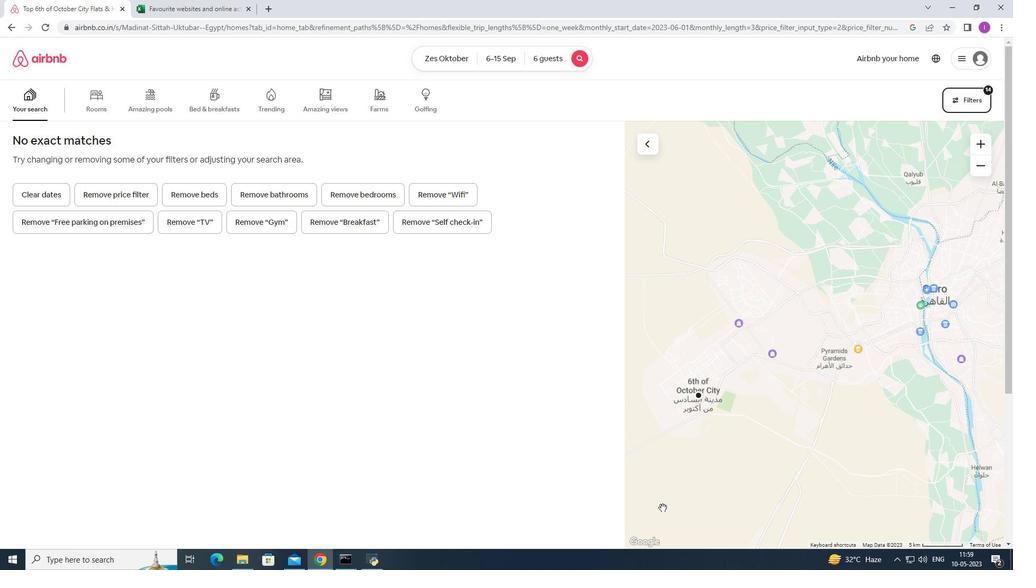 
